 Task: Find a house in Partur, India for 6 guests from September 6 to September 15, with a price range of ₹8000 to ₹12000, including Wifi, Free parking, and TV.
Action: Mouse moved to (513, 107)
Screenshot: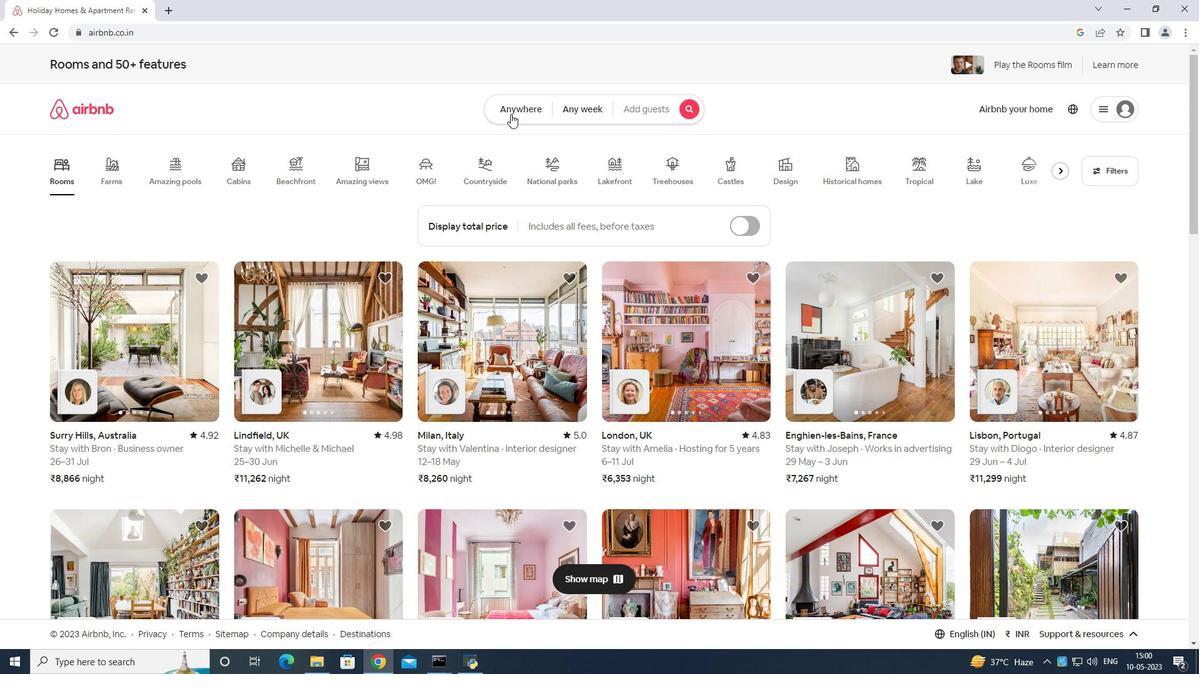 
Action: Mouse pressed left at (513, 107)
Screenshot: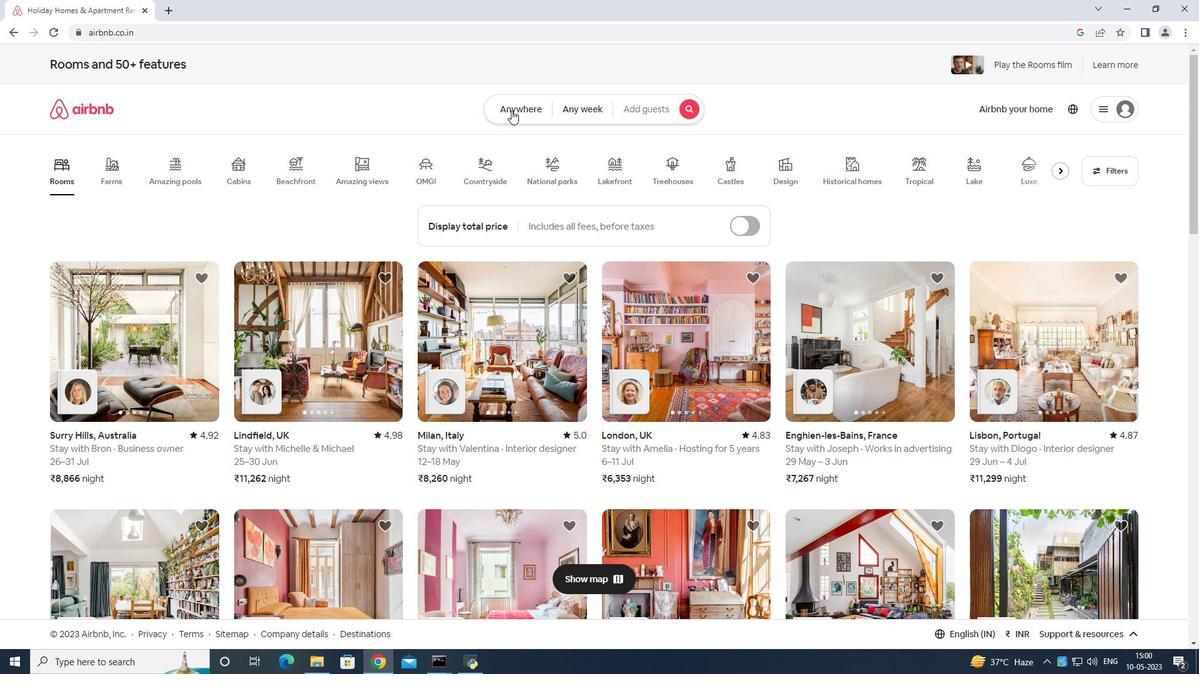 
Action: Mouse moved to (448, 153)
Screenshot: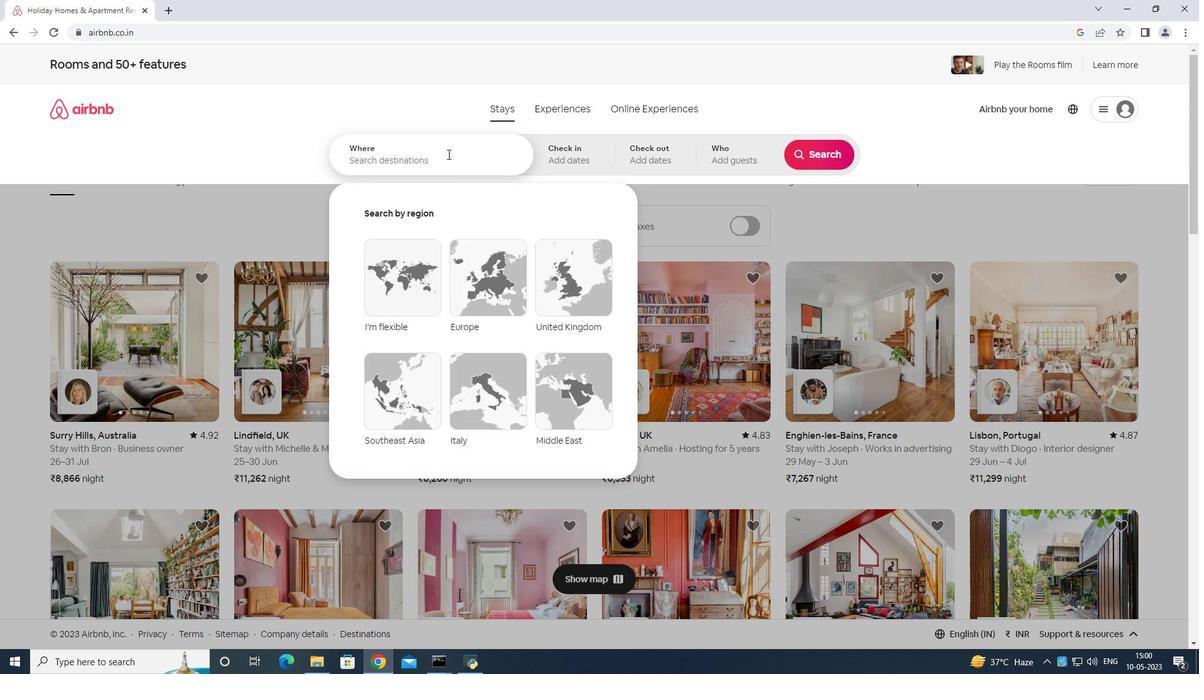 
Action: Mouse pressed left at (448, 153)
Screenshot: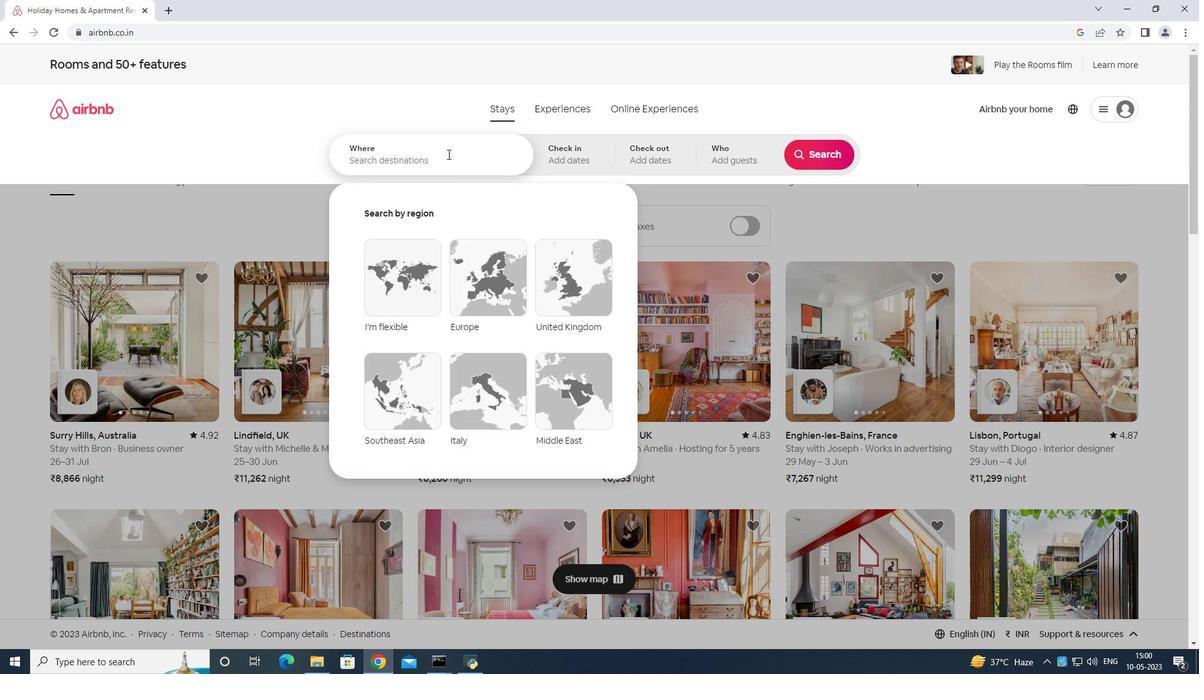 
Action: Mouse moved to (378, 90)
Screenshot: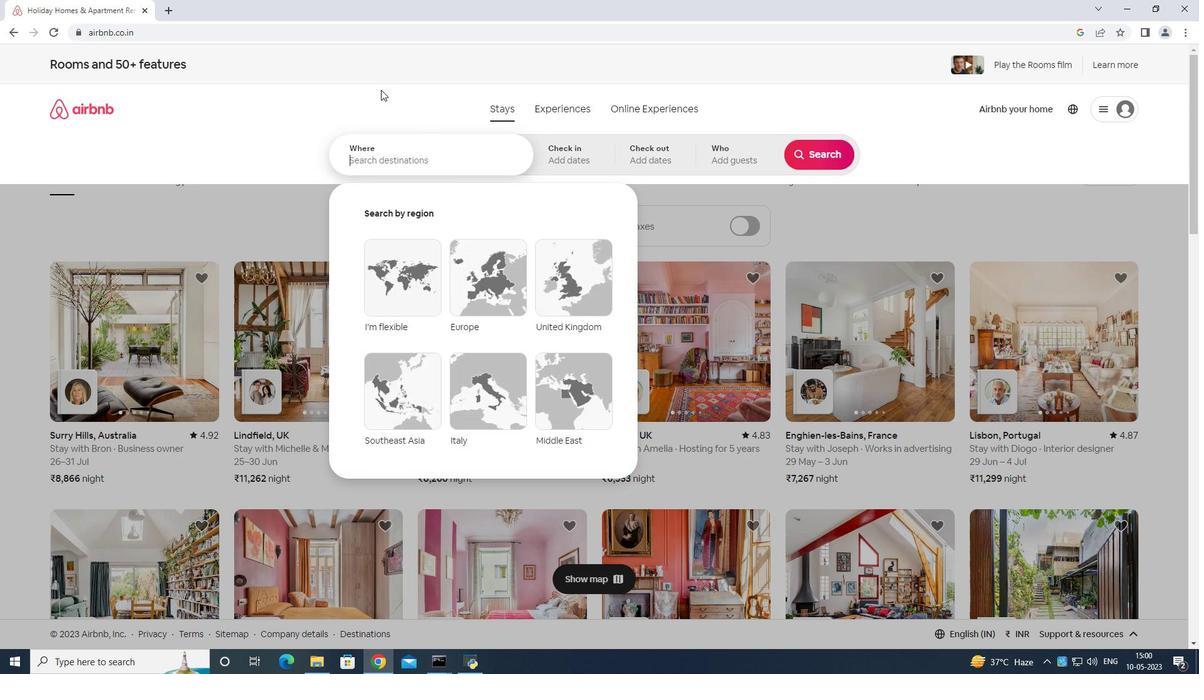 
Action: Key pressed <Key.shift>Bed<Key.backspace><Key.backspace><Key.backspace><Key.backspace>partur<Key.space>india<Key.enter>
Screenshot: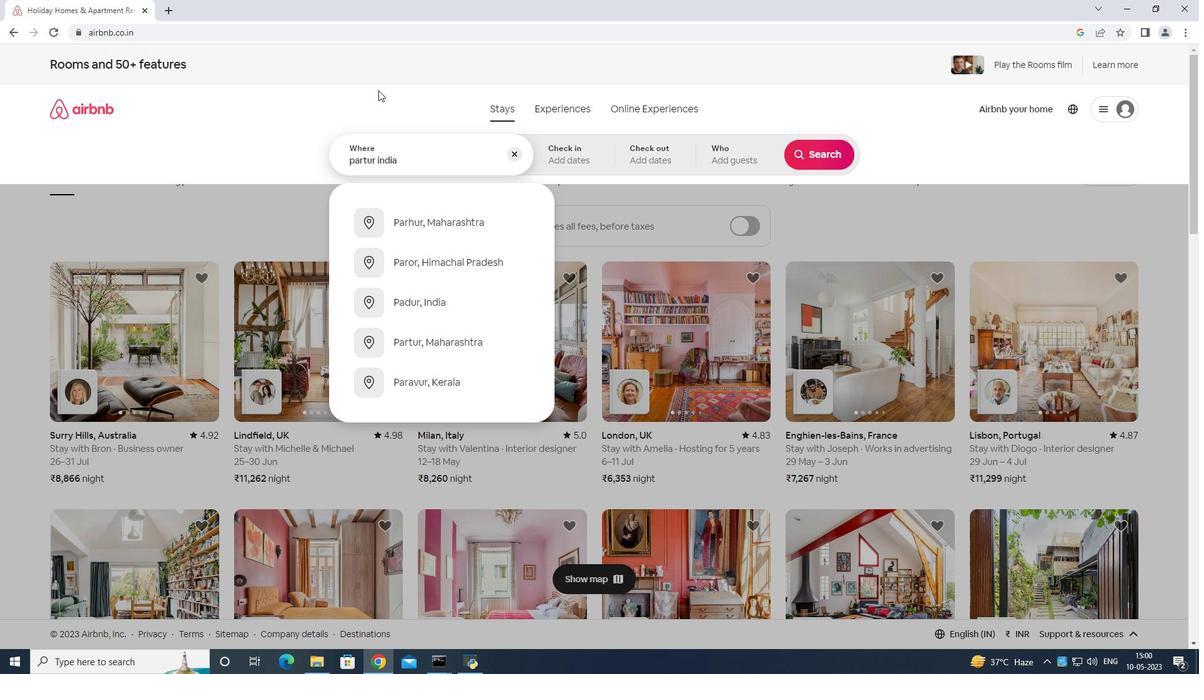
Action: Mouse moved to (821, 256)
Screenshot: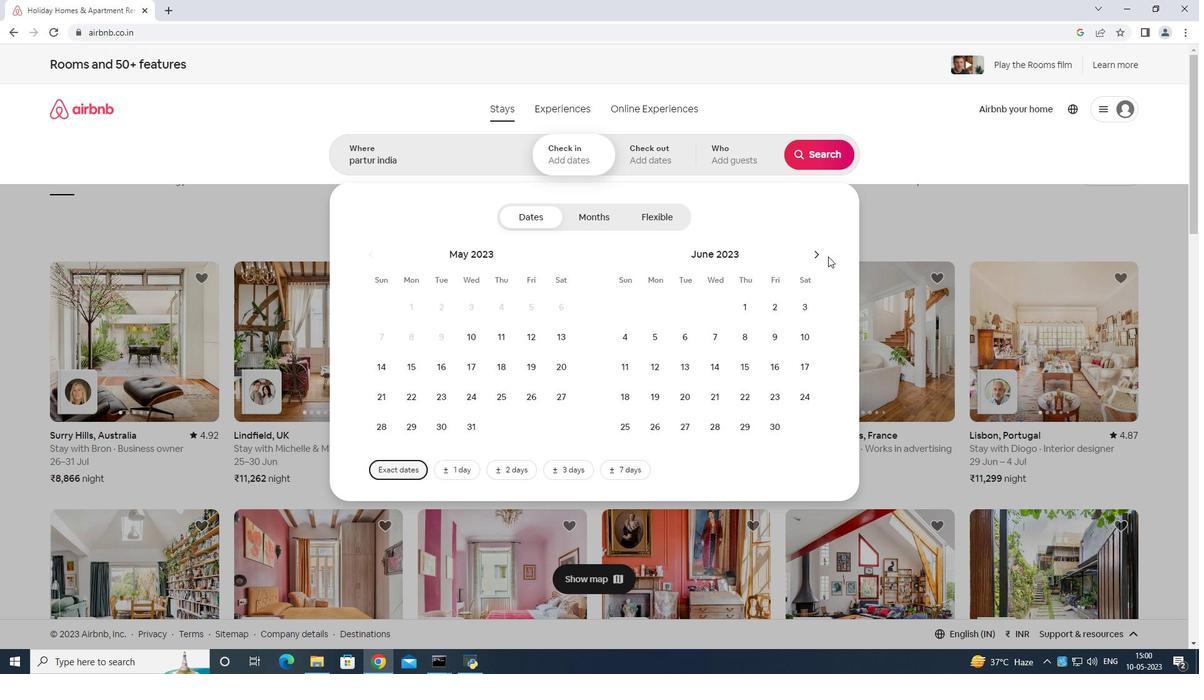 
Action: Mouse pressed left at (821, 256)
Screenshot: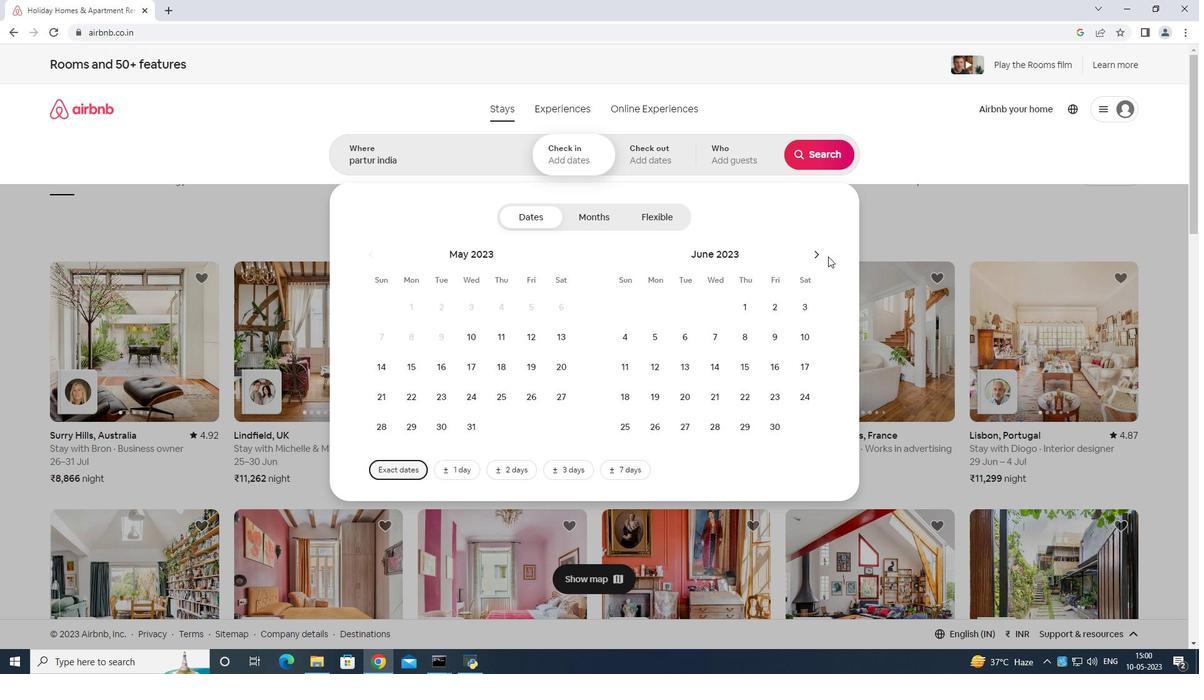 
Action: Mouse moved to (817, 256)
Screenshot: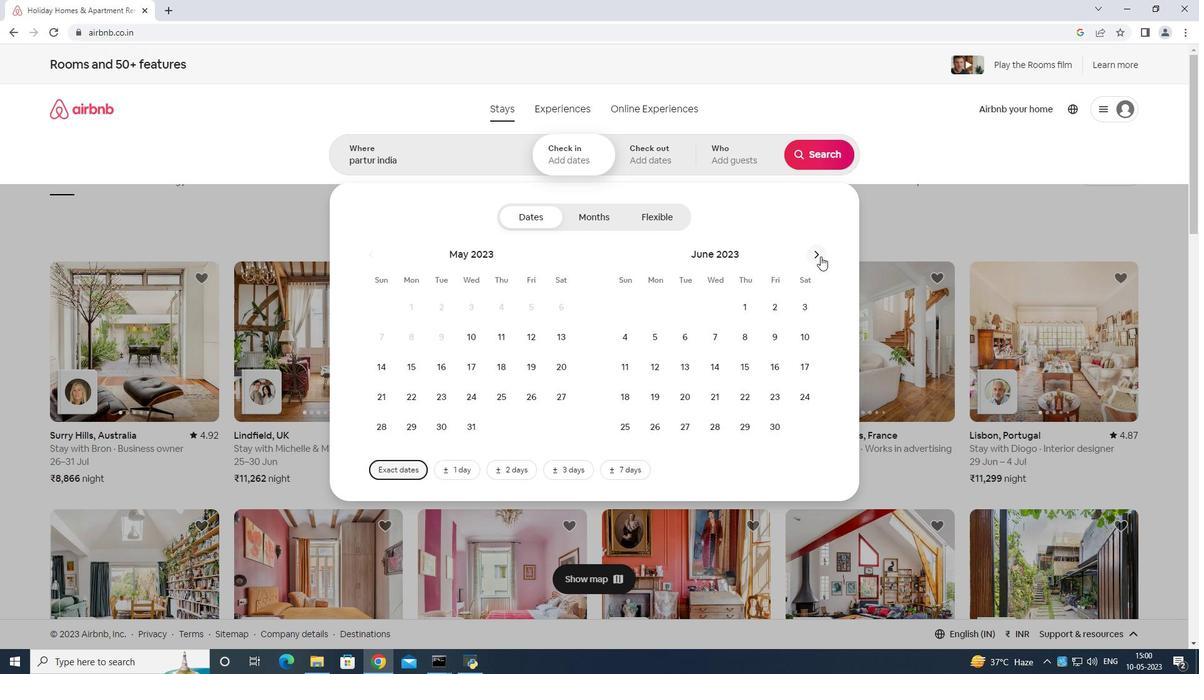 
Action: Mouse pressed left at (817, 256)
Screenshot: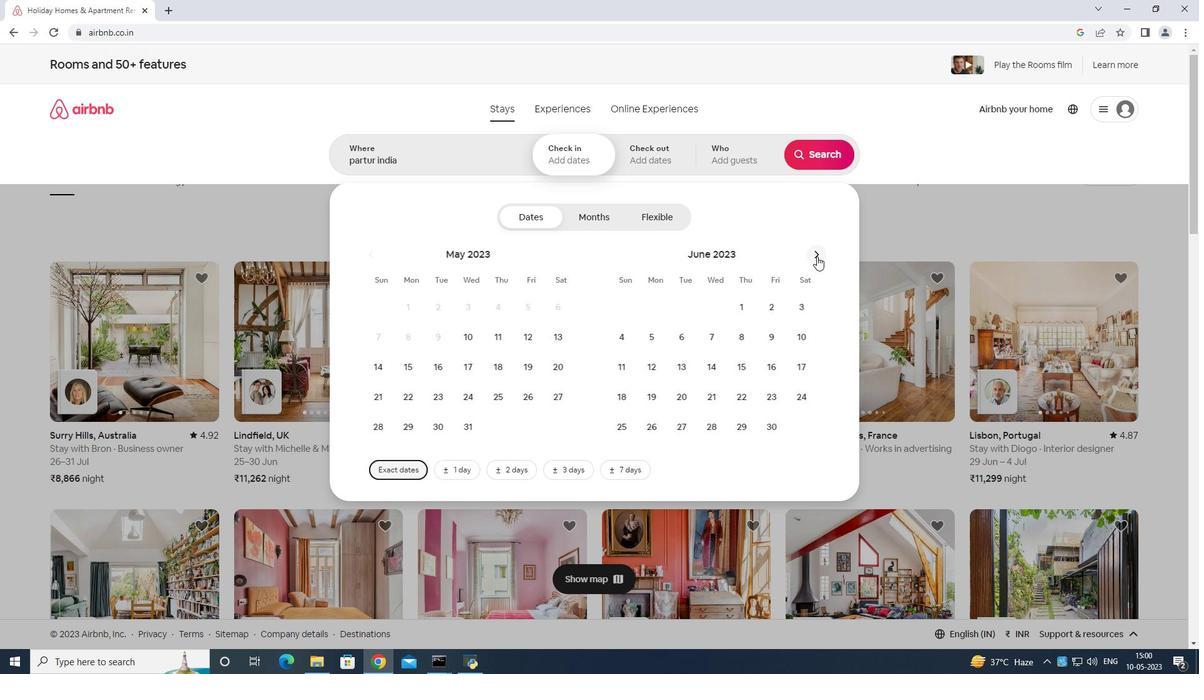 
Action: Mouse pressed left at (817, 256)
Screenshot: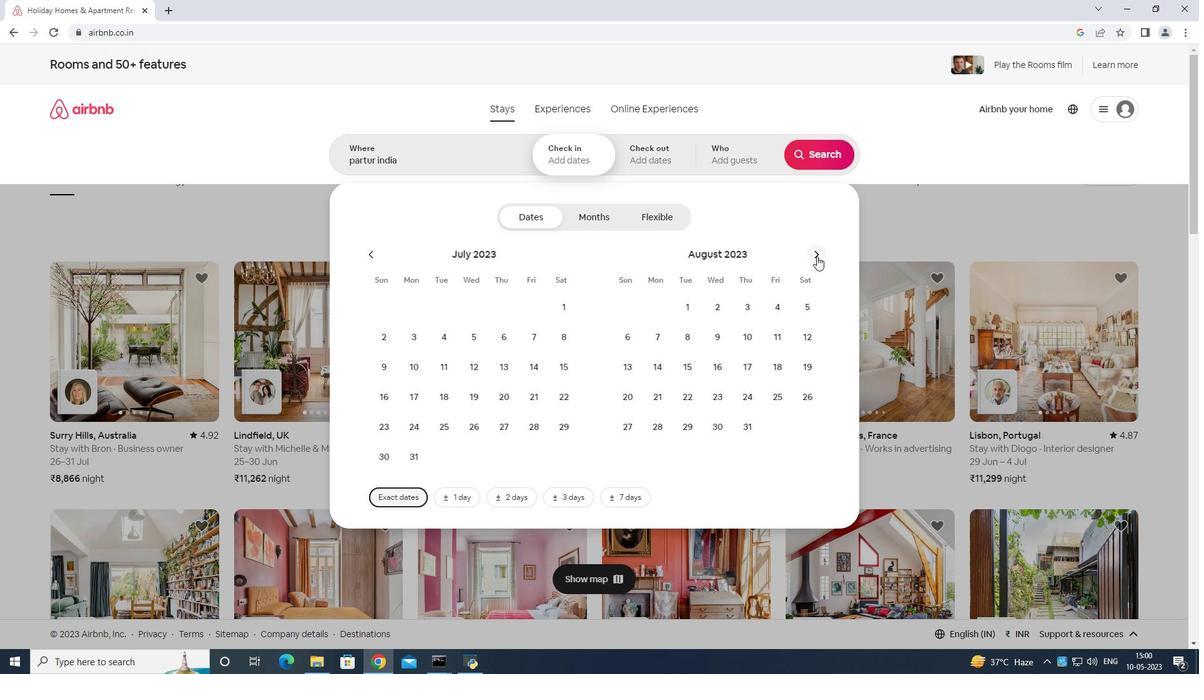 
Action: Mouse moved to (719, 334)
Screenshot: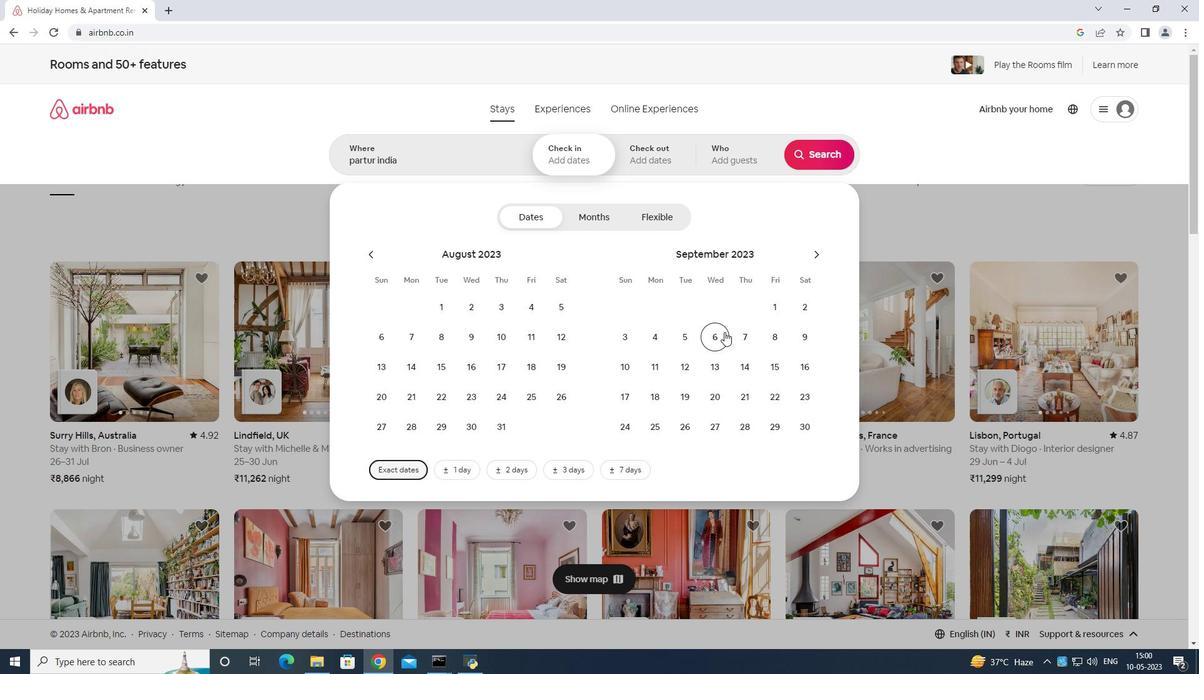 
Action: Mouse pressed left at (719, 334)
Screenshot: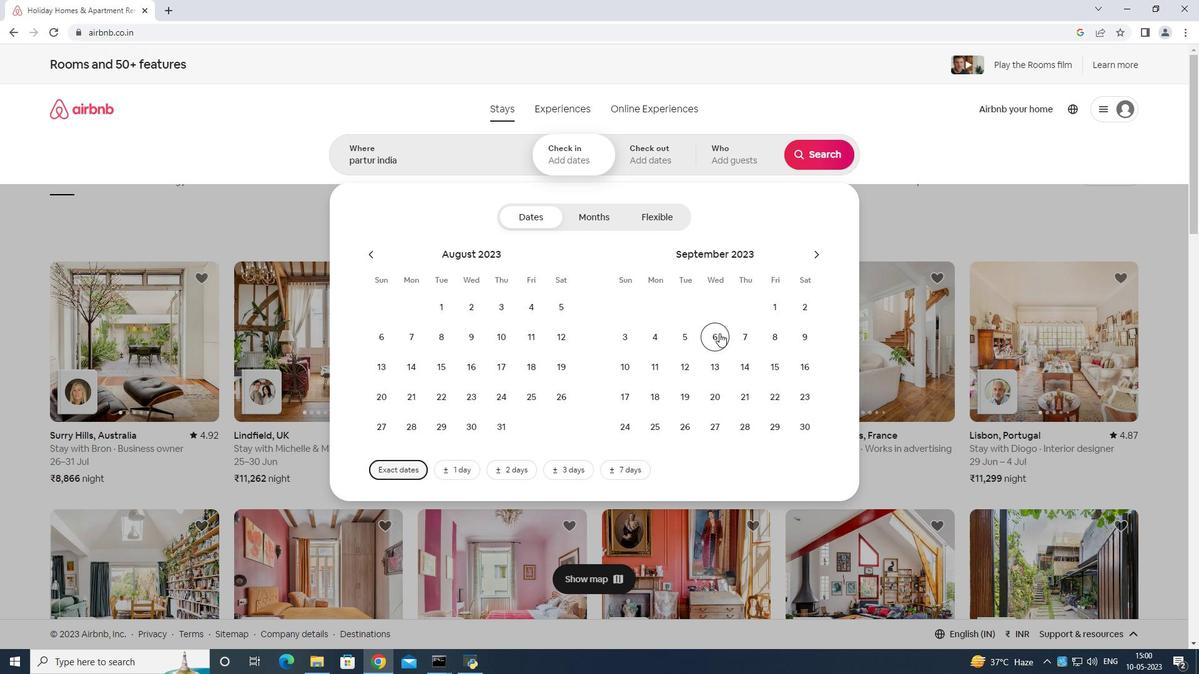 
Action: Mouse moved to (778, 359)
Screenshot: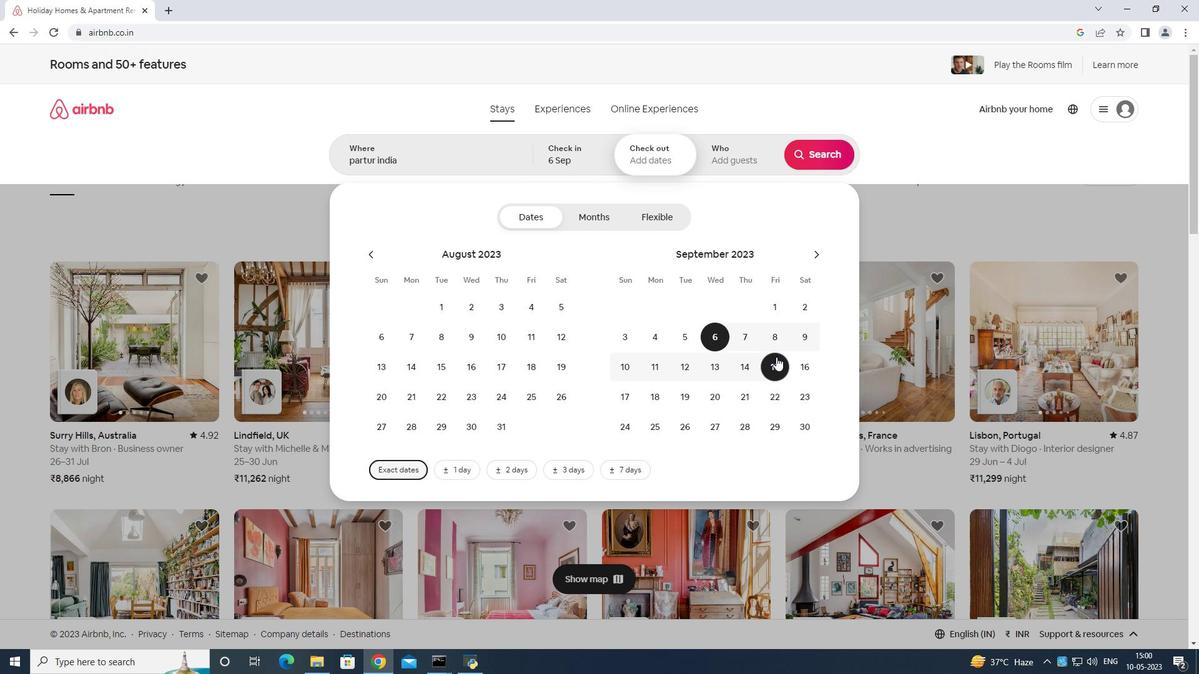 
Action: Mouse pressed left at (778, 359)
Screenshot: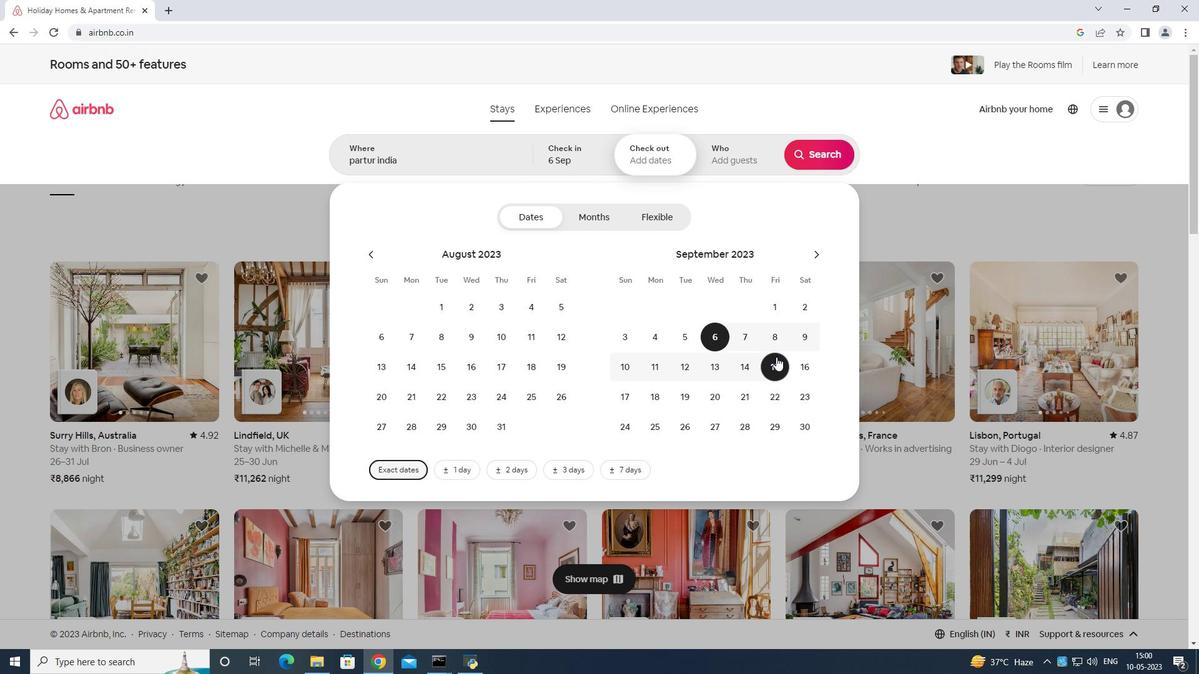 
Action: Mouse moved to (739, 149)
Screenshot: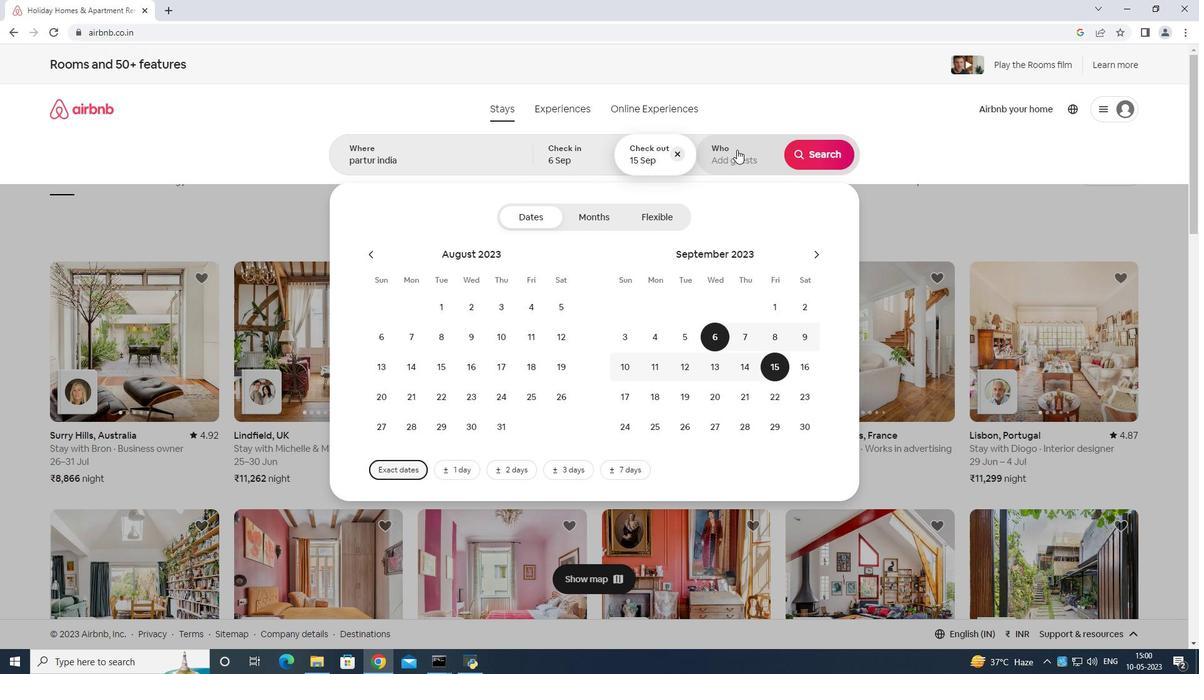 
Action: Mouse pressed left at (739, 149)
Screenshot: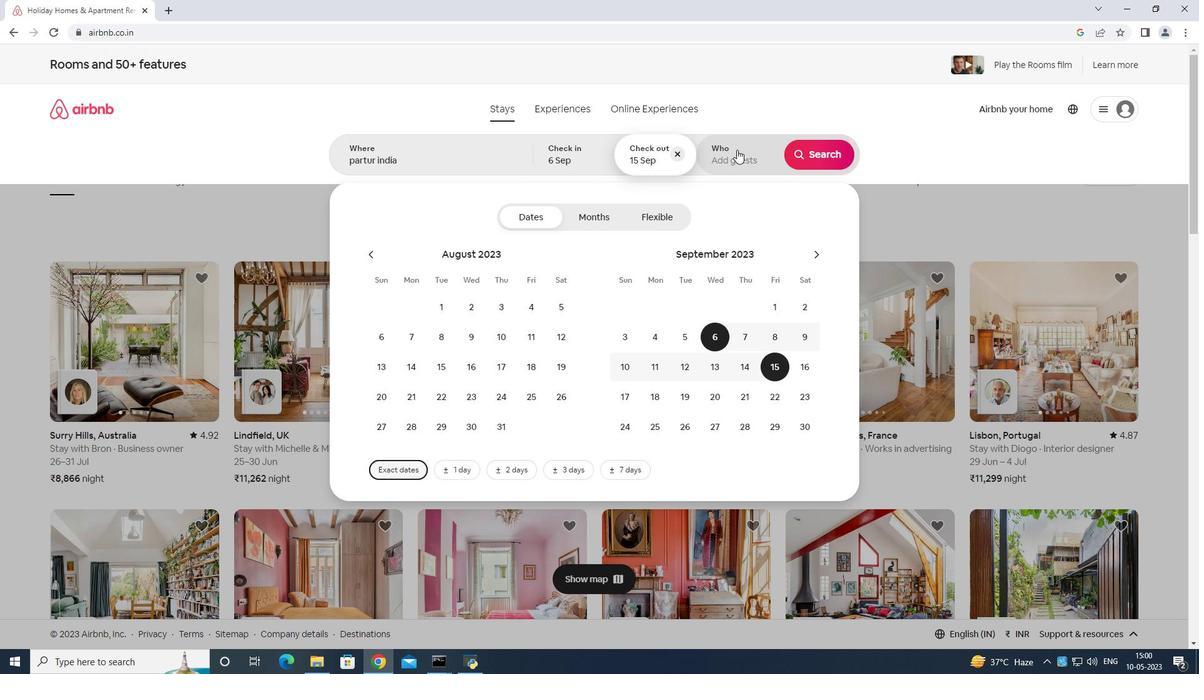 
Action: Mouse moved to (818, 218)
Screenshot: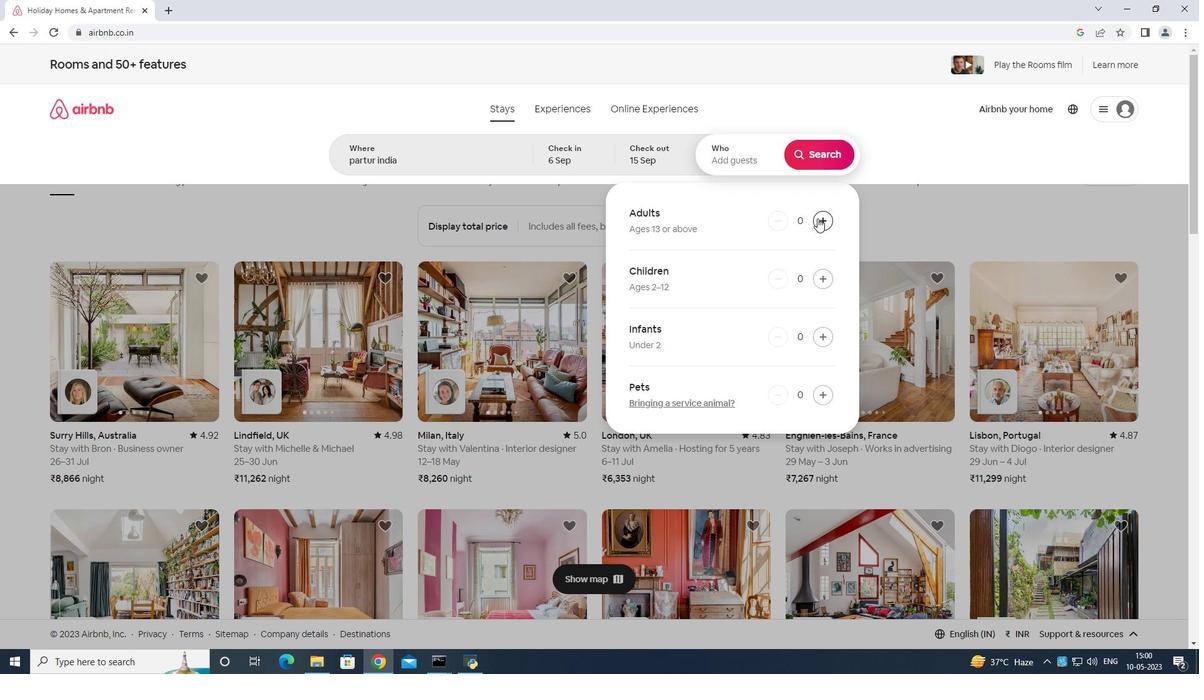 
Action: Mouse pressed left at (818, 218)
Screenshot: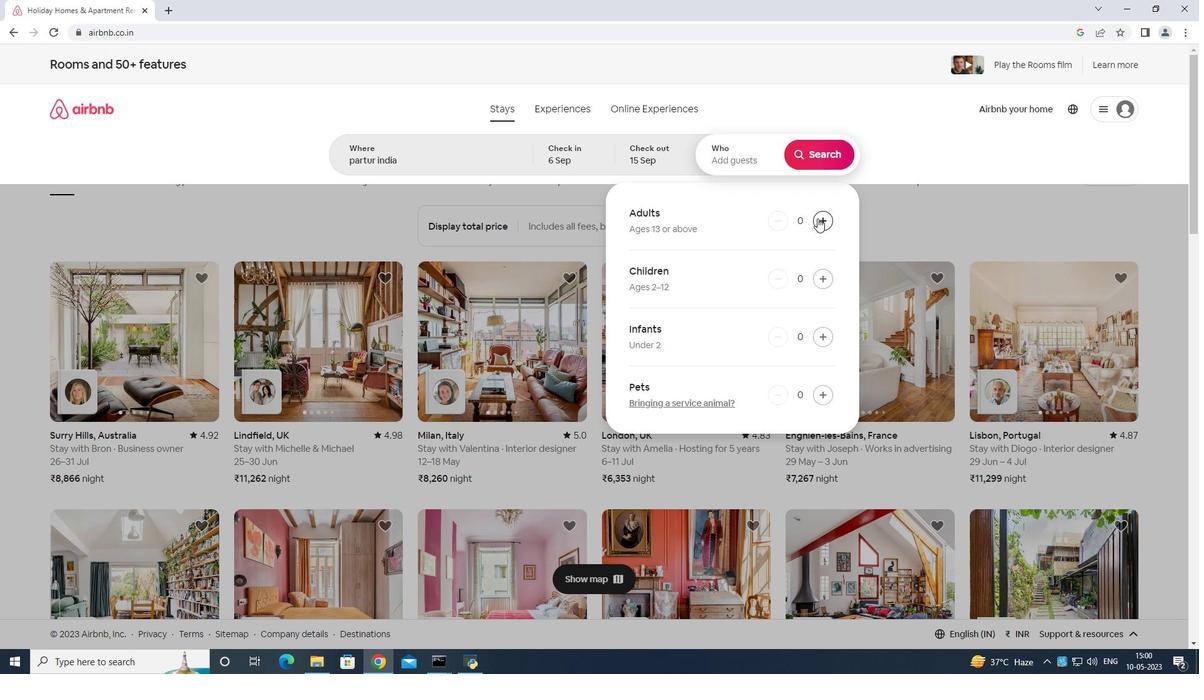 
Action: Mouse moved to (819, 218)
Screenshot: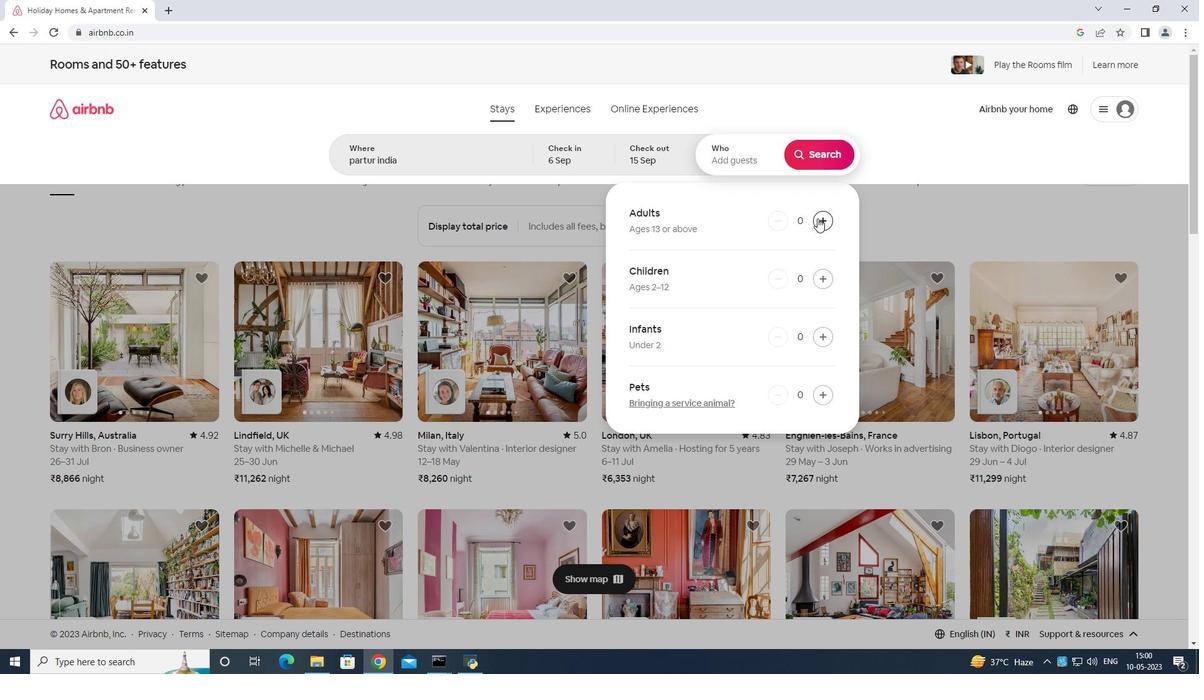 
Action: Mouse pressed left at (819, 218)
Screenshot: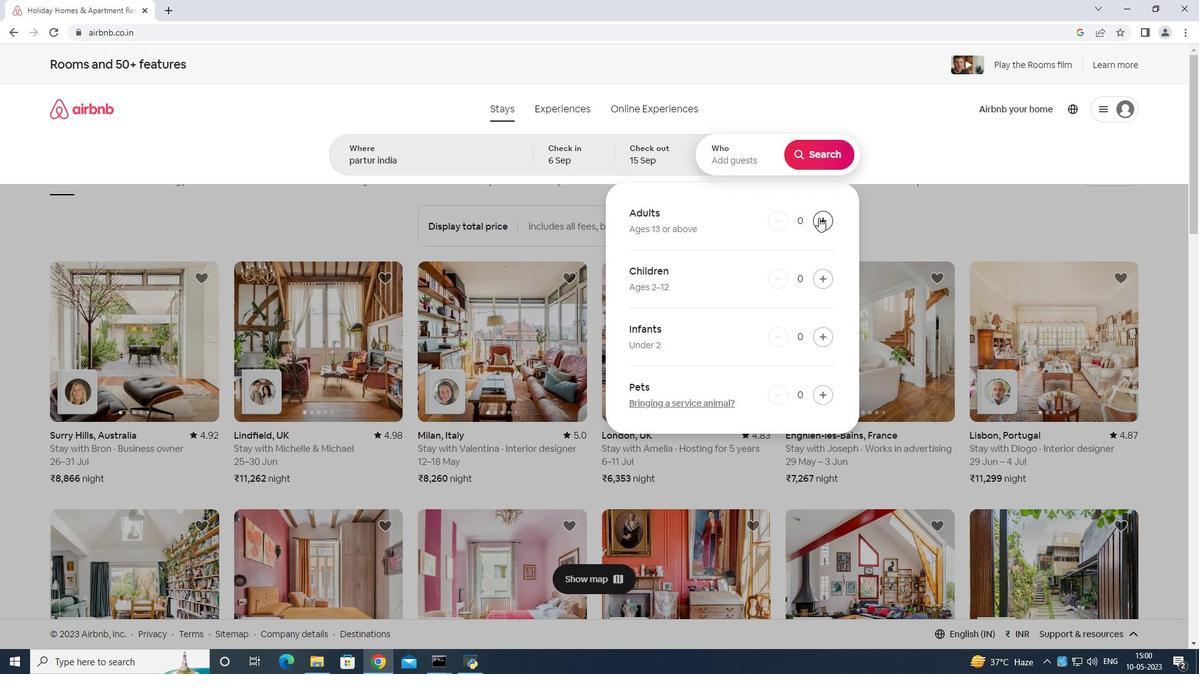 
Action: Mouse moved to (819, 218)
Screenshot: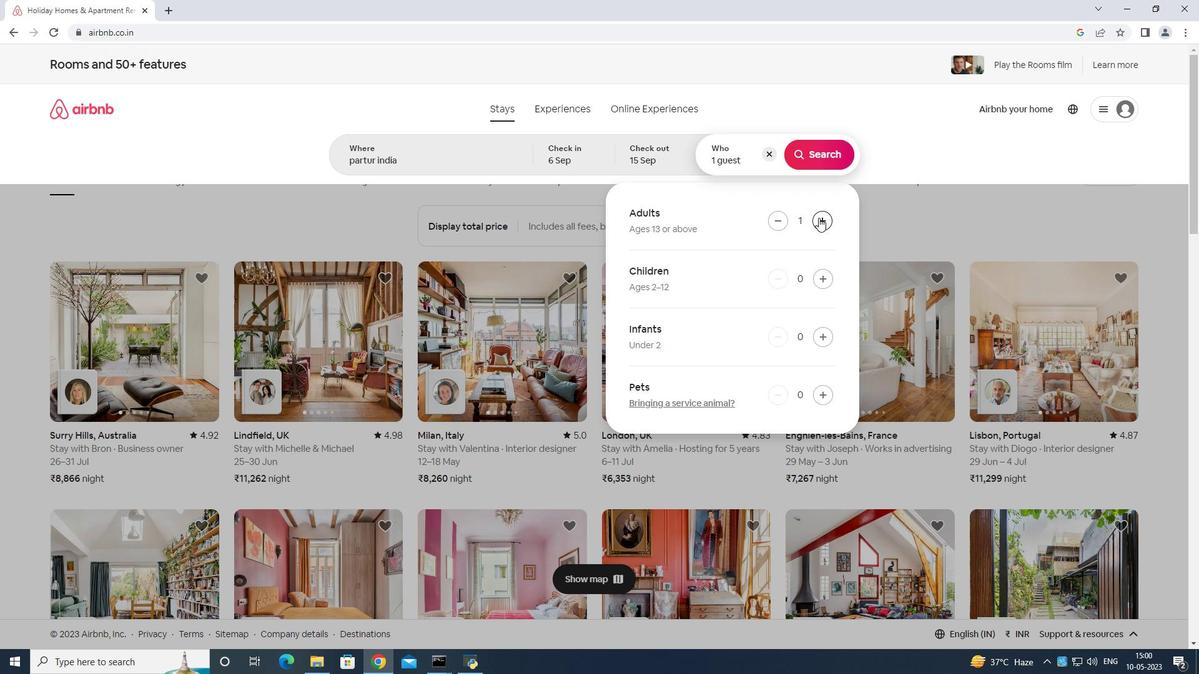 
Action: Mouse pressed left at (819, 218)
Screenshot: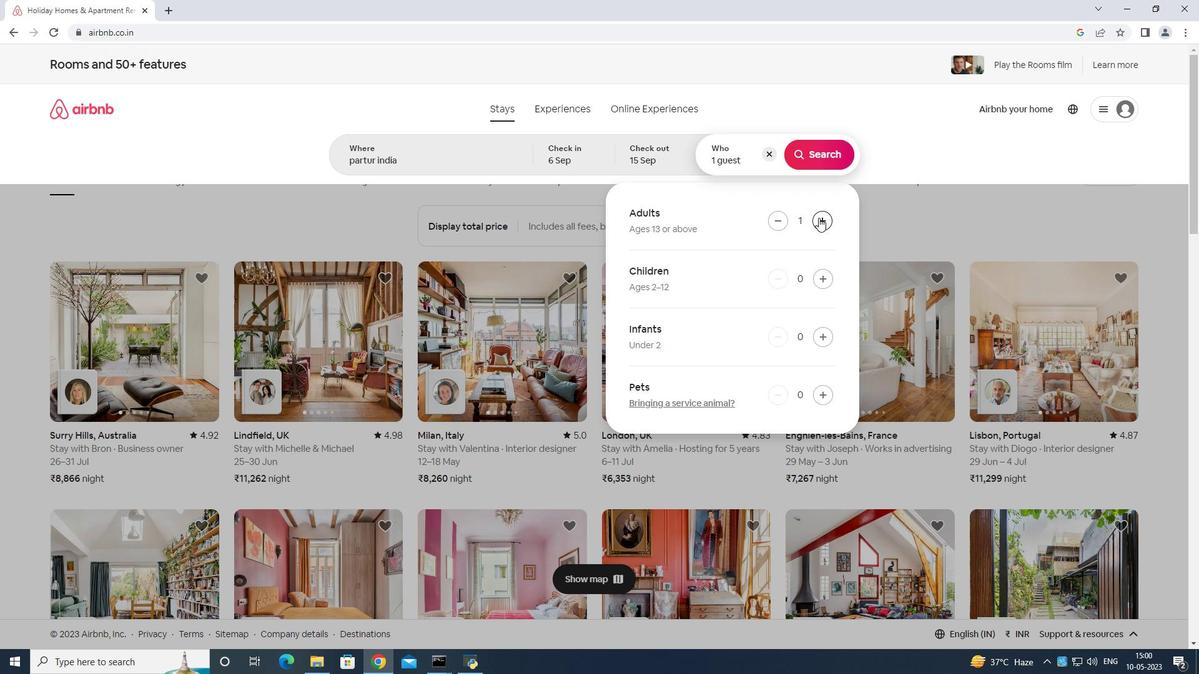 
Action: Mouse moved to (822, 219)
Screenshot: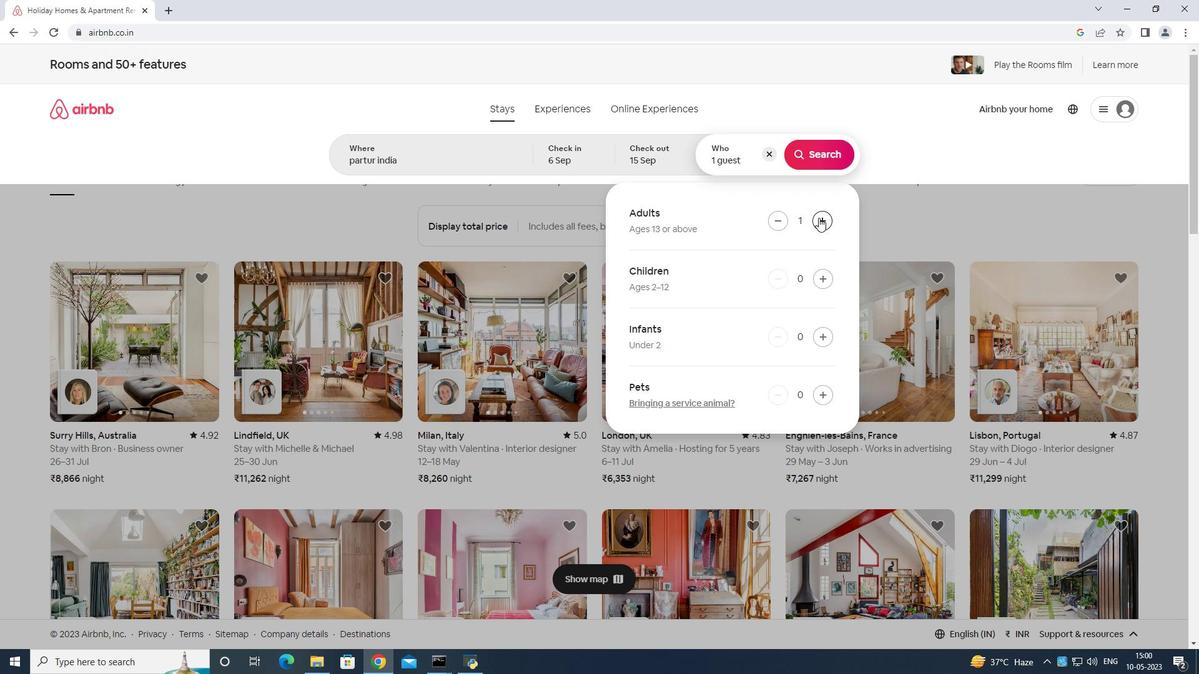 
Action: Mouse pressed left at (822, 219)
Screenshot: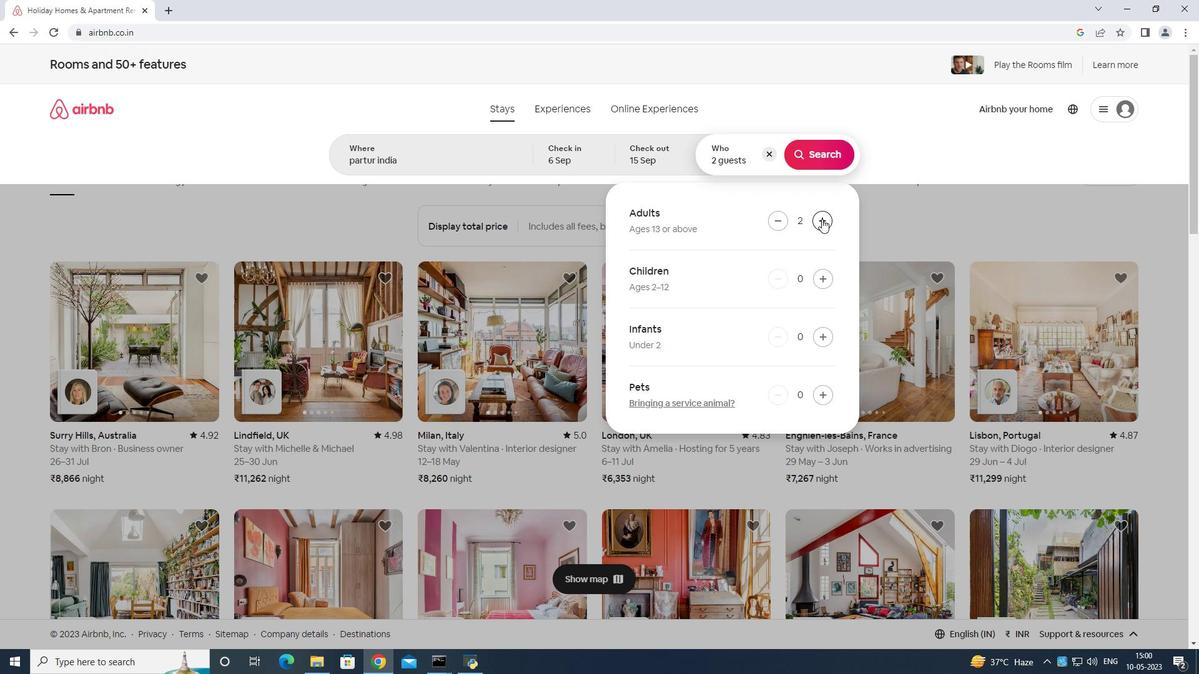 
Action: Mouse moved to (823, 219)
Screenshot: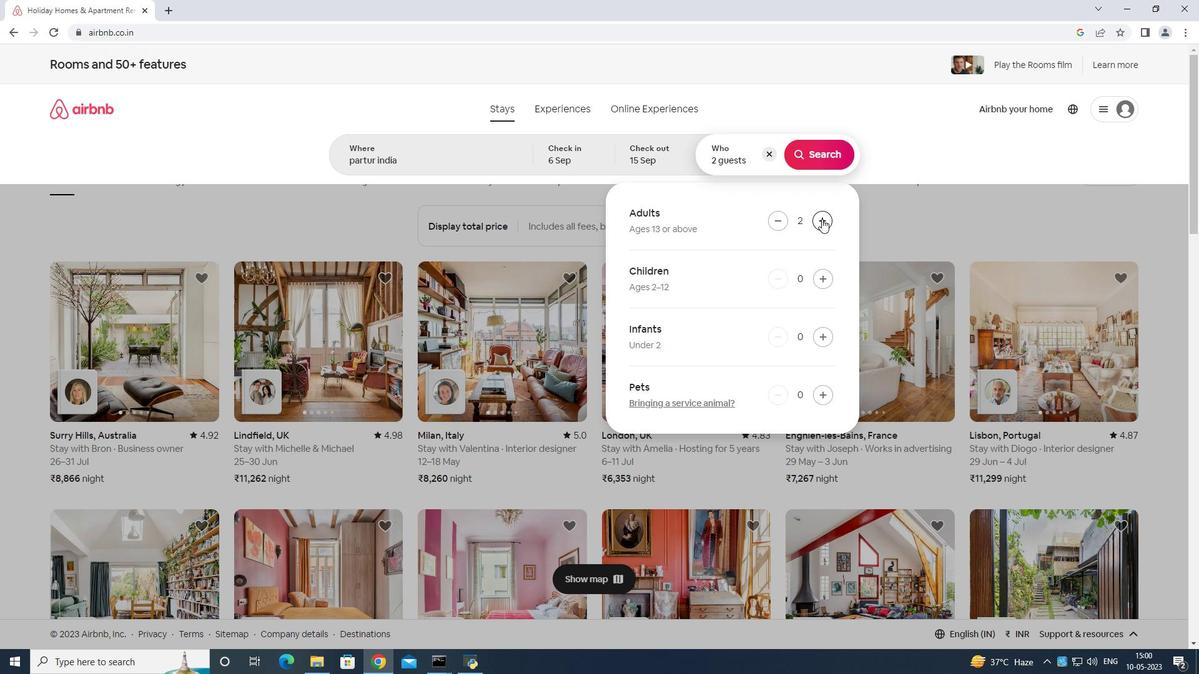 
Action: Mouse pressed left at (823, 219)
Screenshot: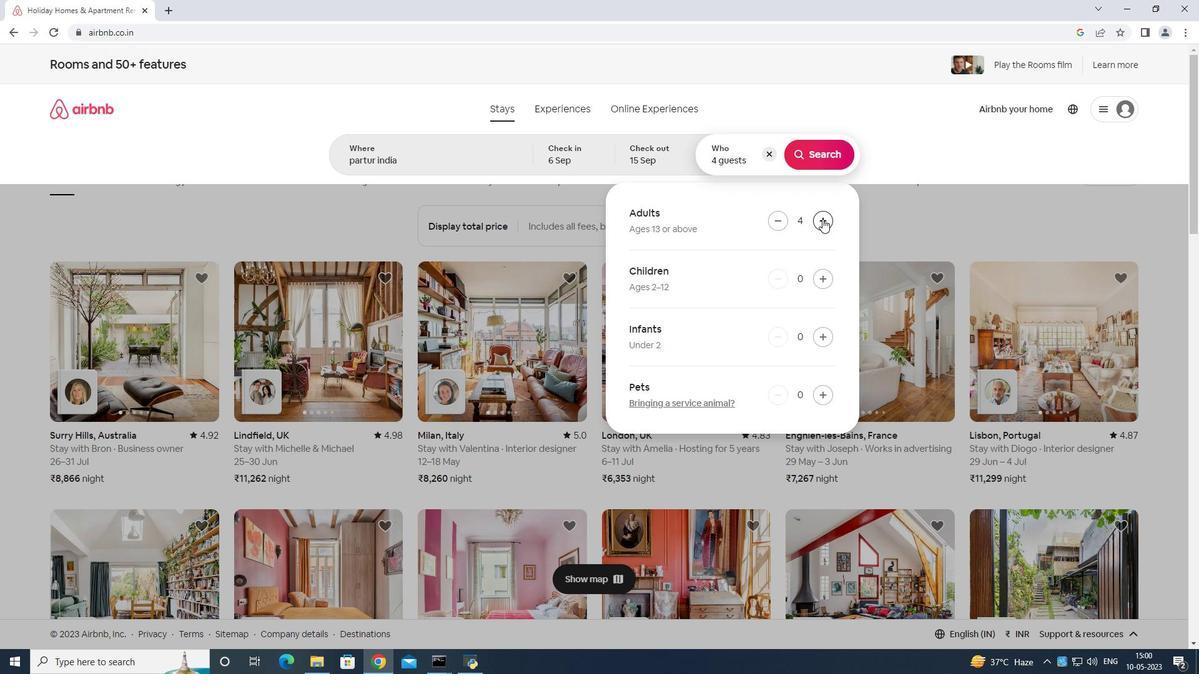 
Action: Mouse pressed left at (823, 219)
Screenshot: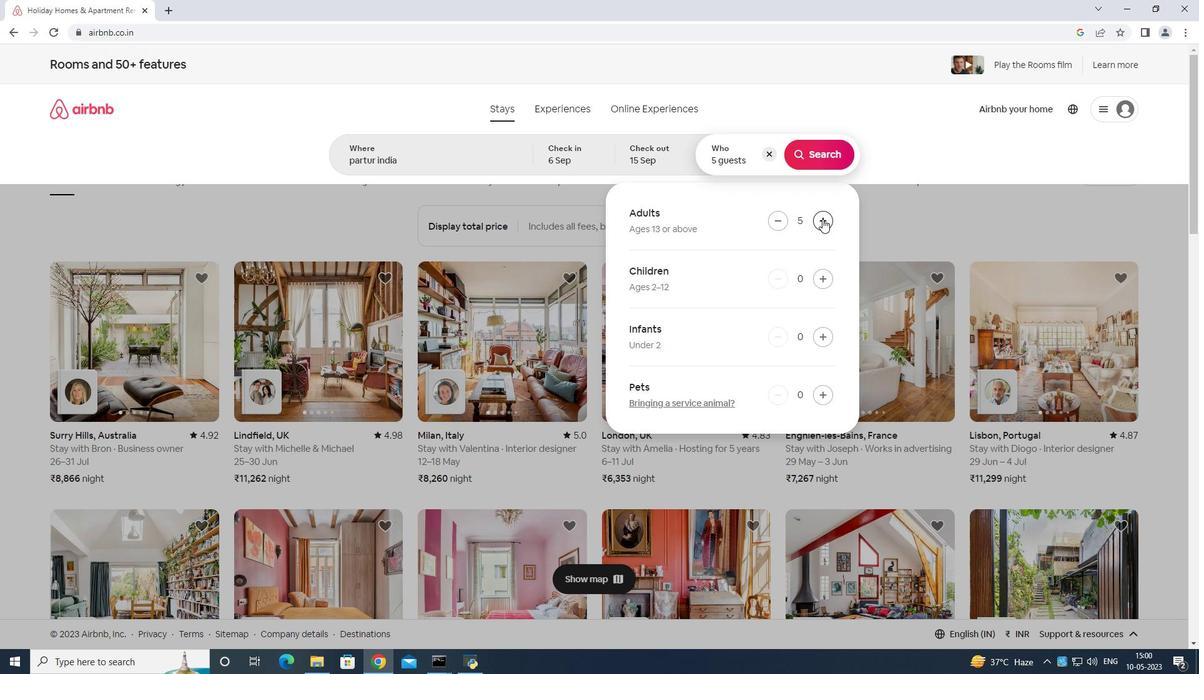 
Action: Mouse moved to (839, 148)
Screenshot: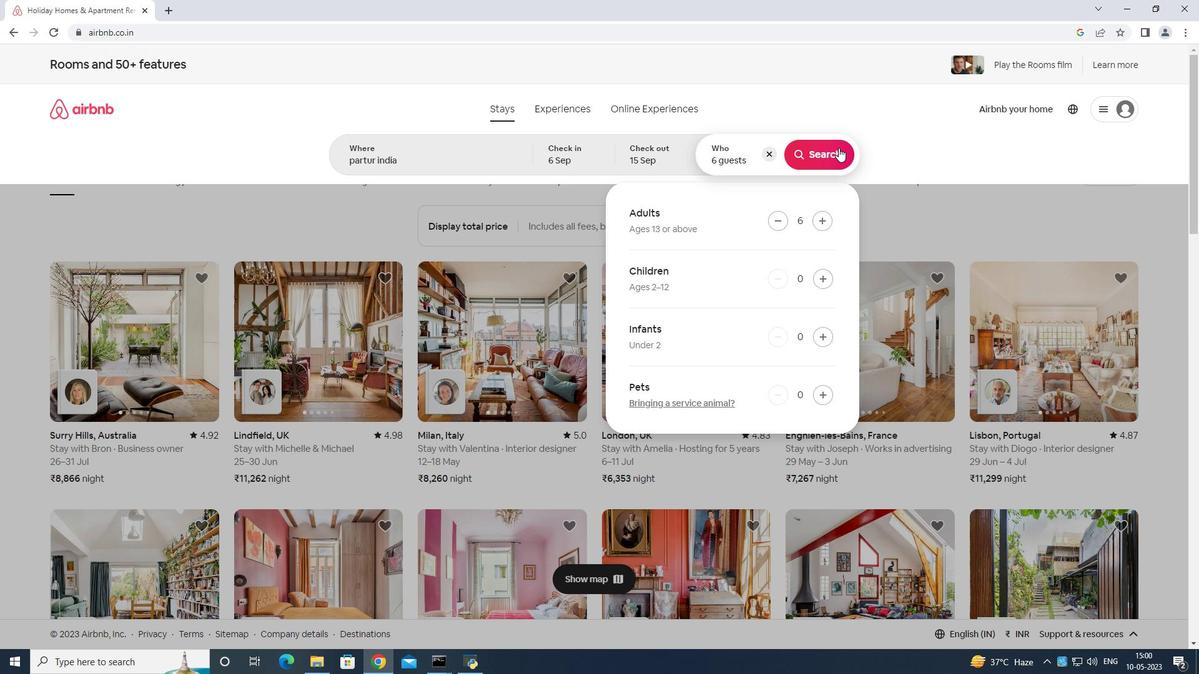 
Action: Mouse pressed left at (839, 148)
Screenshot: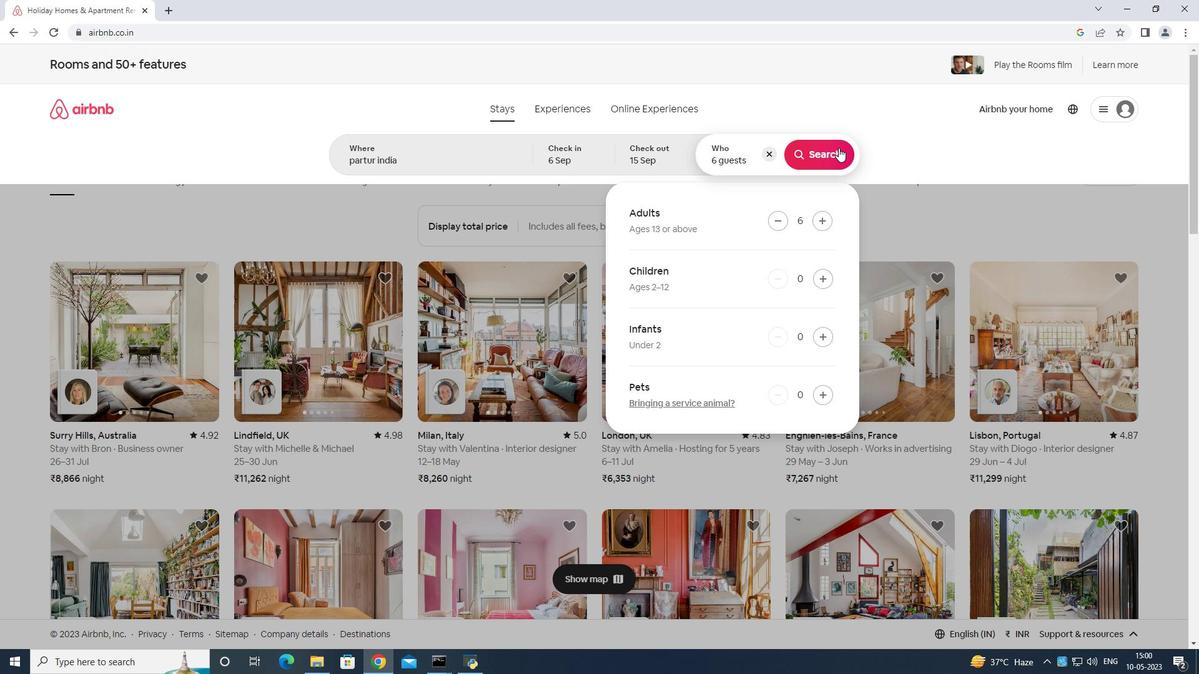 
Action: Mouse moved to (1150, 120)
Screenshot: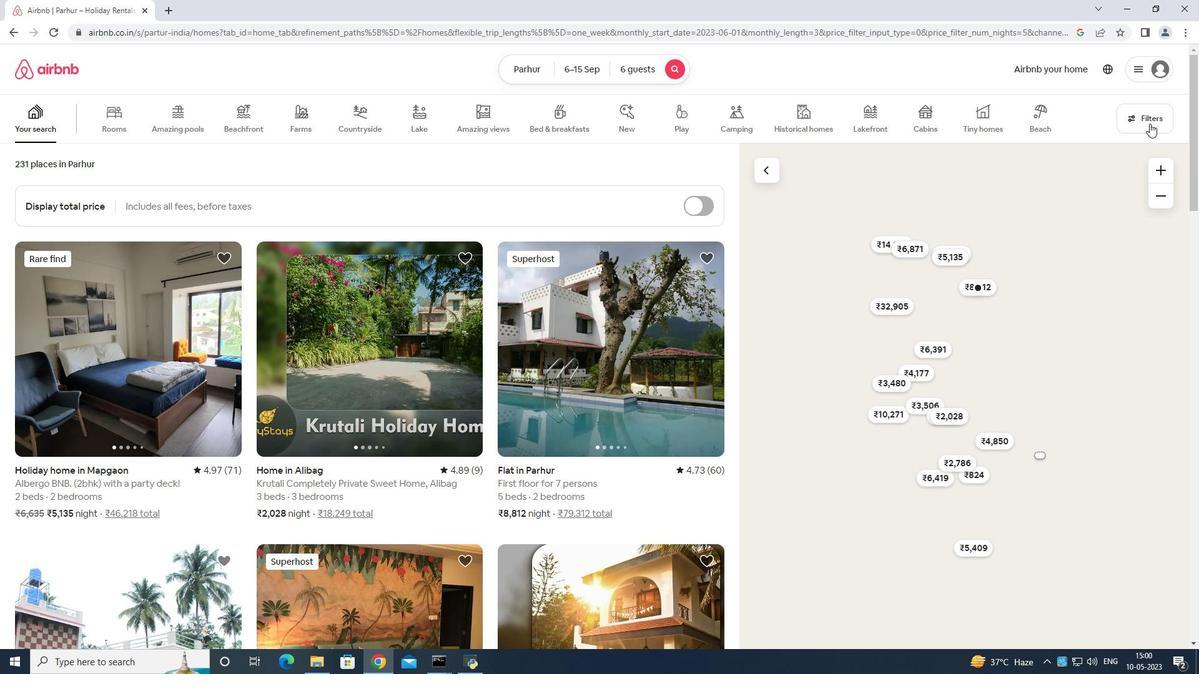 
Action: Mouse pressed left at (1150, 120)
Screenshot: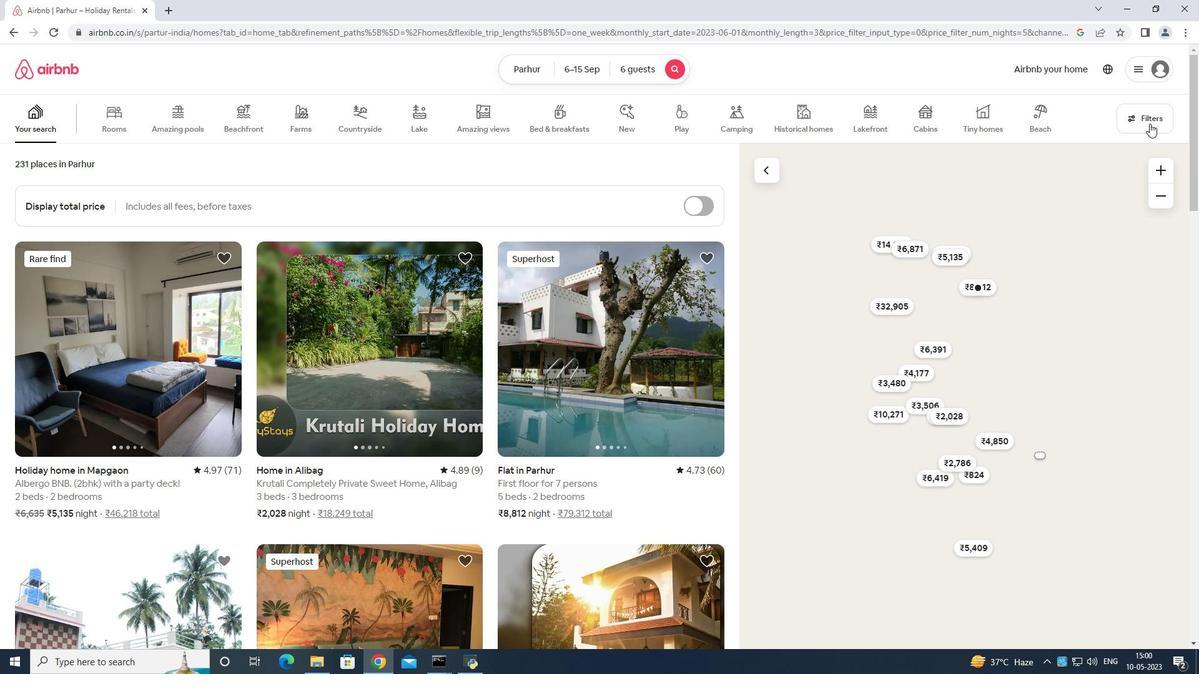 
Action: Mouse moved to (490, 419)
Screenshot: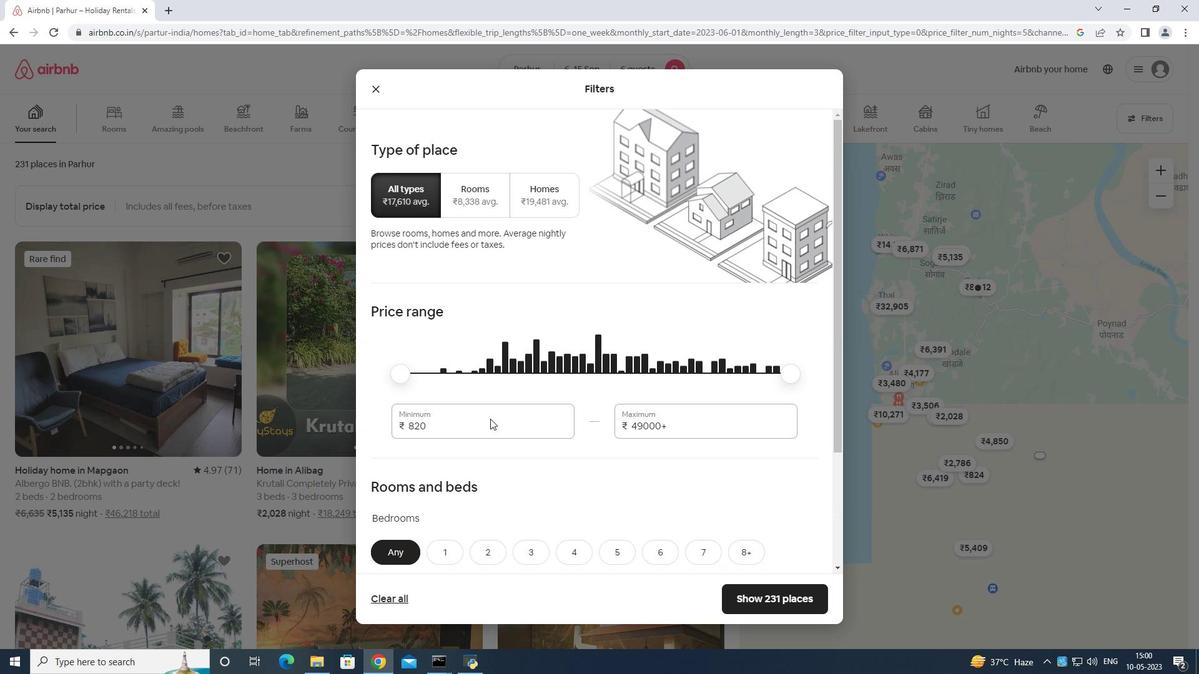 
Action: Mouse pressed left at (490, 419)
Screenshot: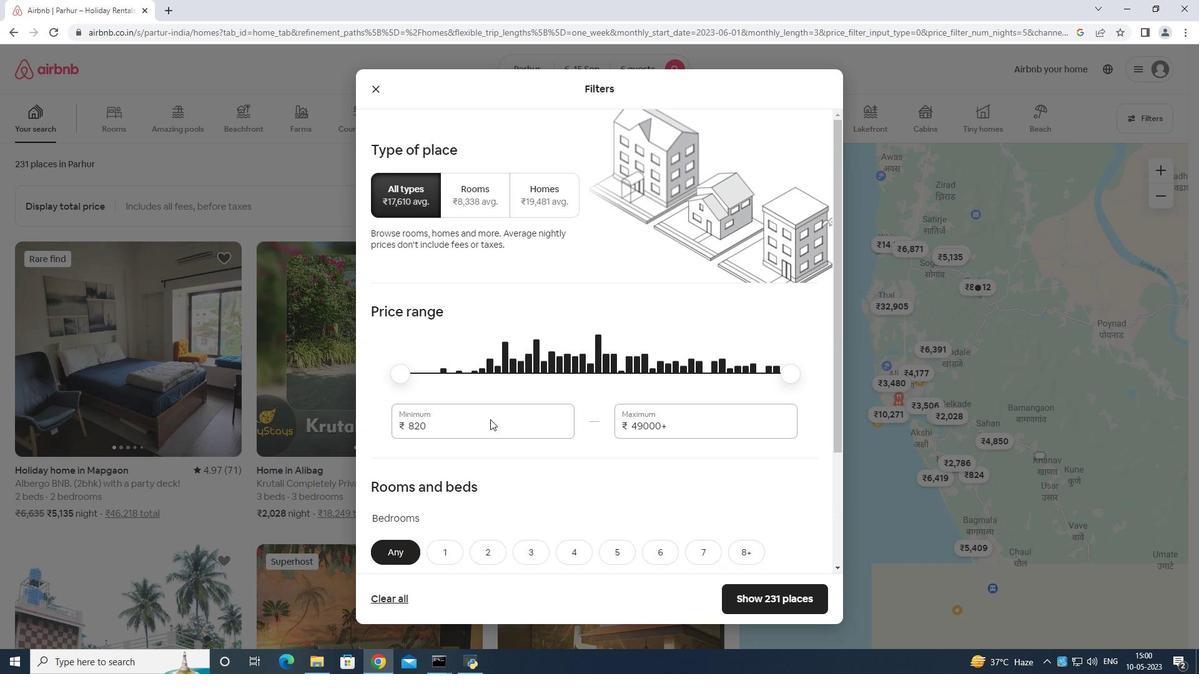 
Action: Mouse moved to (492, 418)
Screenshot: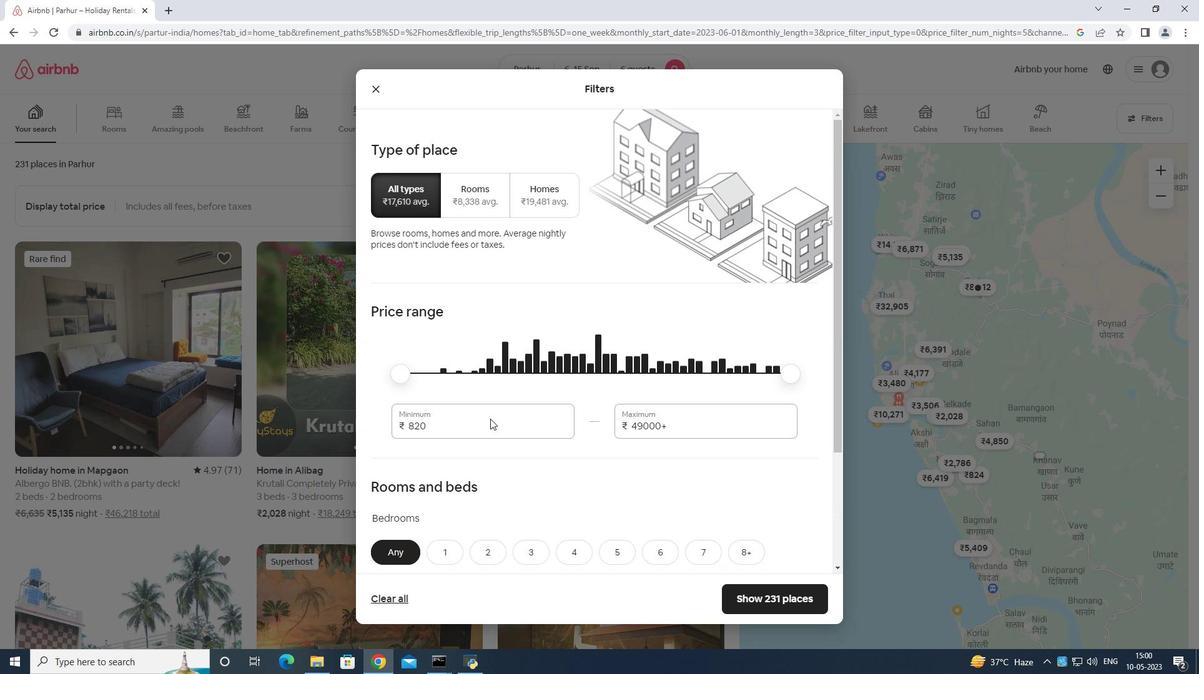 
Action: Key pressed <Key.backspace>
Screenshot: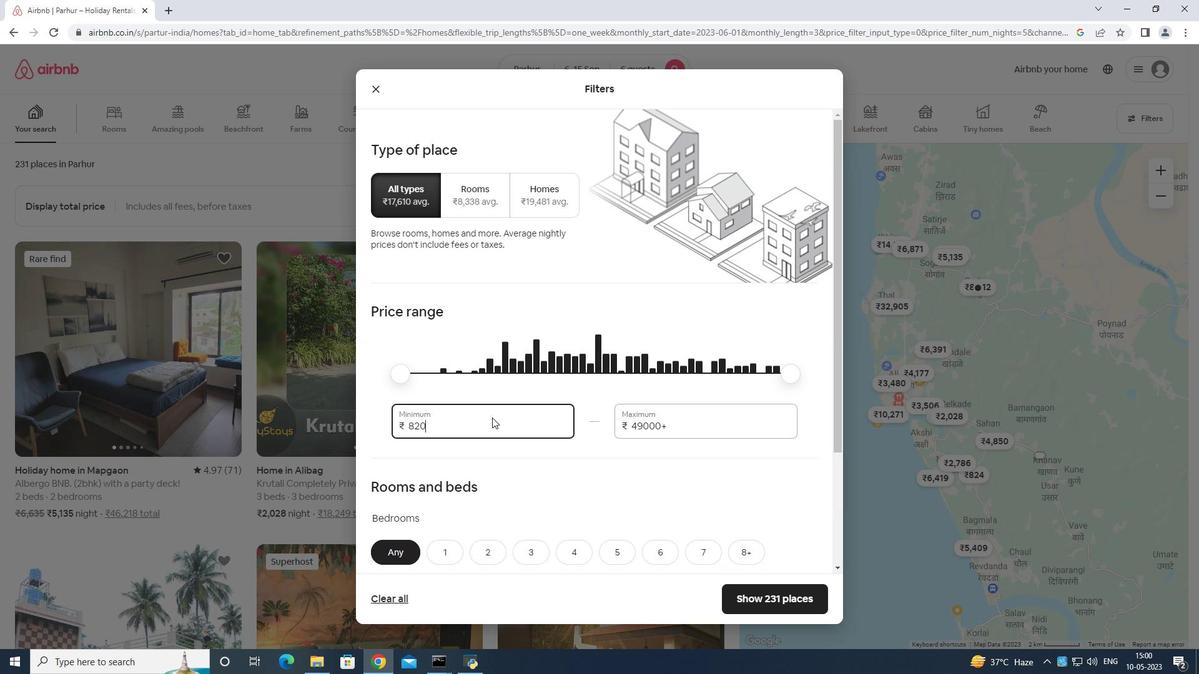 
Action: Mouse moved to (488, 404)
Screenshot: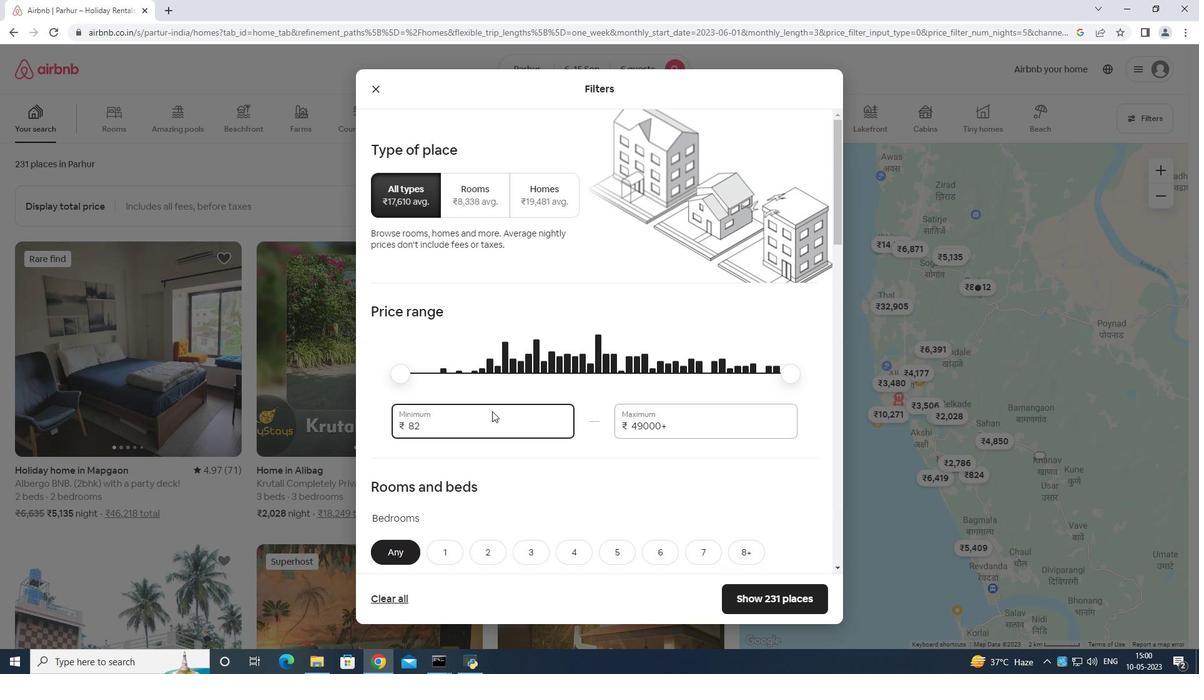 
Action: Key pressed <Key.backspace>
Screenshot: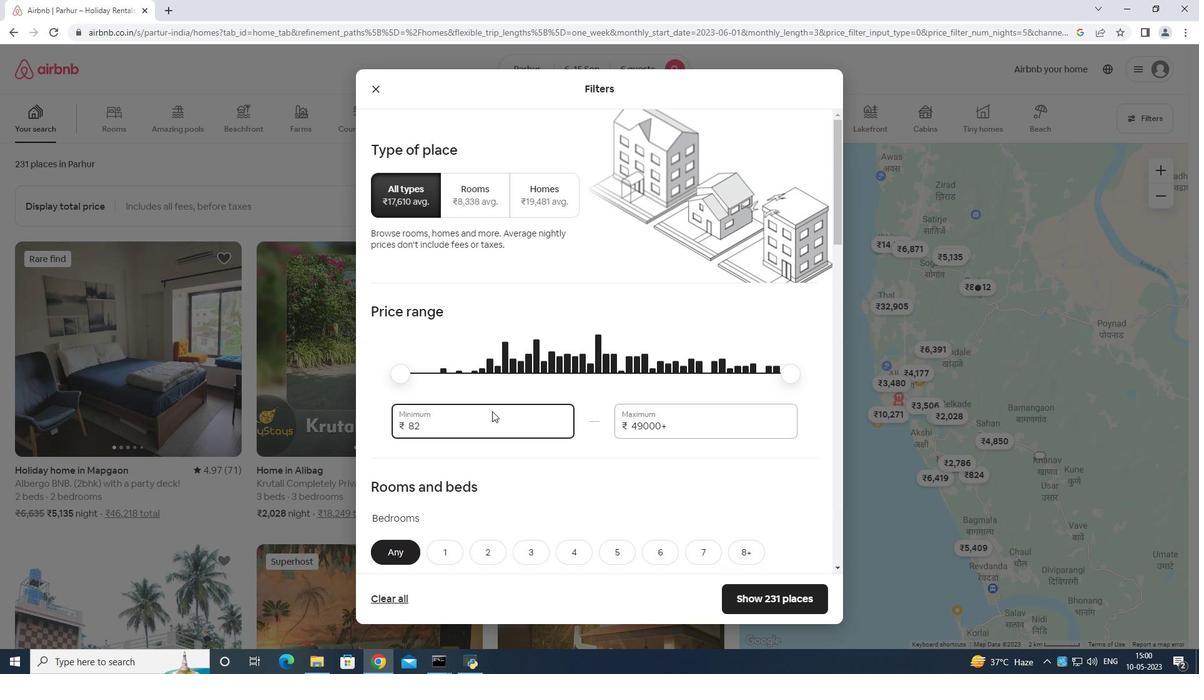 
Action: Mouse moved to (484, 401)
Screenshot: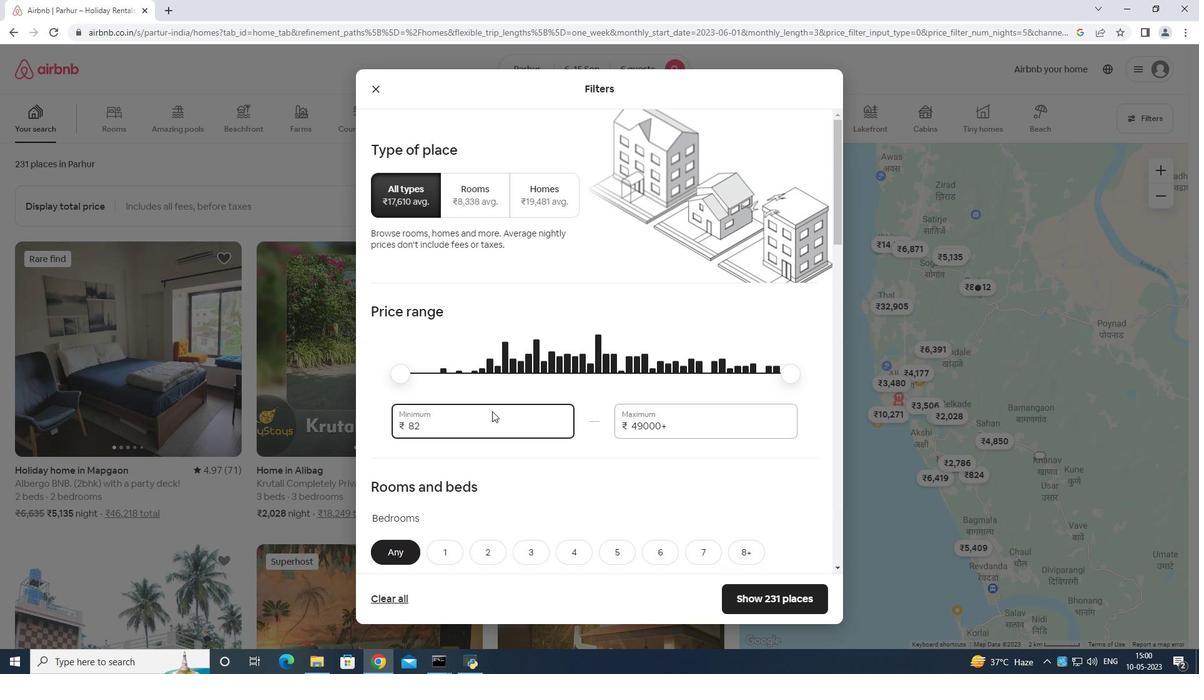 
Action: Key pressed <Key.backspace>
Screenshot: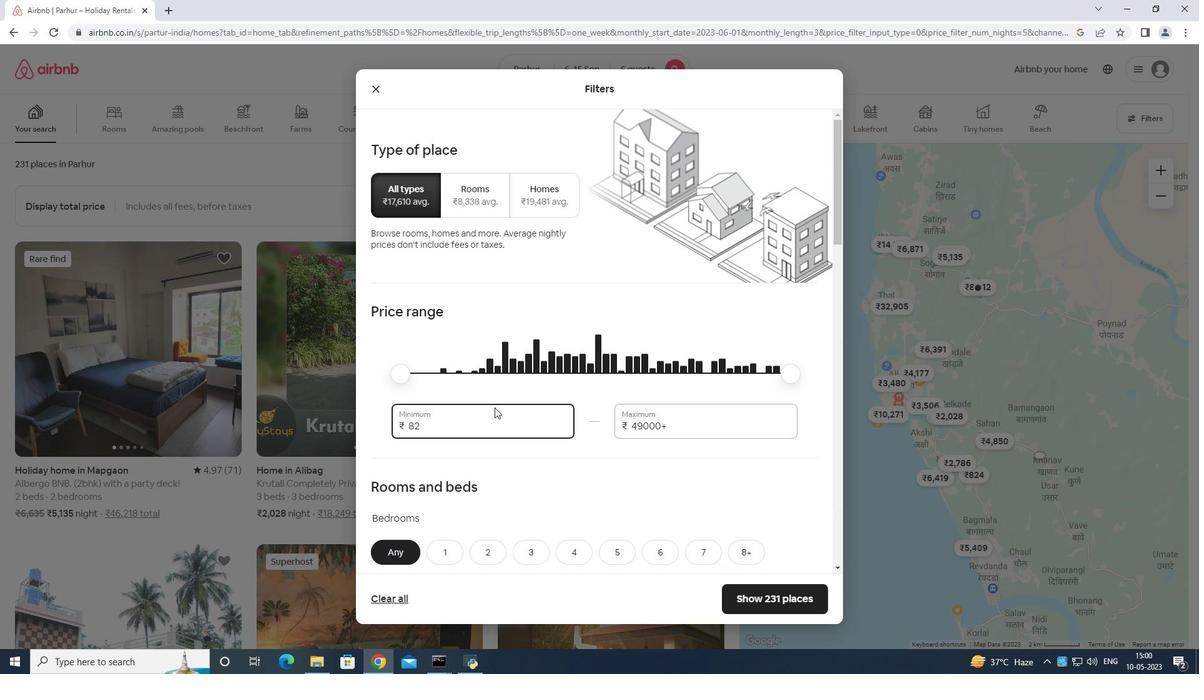 
Action: Mouse moved to (484, 400)
Screenshot: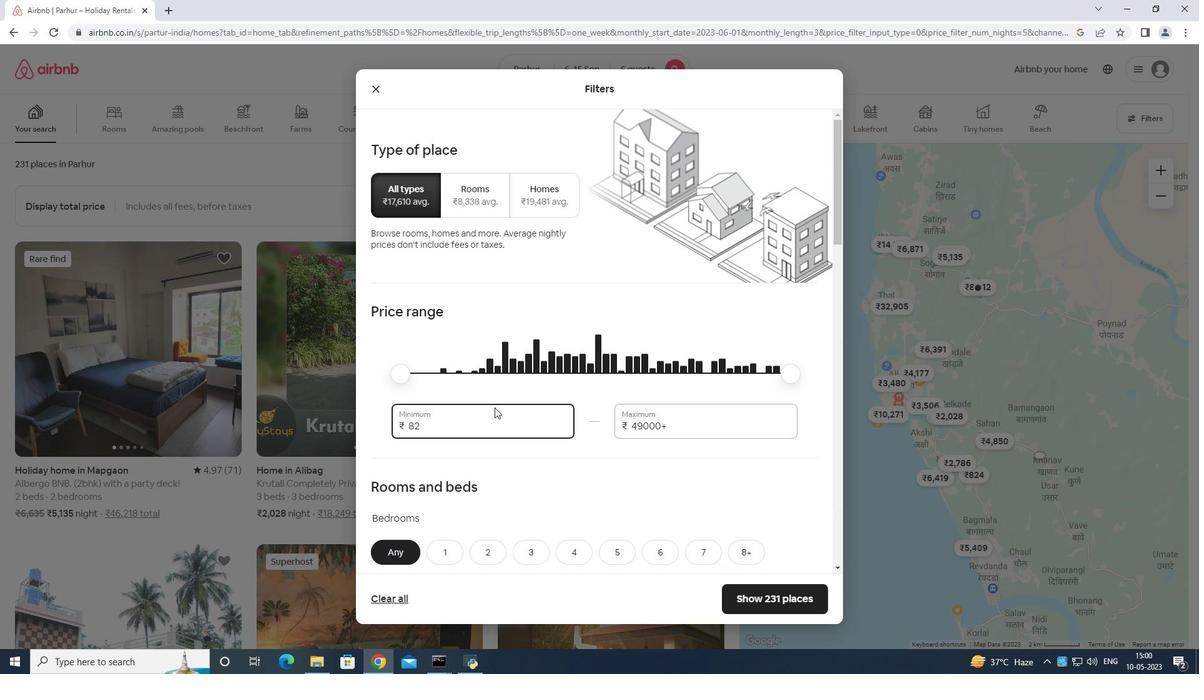 
Action: Key pressed <Key.backspace><Key.backspace><Key.backspace>80
Screenshot: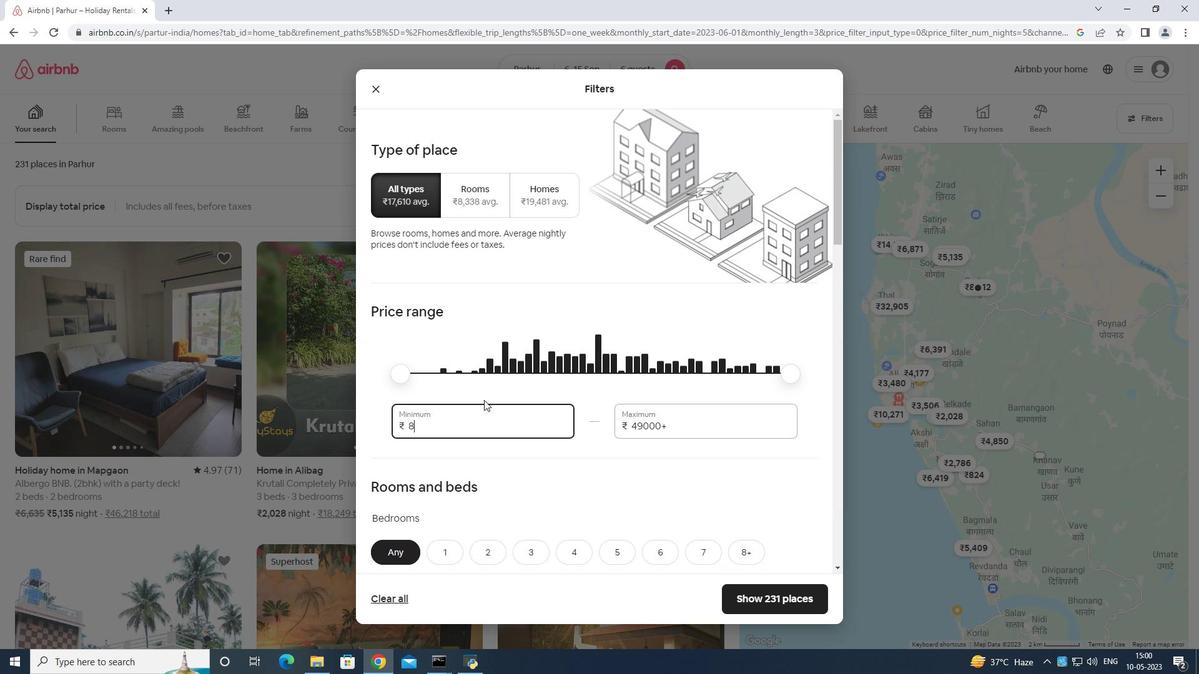 
Action: Mouse moved to (484, 399)
Screenshot: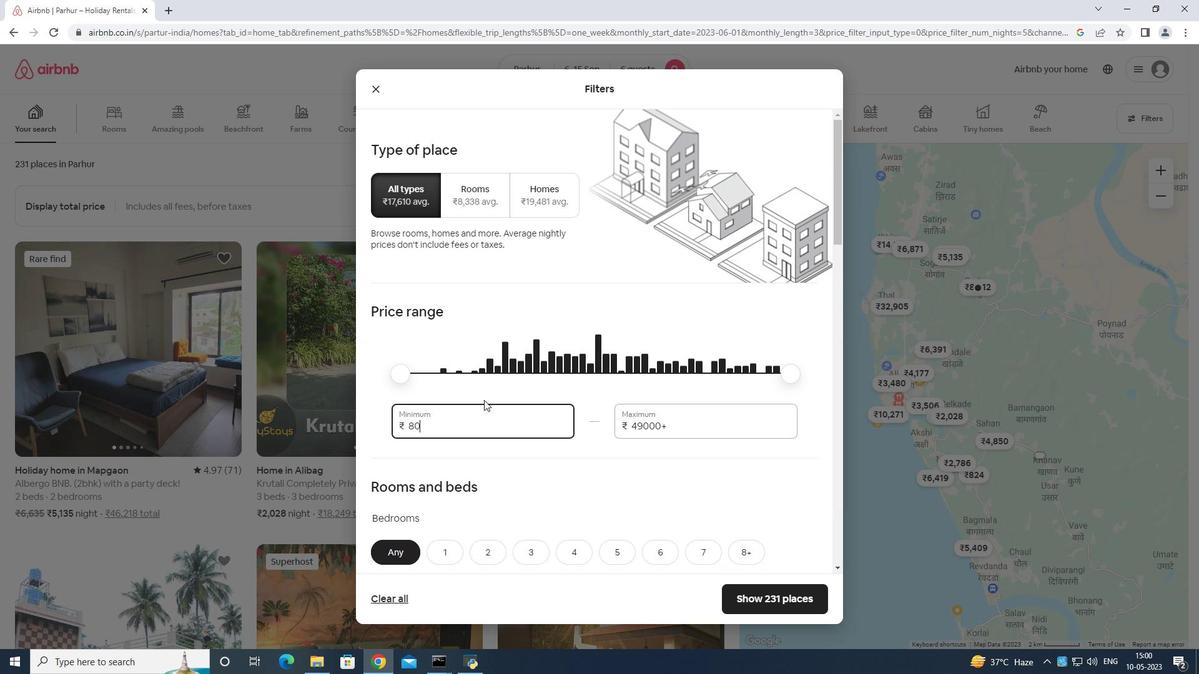 
Action: Key pressed 00
Screenshot: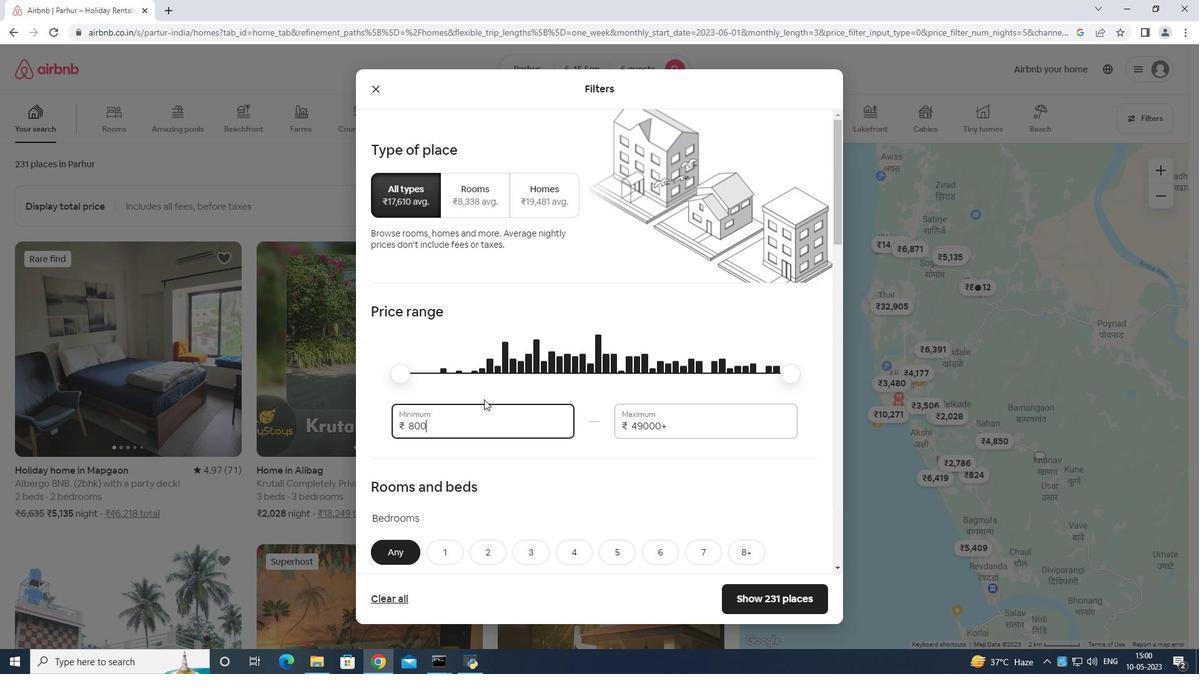 
Action: Mouse moved to (688, 421)
Screenshot: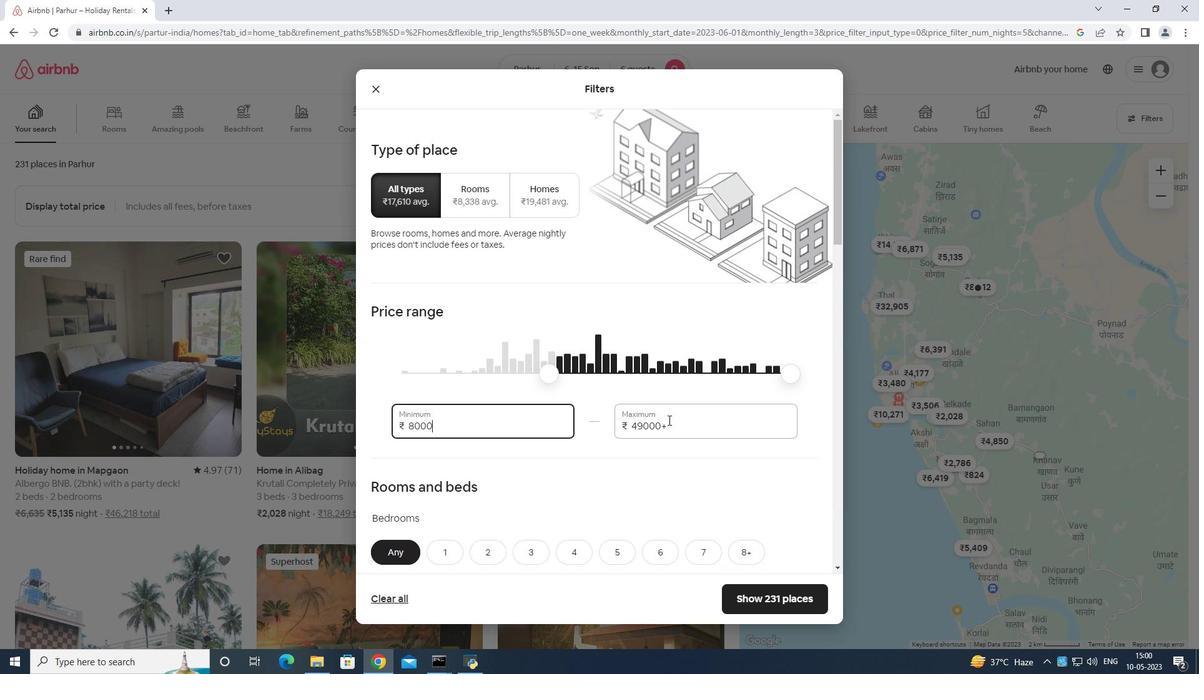 
Action: Mouse pressed left at (688, 421)
Screenshot: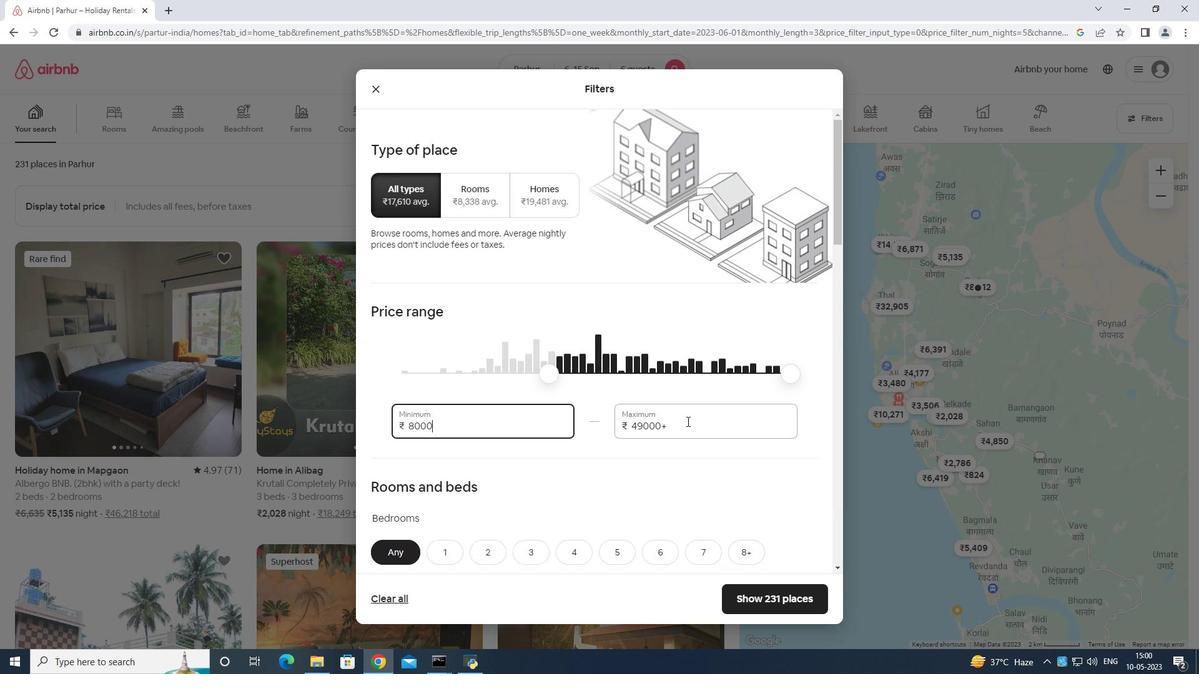 
Action: Mouse moved to (689, 421)
Screenshot: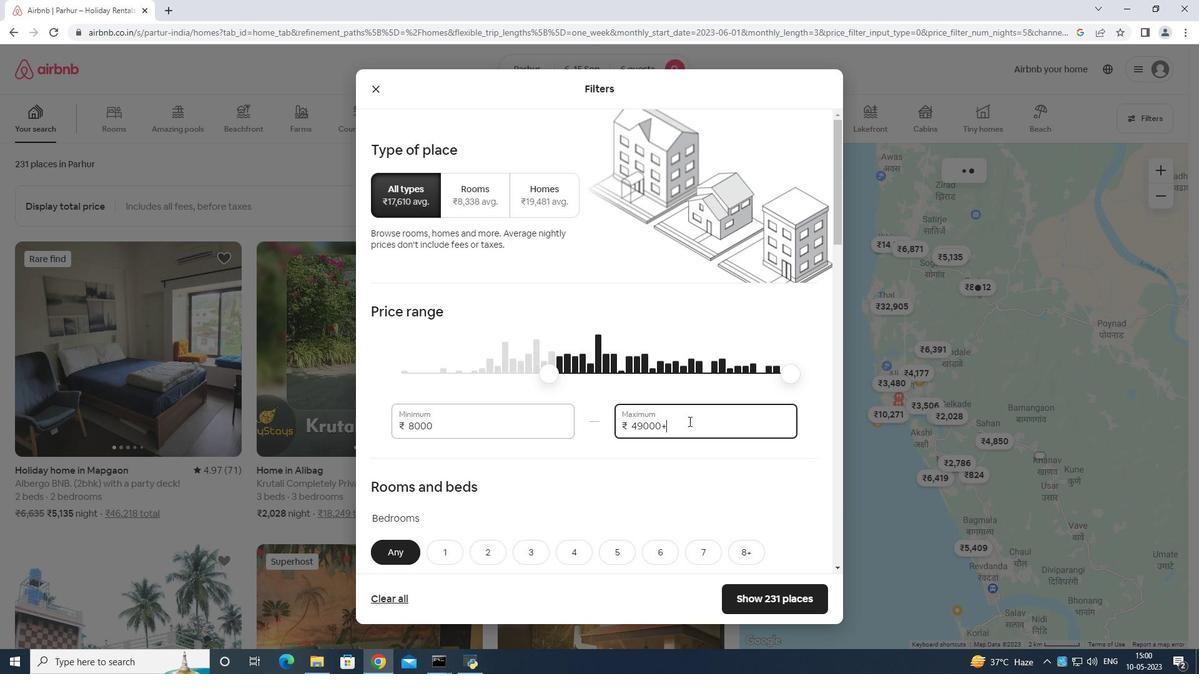 
Action: Key pressed <Key.backspace>
Screenshot: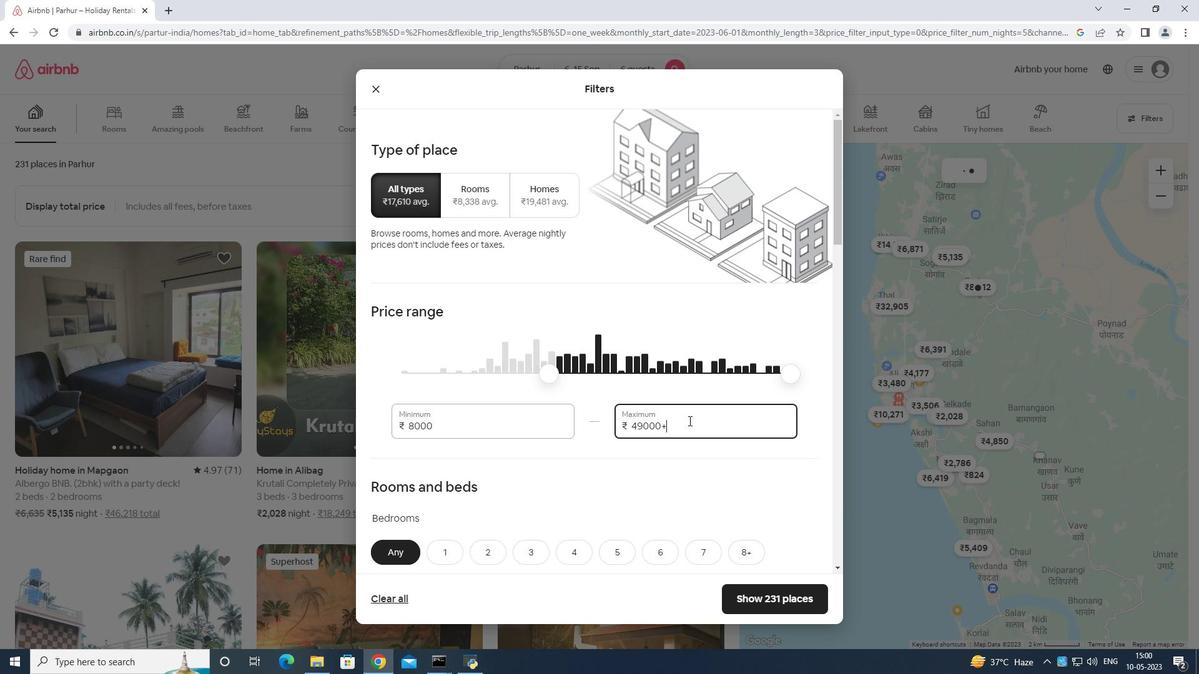 
Action: Mouse moved to (694, 401)
Screenshot: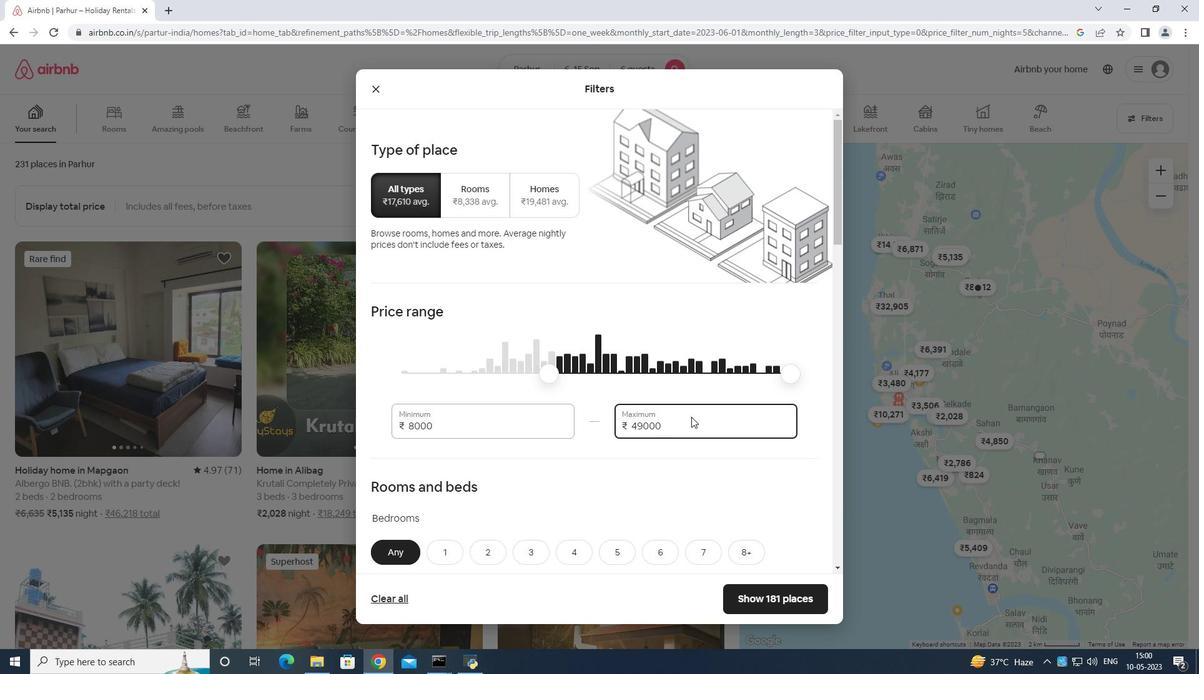 
Action: Key pressed <Key.backspace><Key.backspace><Key.backspace><Key.backspace><Key.backspace><Key.backspace><Key.backspace><Key.backspace><Key.backspace><Key.backspace><Key.backspace><Key.backspace><Key.backspace><Key.backspace>1
Screenshot: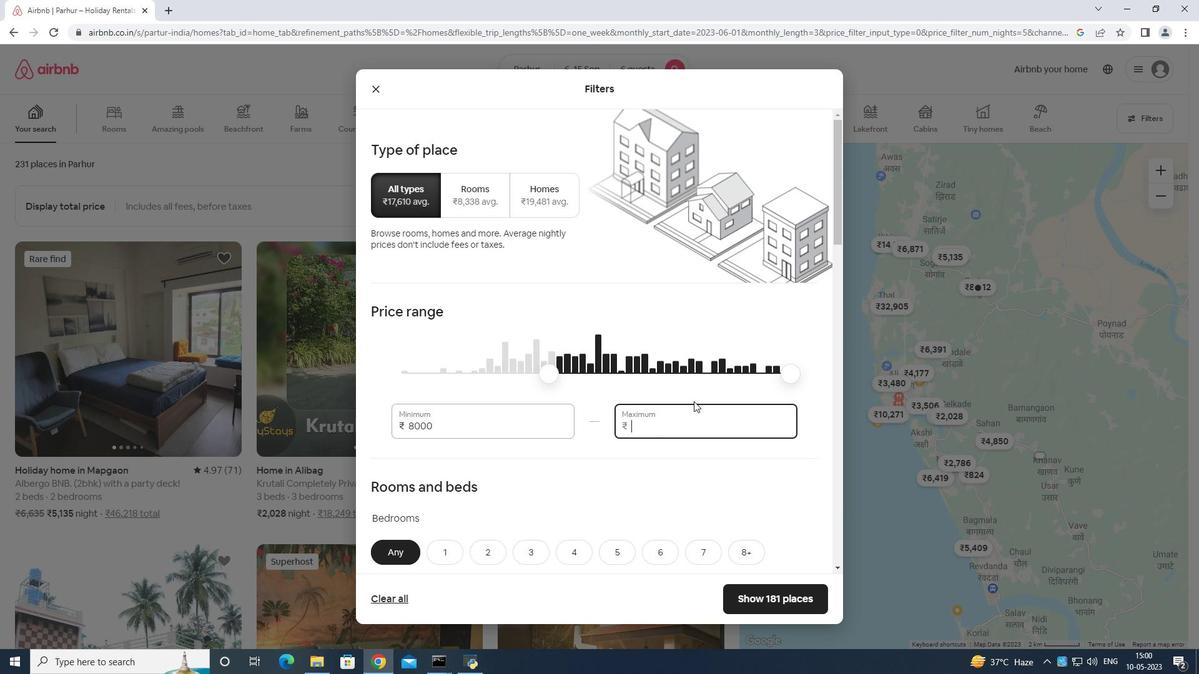 
Action: Mouse moved to (694, 401)
Screenshot: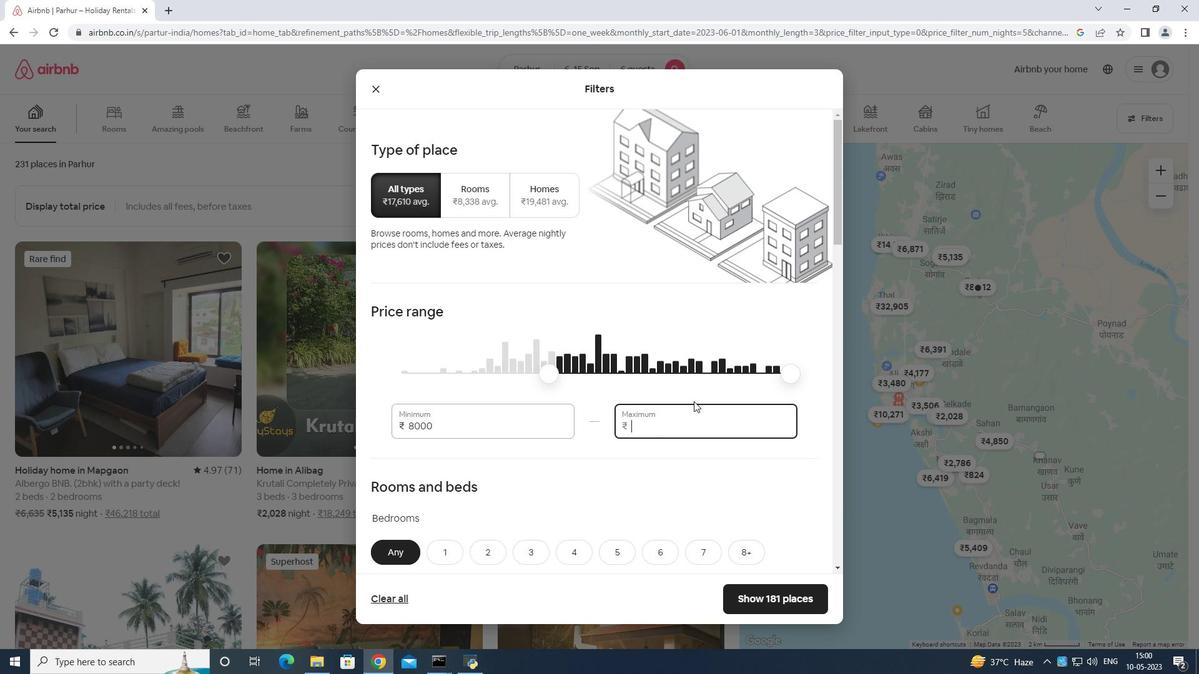 
Action: Key pressed 200
Screenshot: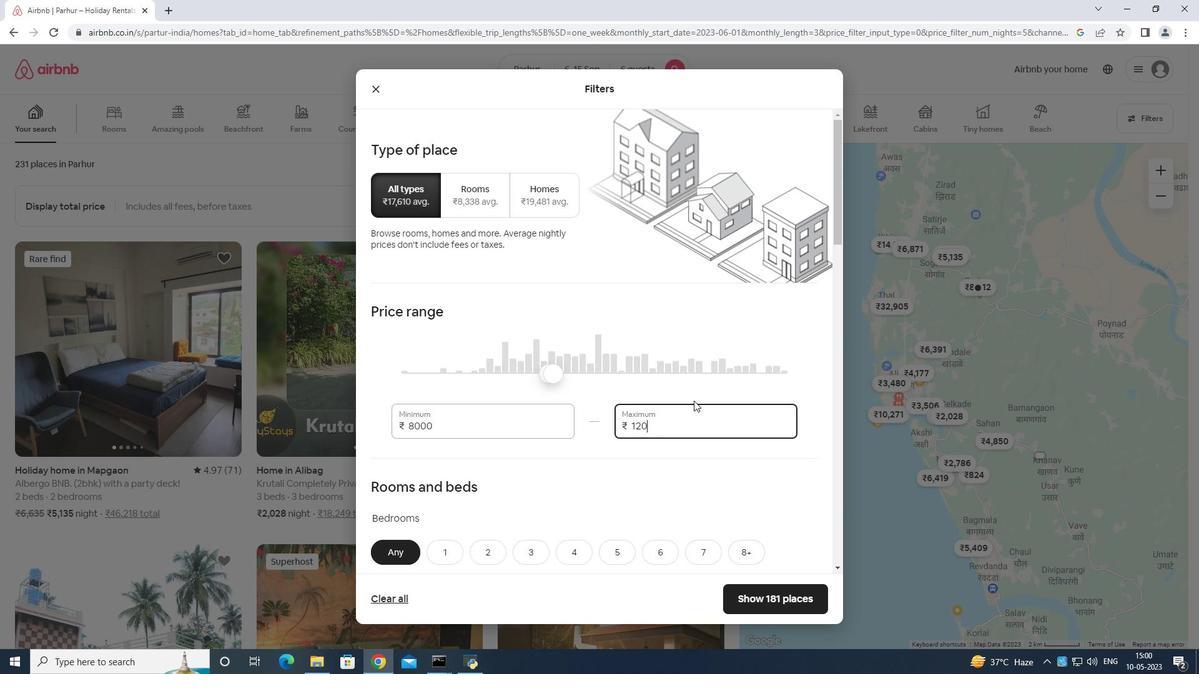 
Action: Mouse moved to (694, 401)
Screenshot: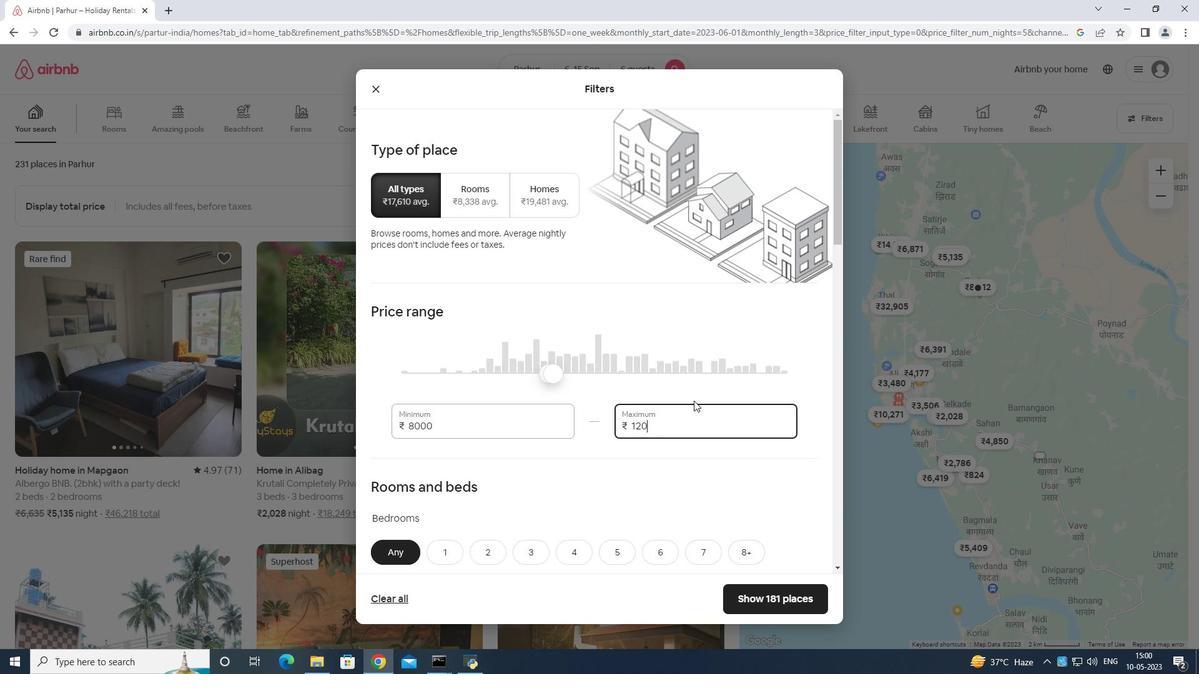 
Action: Key pressed 0
Screenshot: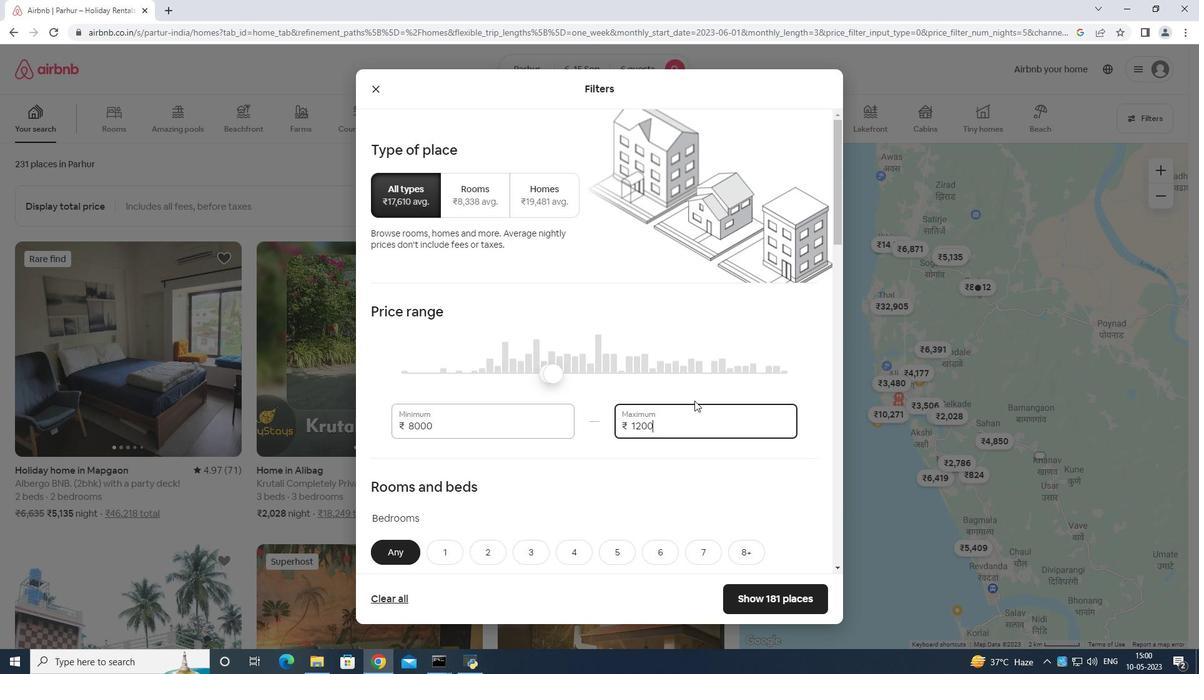 
Action: Mouse moved to (648, 400)
Screenshot: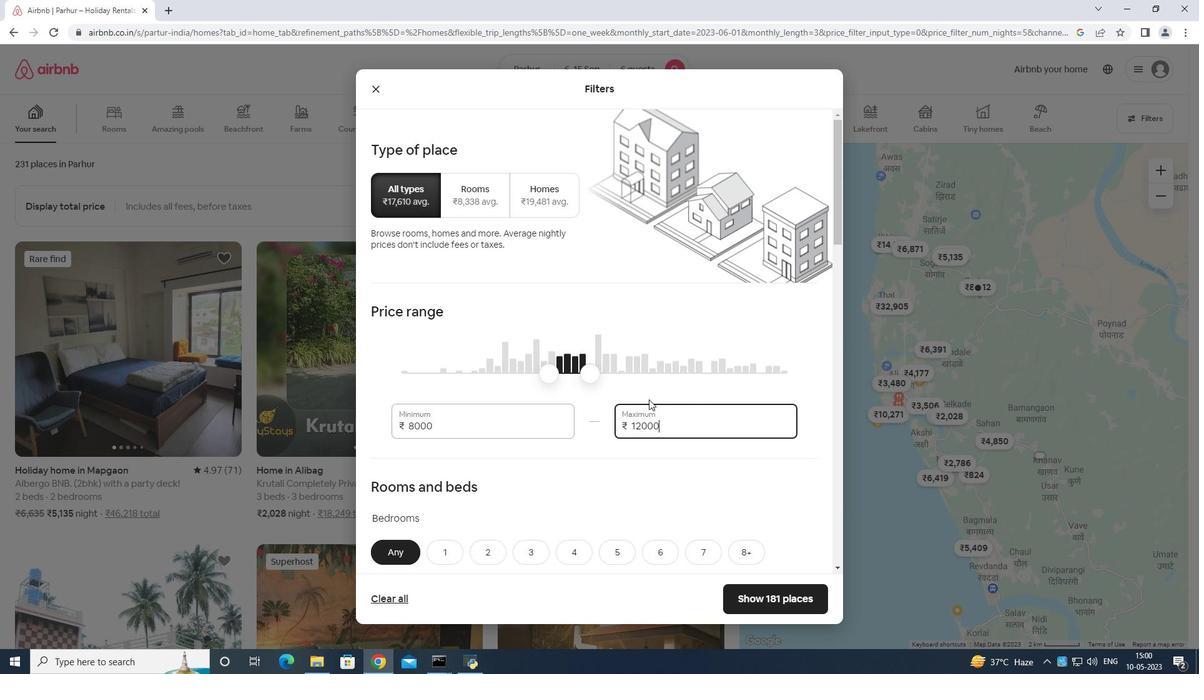 
Action: Mouse scrolled (648, 399) with delta (0, 0)
Screenshot: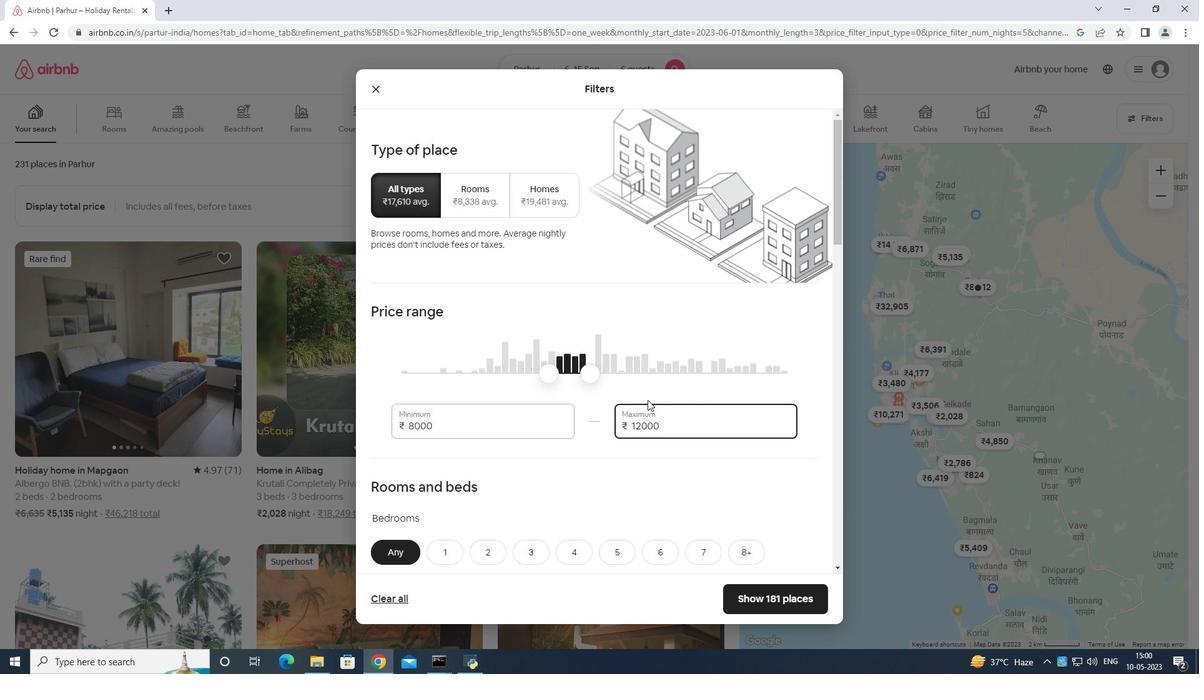 
Action: Mouse moved to (649, 400)
Screenshot: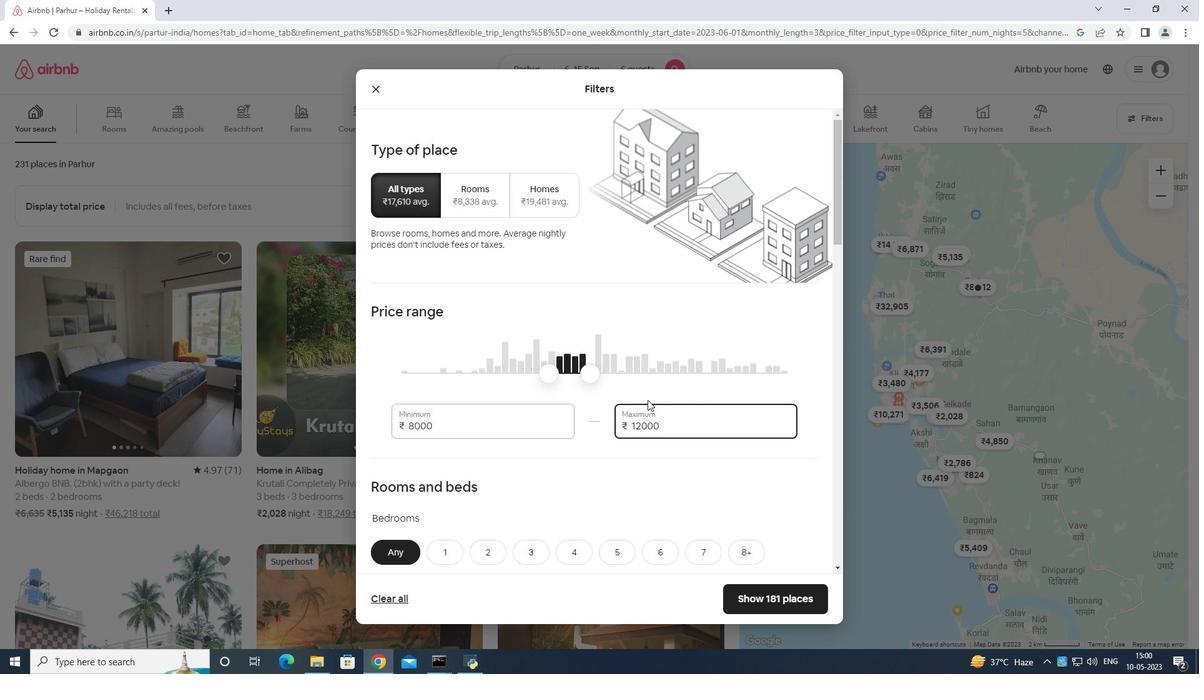 
Action: Mouse scrolled (649, 399) with delta (0, 0)
Screenshot: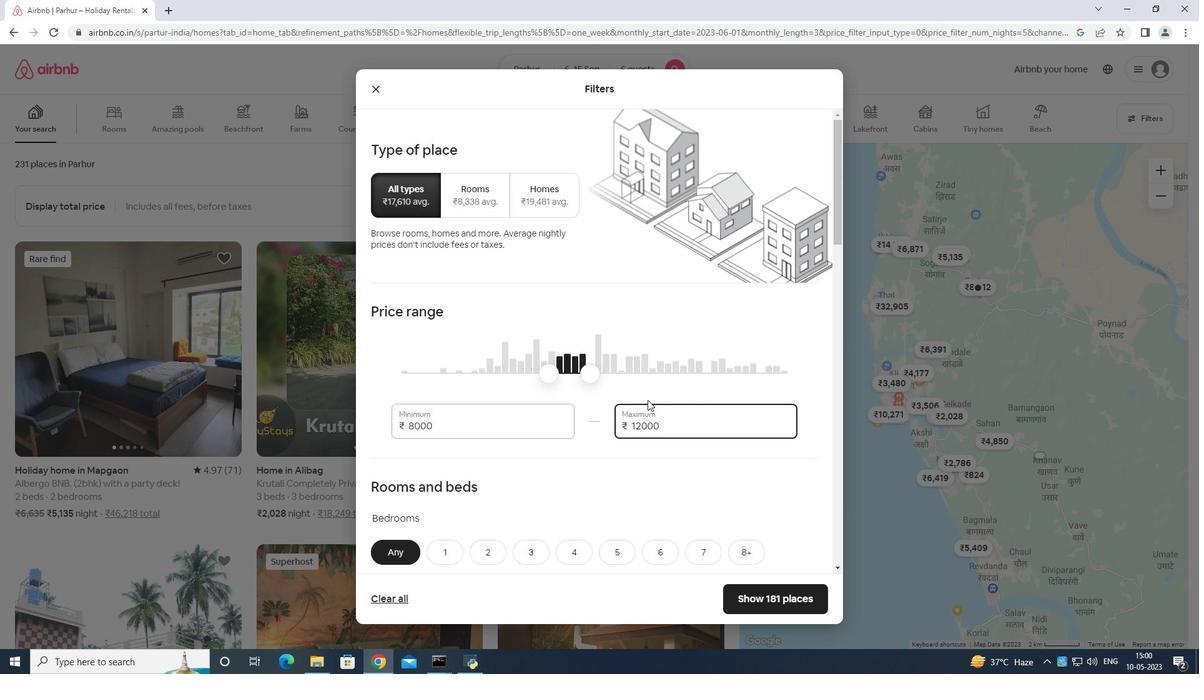 
Action: Mouse moved to (649, 400)
Screenshot: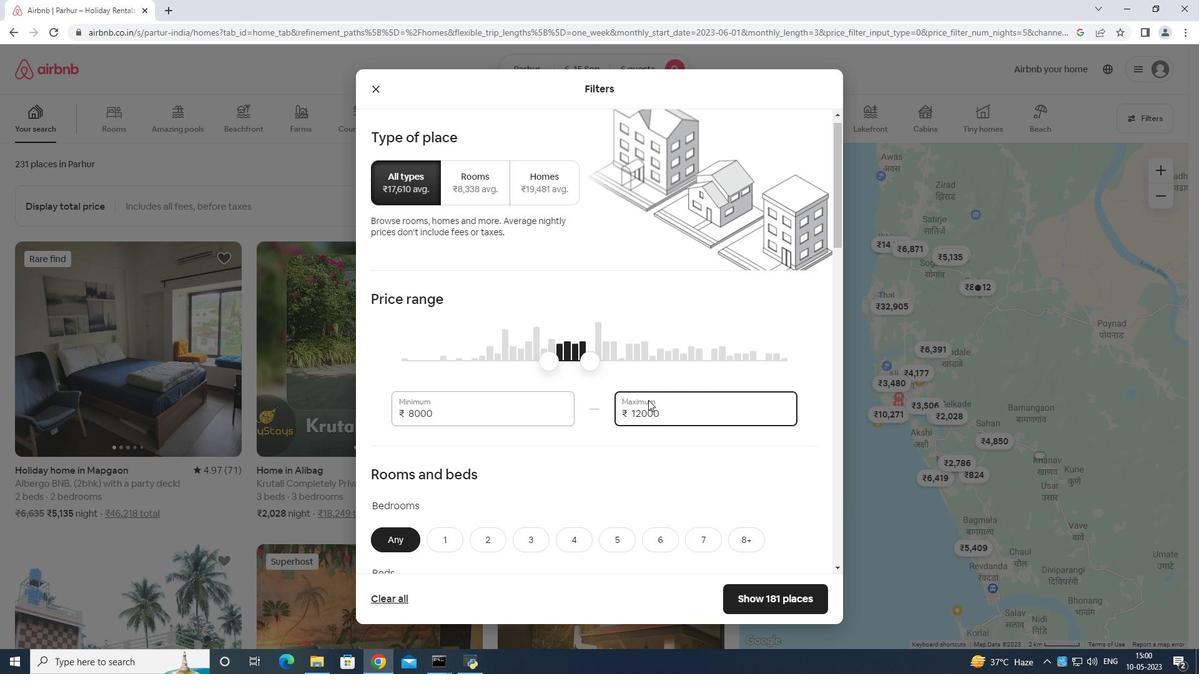 
Action: Mouse scrolled (649, 399) with delta (0, 0)
Screenshot: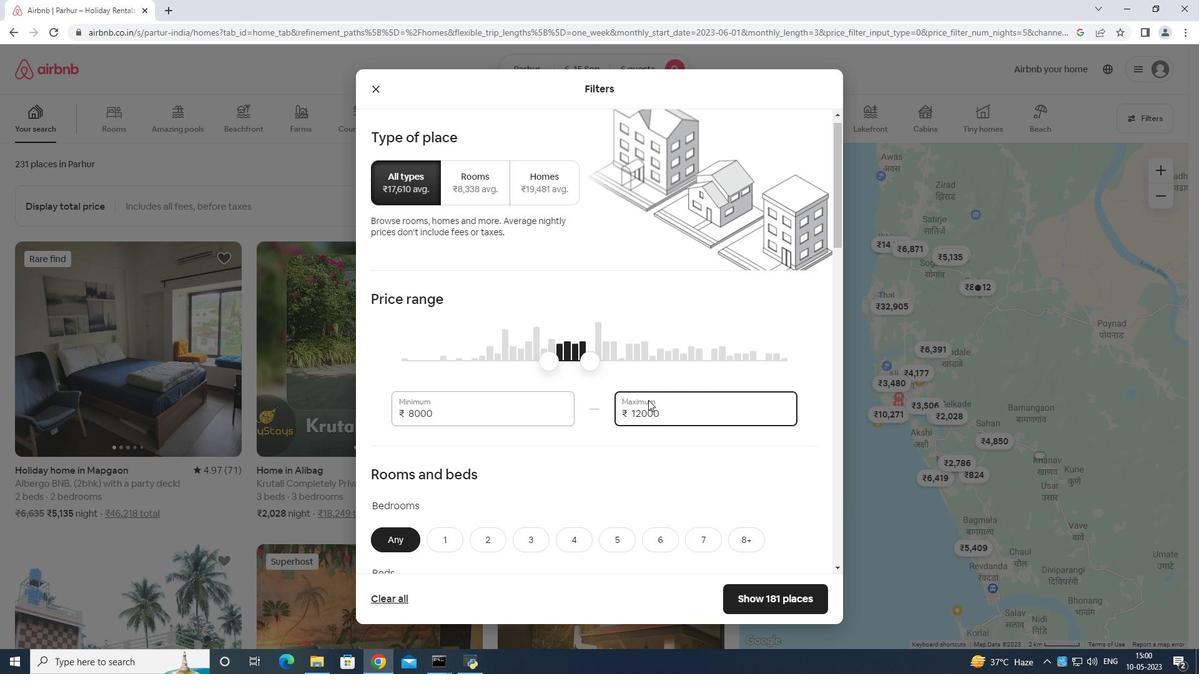 
Action: Mouse moved to (662, 364)
Screenshot: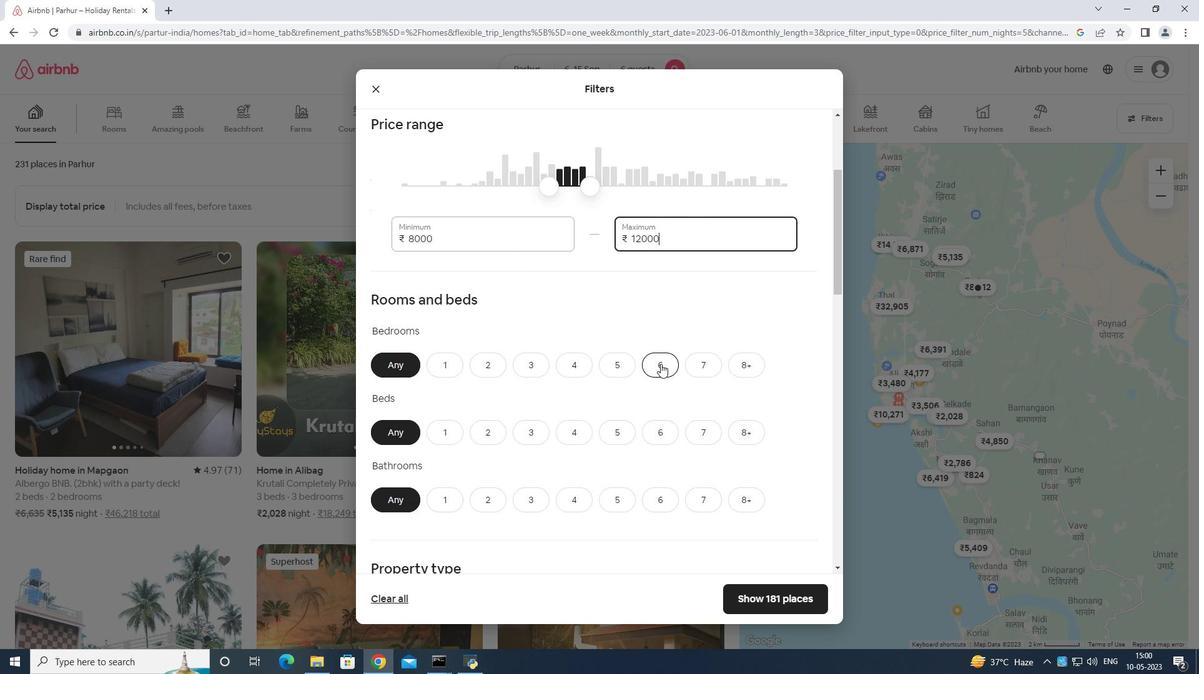 
Action: Mouse pressed left at (662, 364)
Screenshot: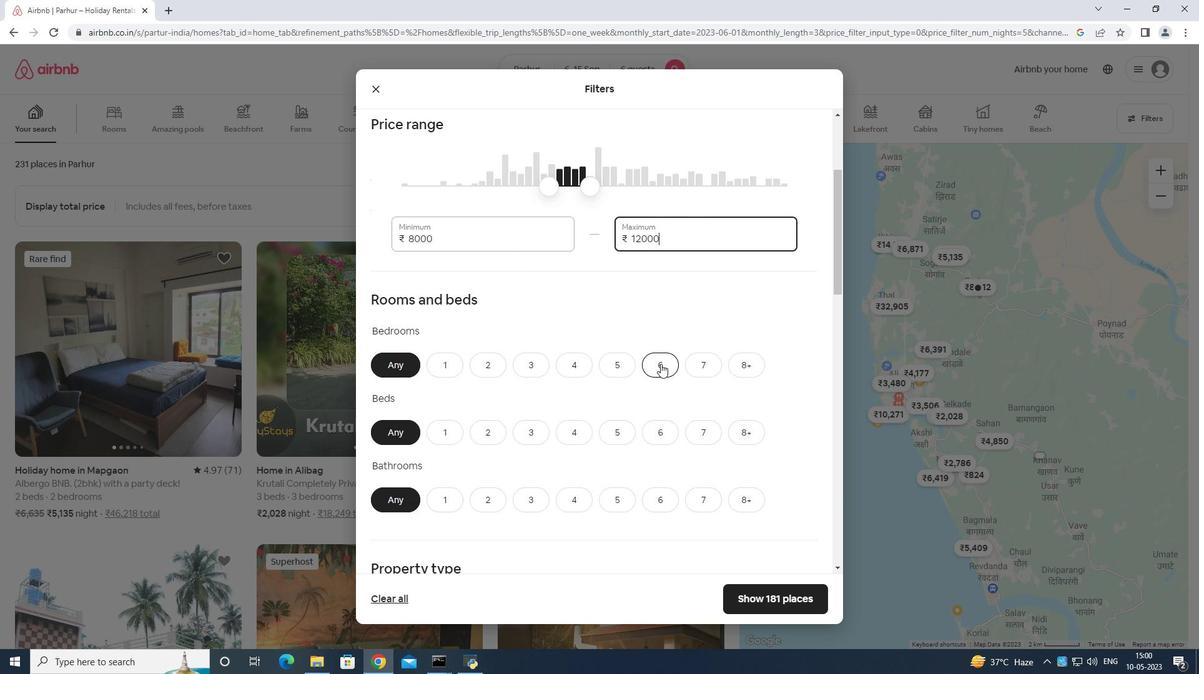 
Action: Mouse moved to (664, 428)
Screenshot: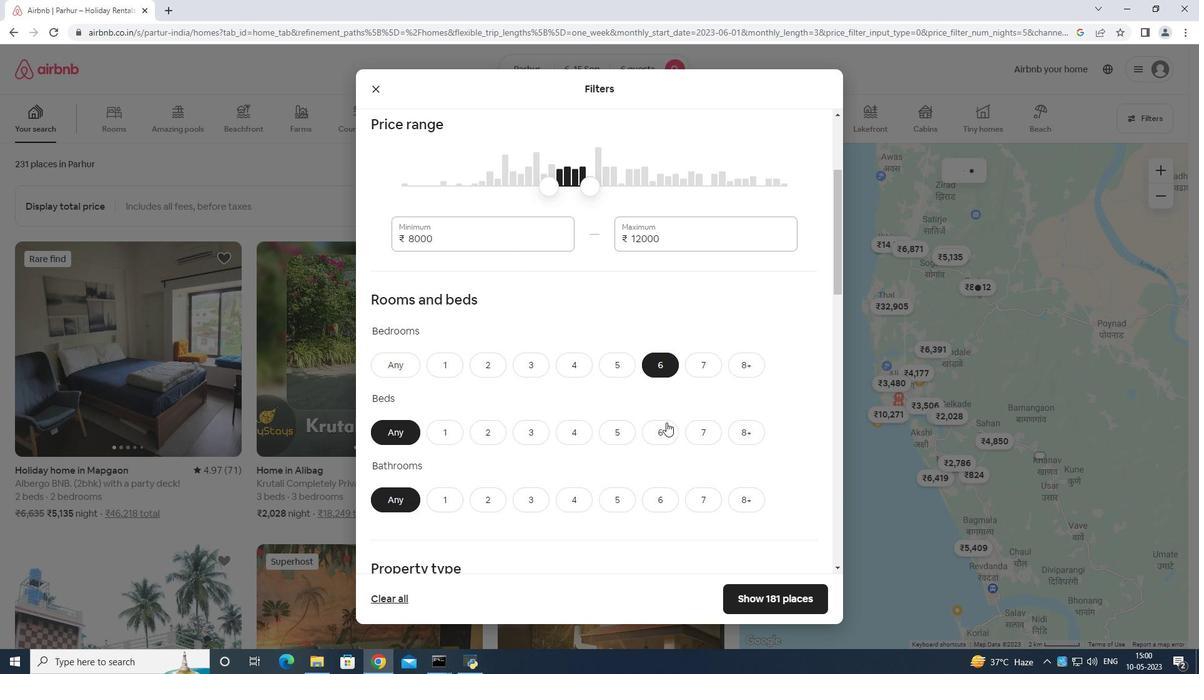 
Action: Mouse pressed left at (664, 428)
Screenshot: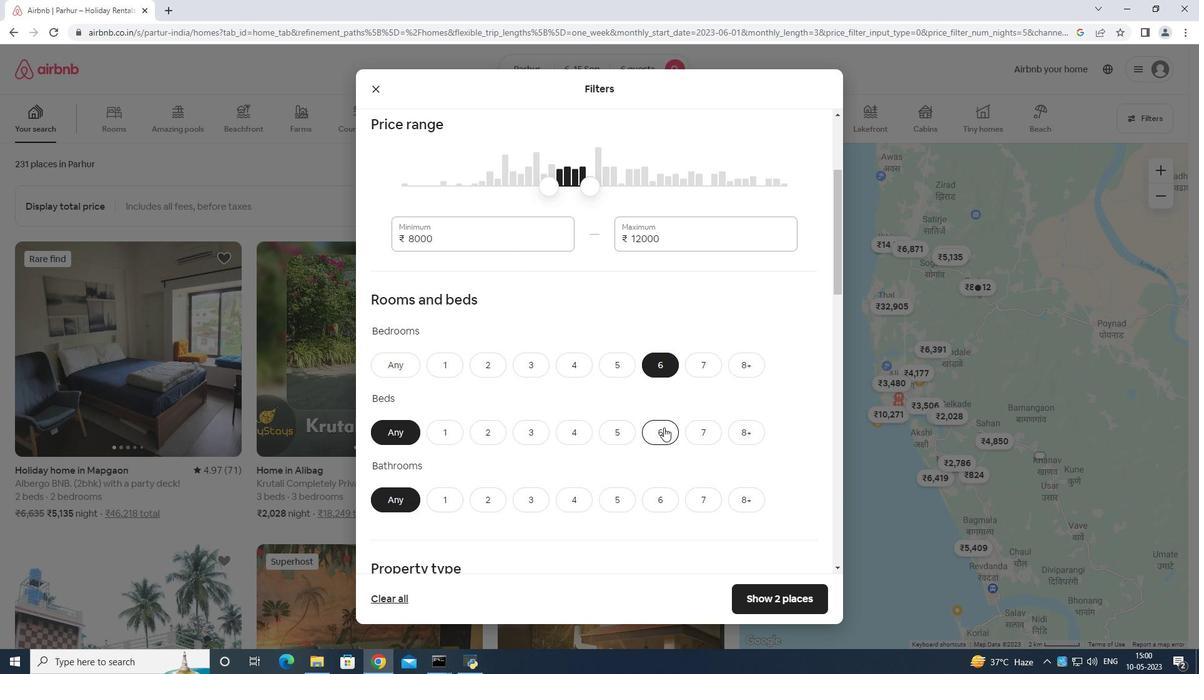 
Action: Mouse moved to (659, 497)
Screenshot: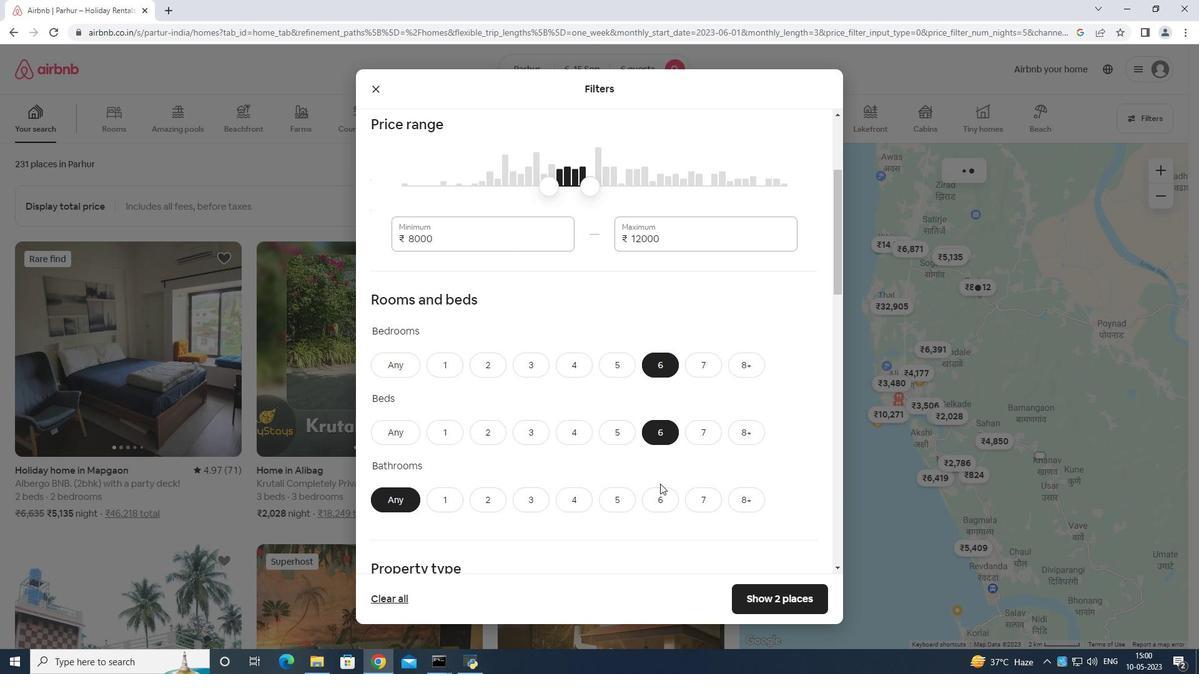 
Action: Mouse pressed left at (659, 497)
Screenshot: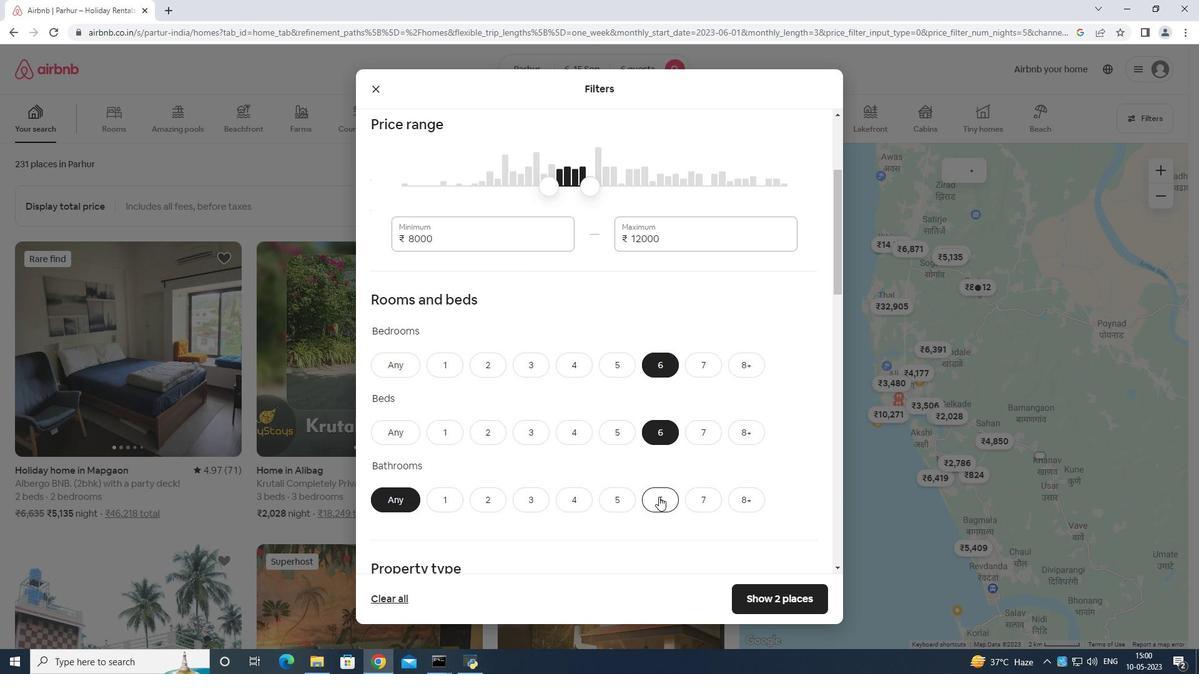
Action: Mouse moved to (656, 492)
Screenshot: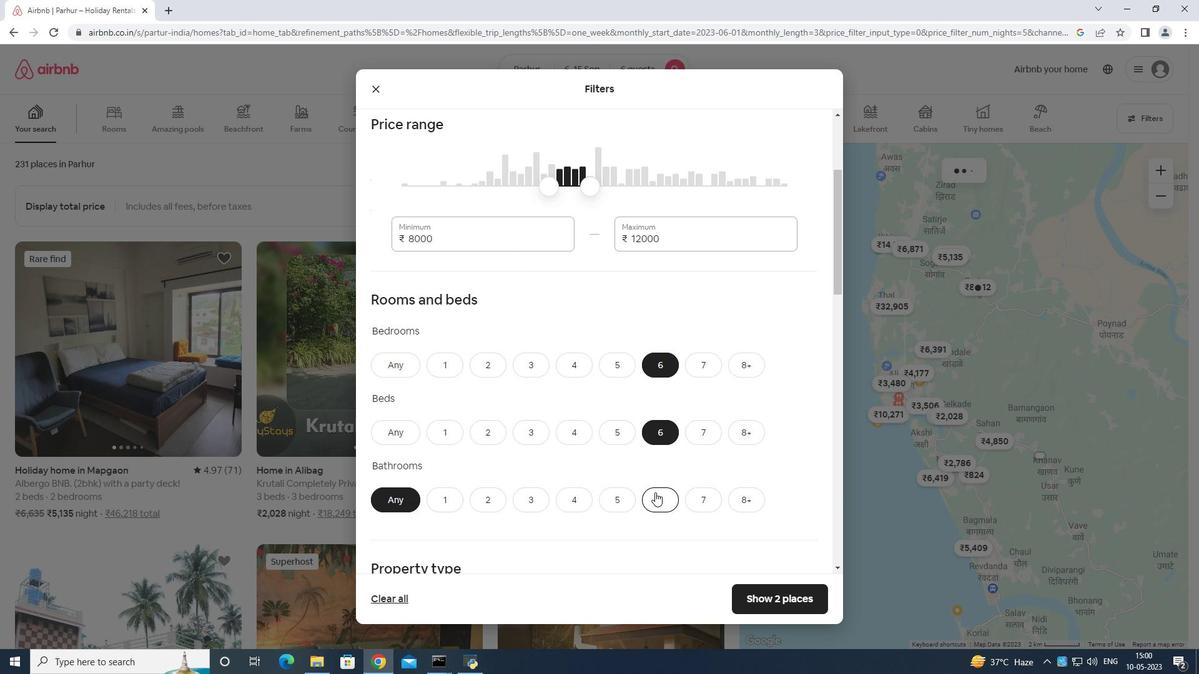 
Action: Mouse scrolled (656, 491) with delta (0, 0)
Screenshot: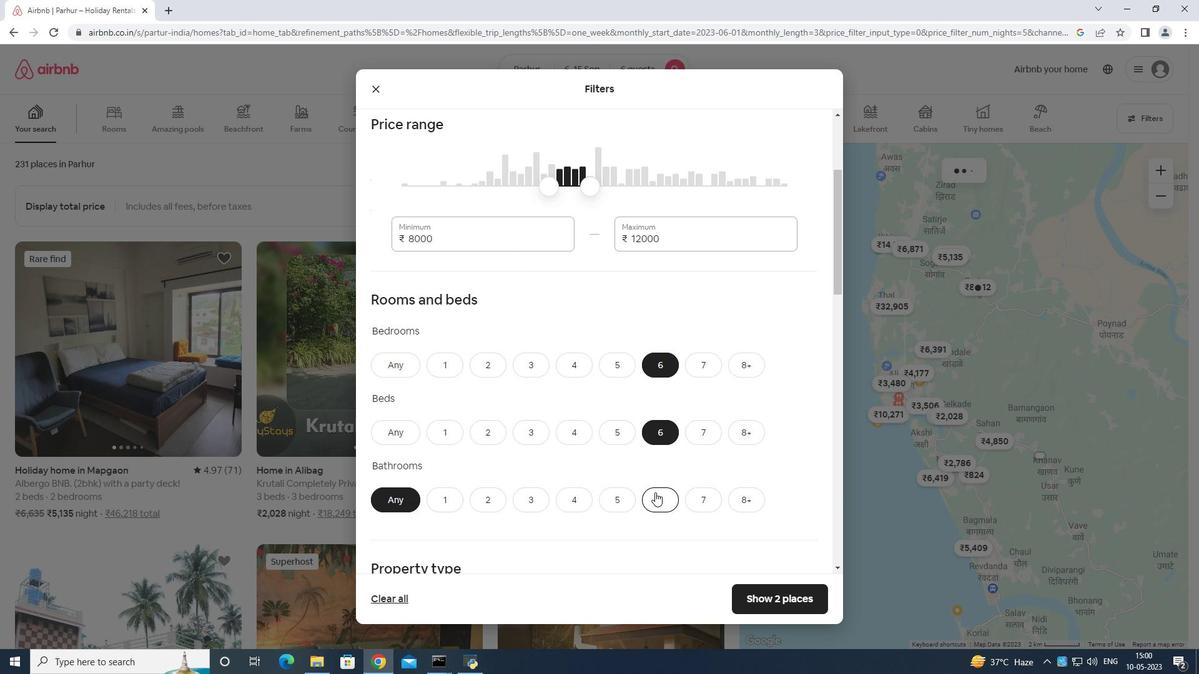 
Action: Mouse moved to (659, 495)
Screenshot: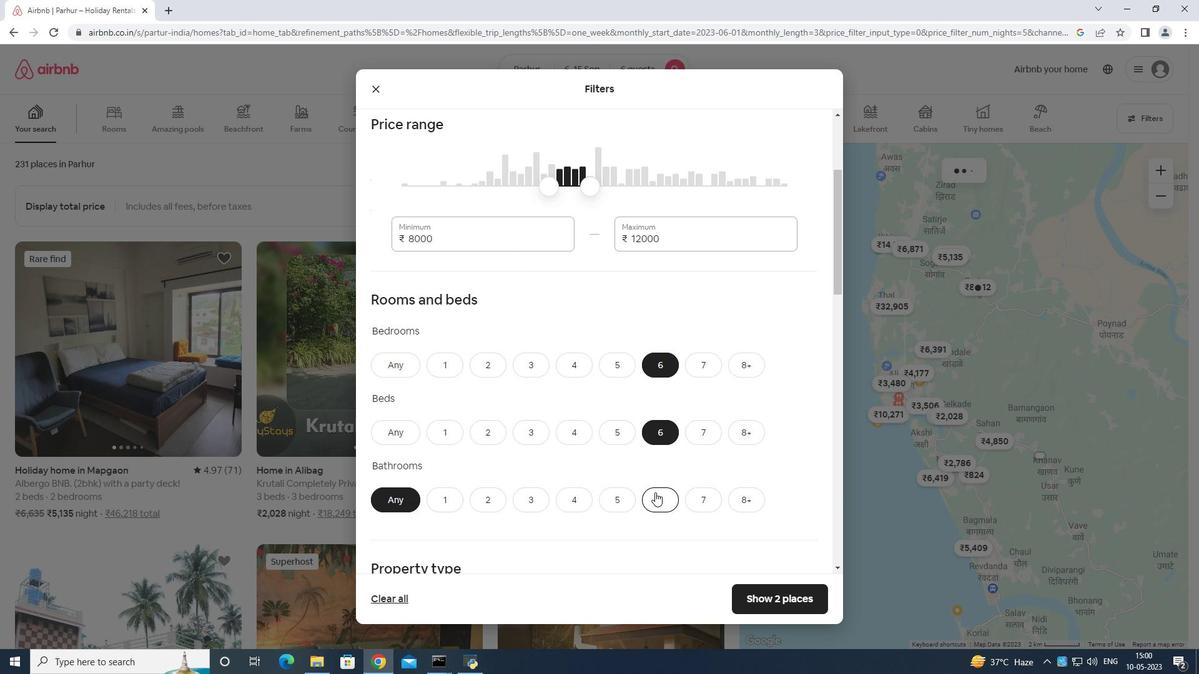 
Action: Mouse scrolled (659, 494) with delta (0, 0)
Screenshot: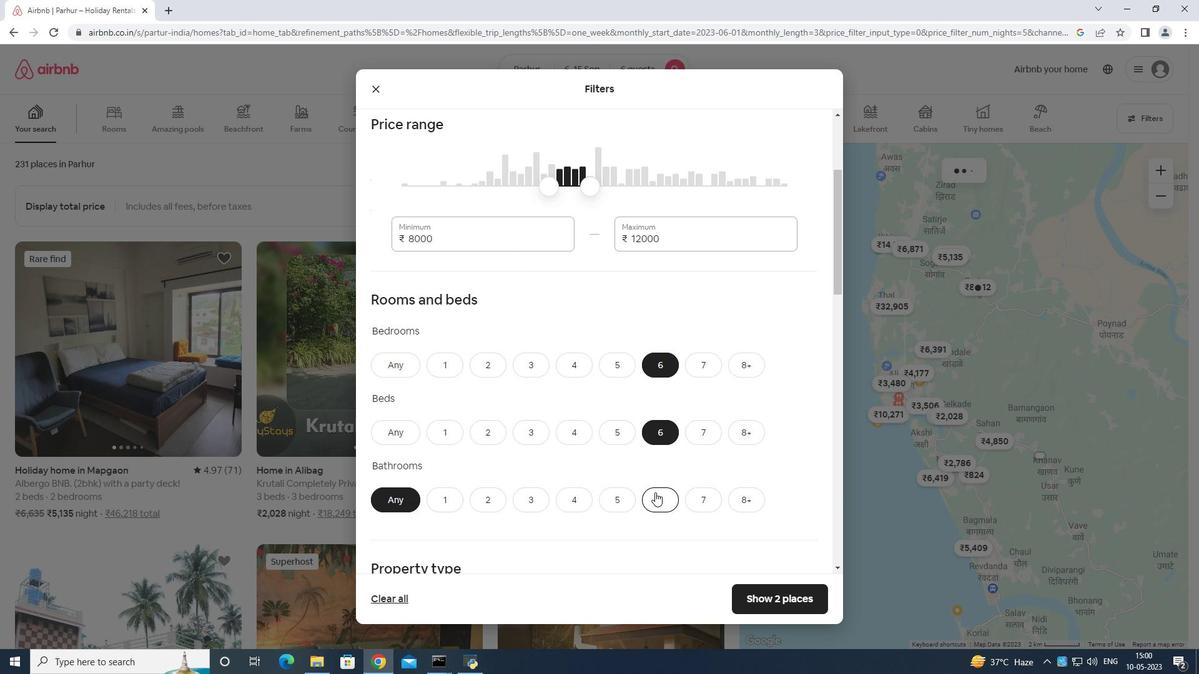 
Action: Mouse moved to (663, 495)
Screenshot: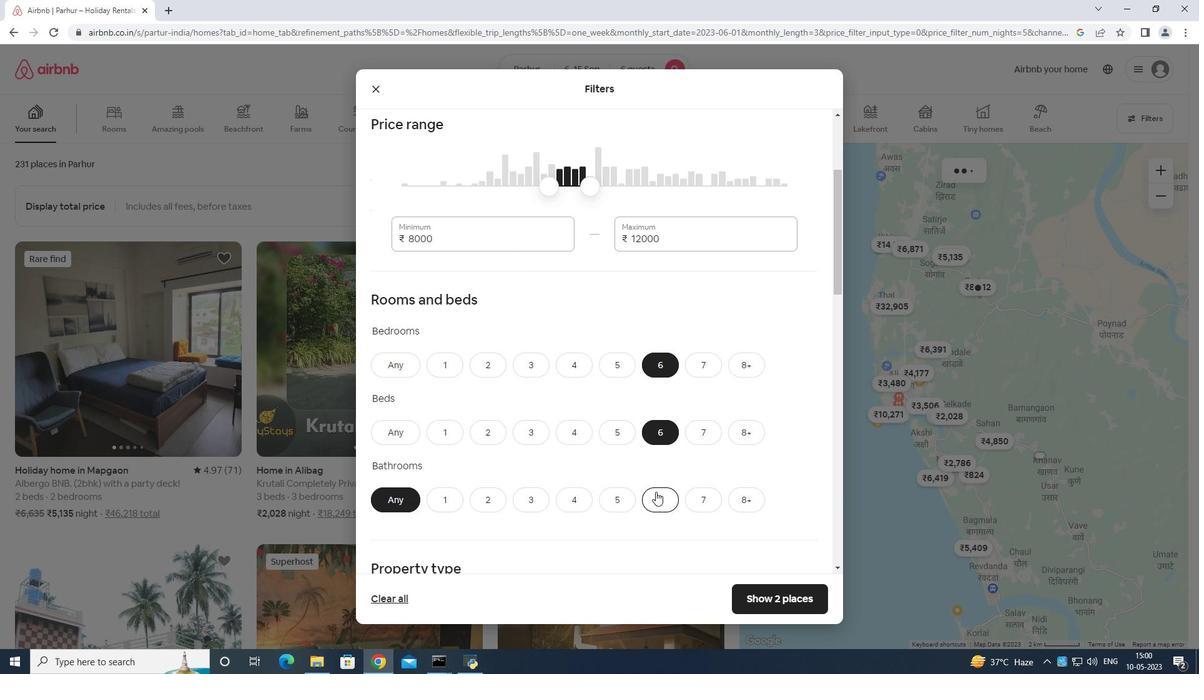 
Action: Mouse scrolled (663, 494) with delta (0, 0)
Screenshot: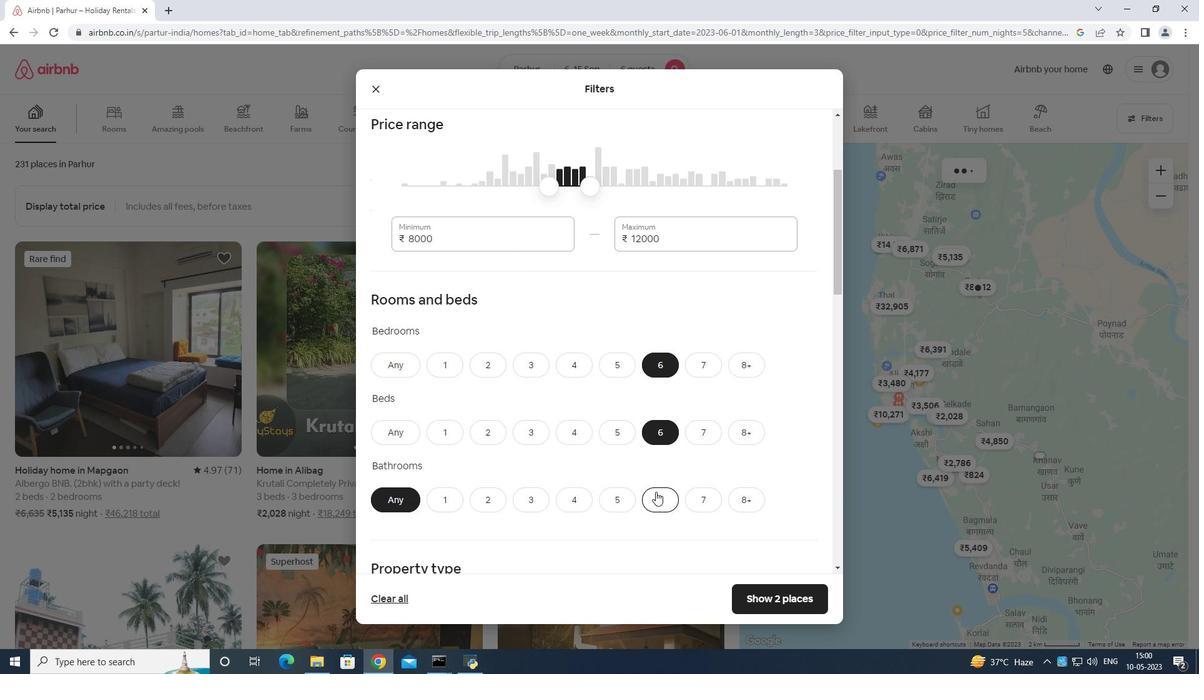 
Action: Mouse moved to (668, 494)
Screenshot: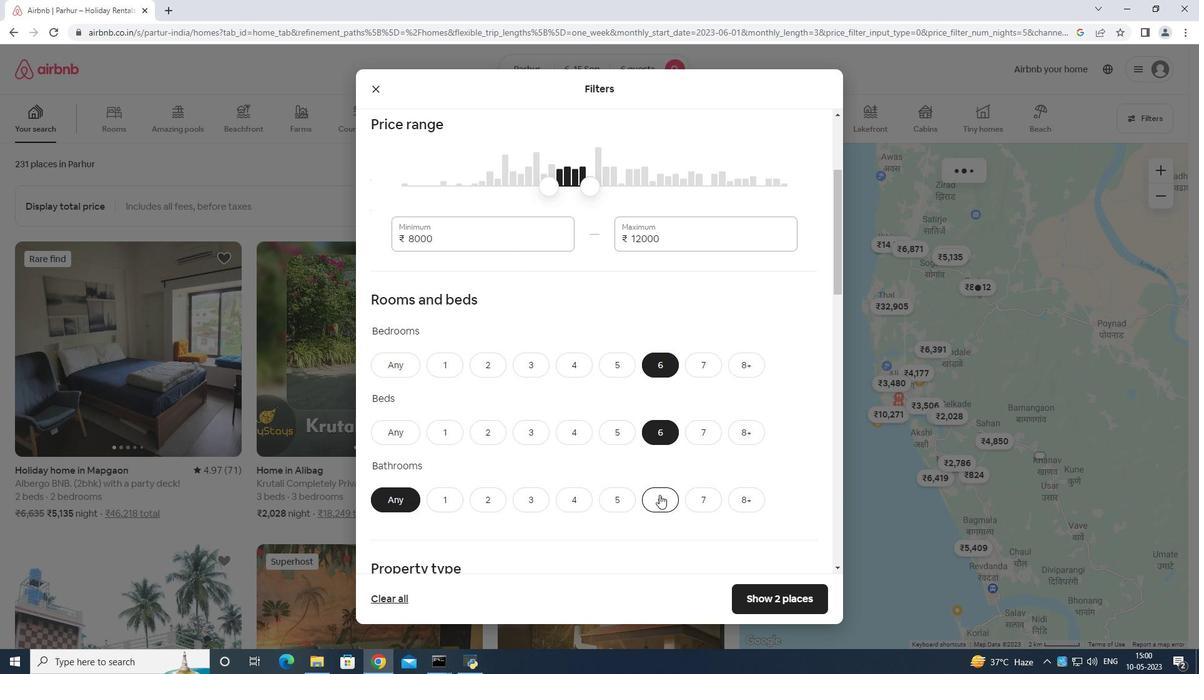 
Action: Mouse scrolled (668, 494) with delta (0, 0)
Screenshot: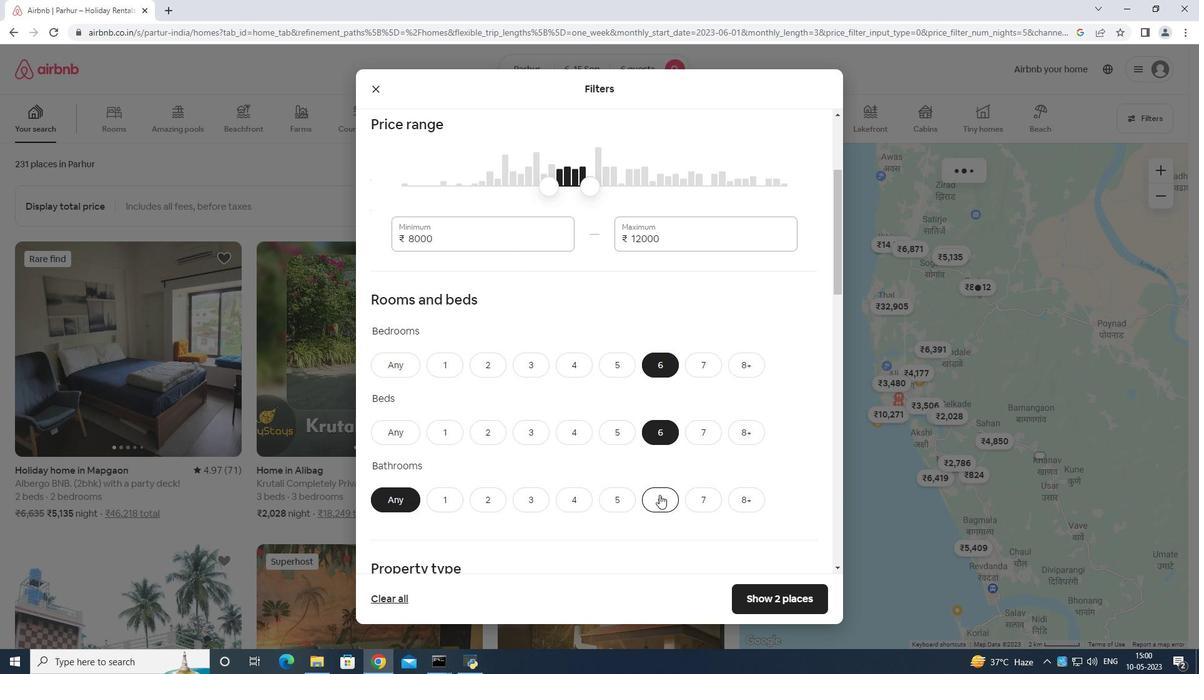 
Action: Mouse moved to (675, 478)
Screenshot: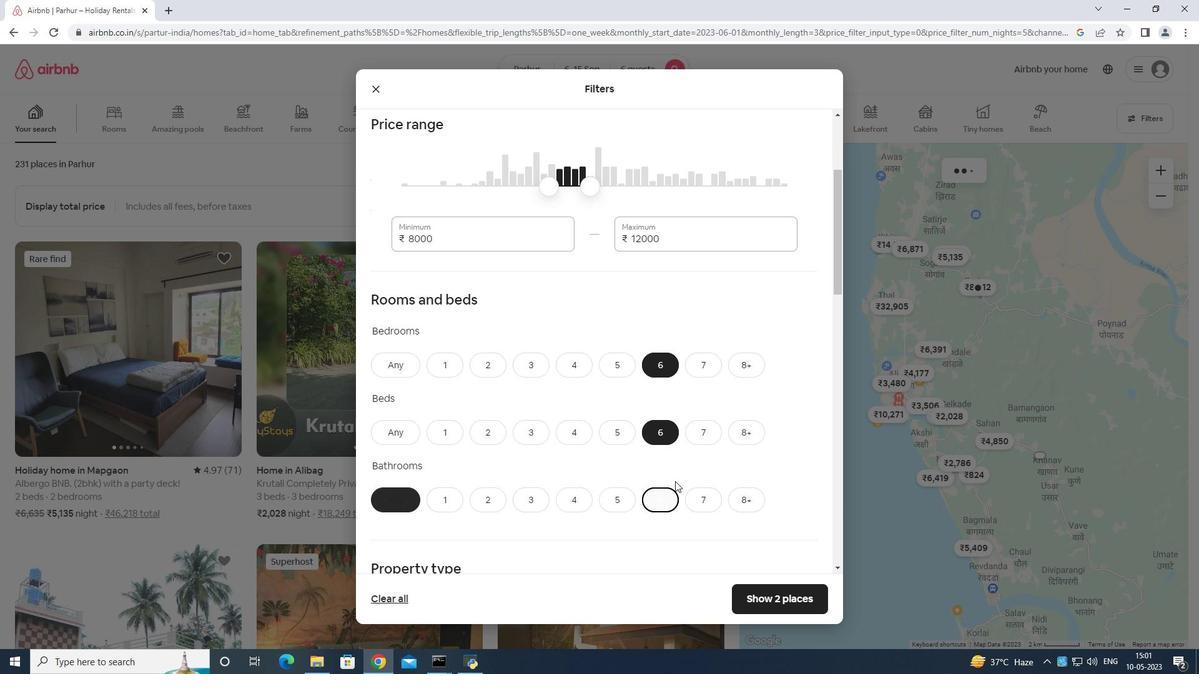 
Action: Mouse scrolled (675, 477) with delta (0, 0)
Screenshot: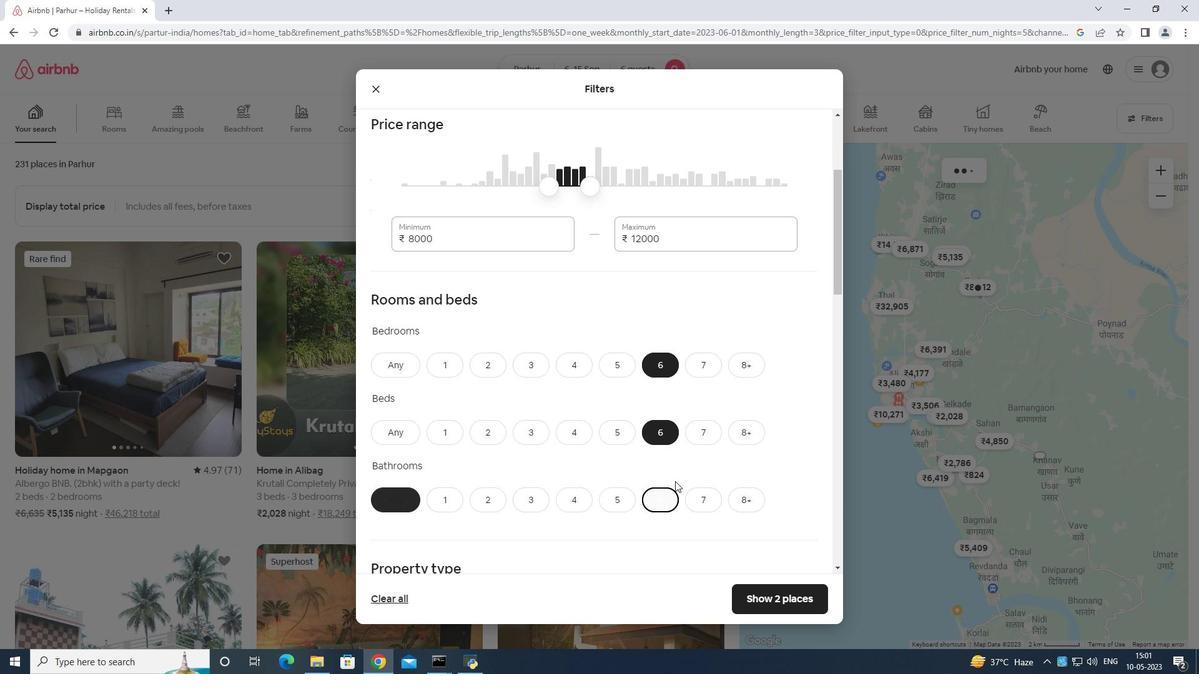 
Action: Mouse moved to (441, 298)
Screenshot: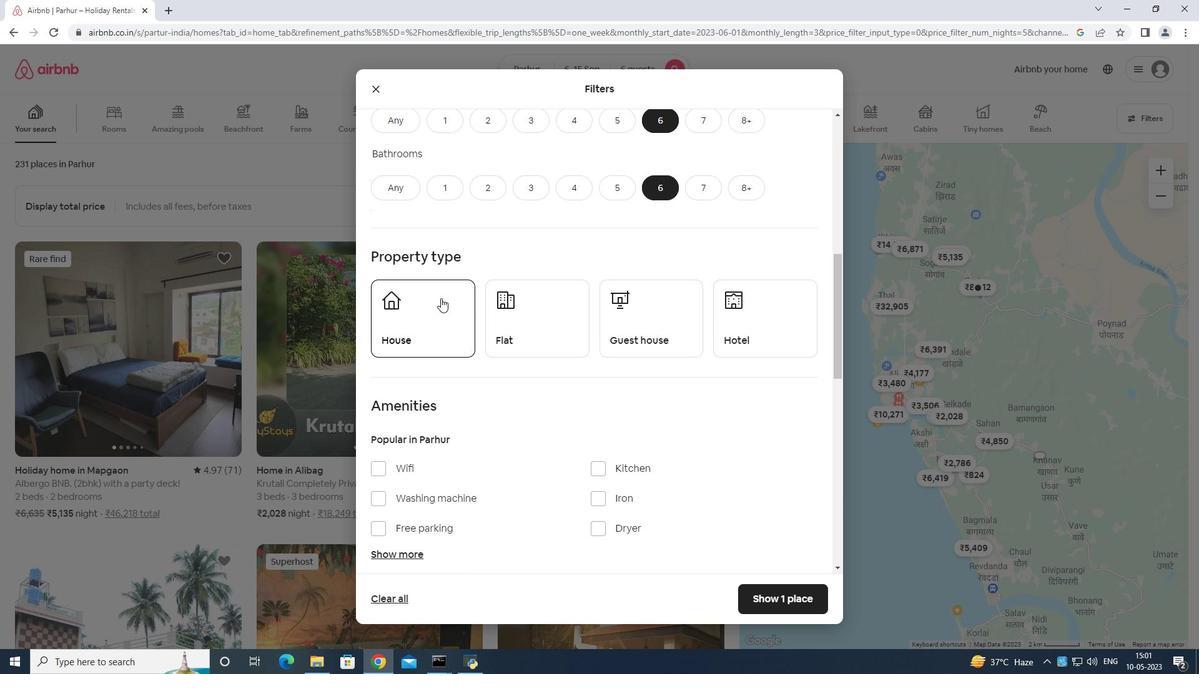 
Action: Mouse pressed left at (441, 298)
Screenshot: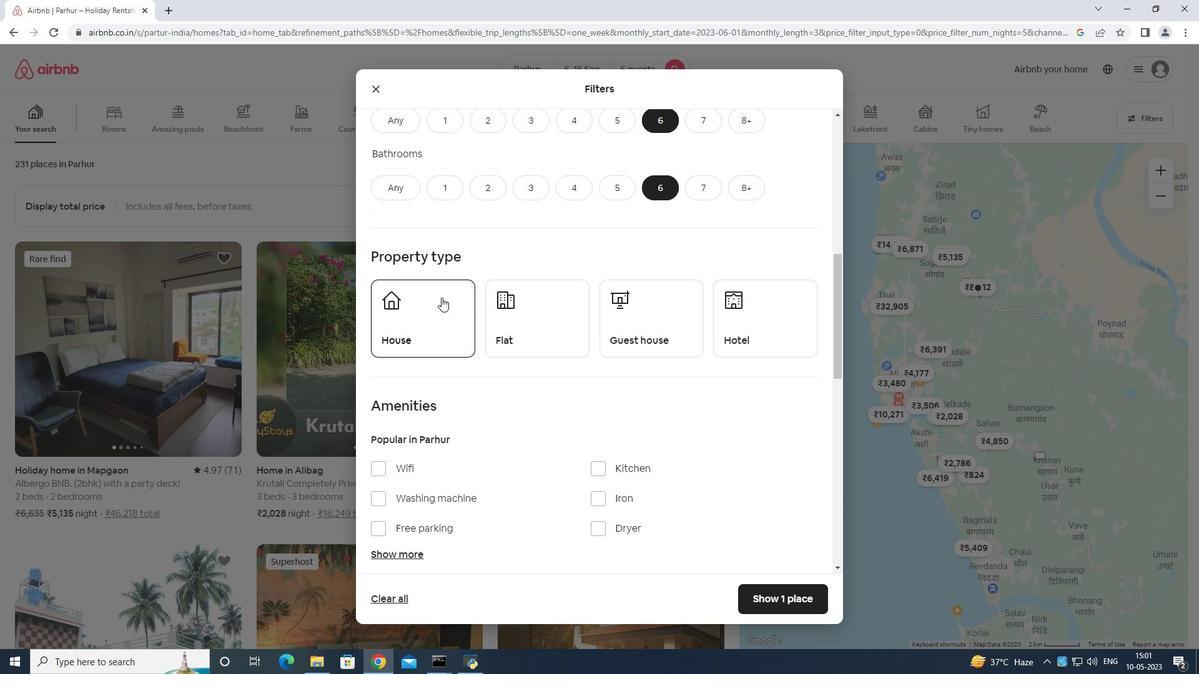 
Action: Mouse moved to (524, 323)
Screenshot: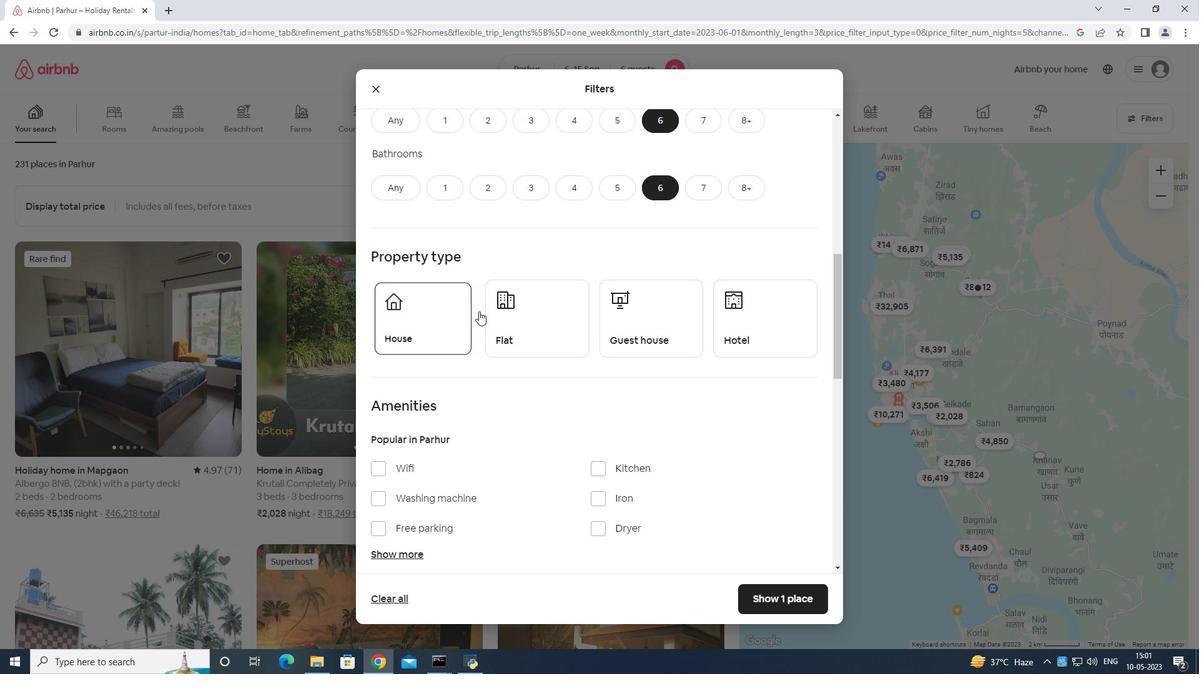 
Action: Mouse pressed left at (524, 323)
Screenshot: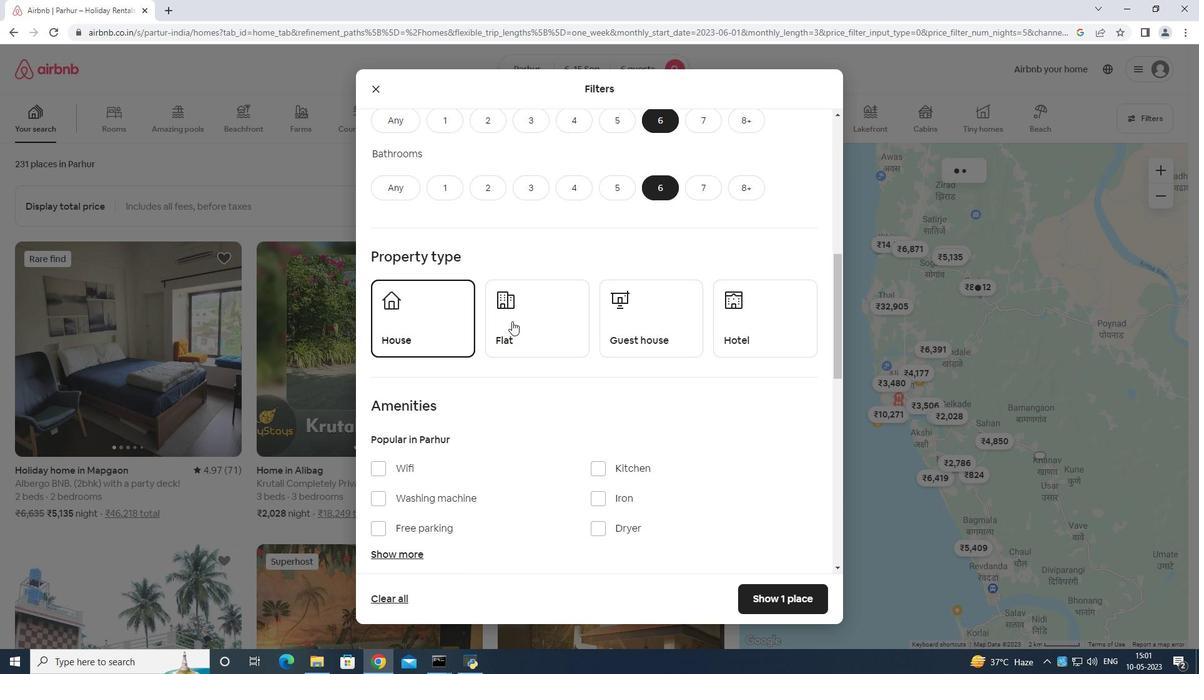 
Action: Mouse moved to (623, 323)
Screenshot: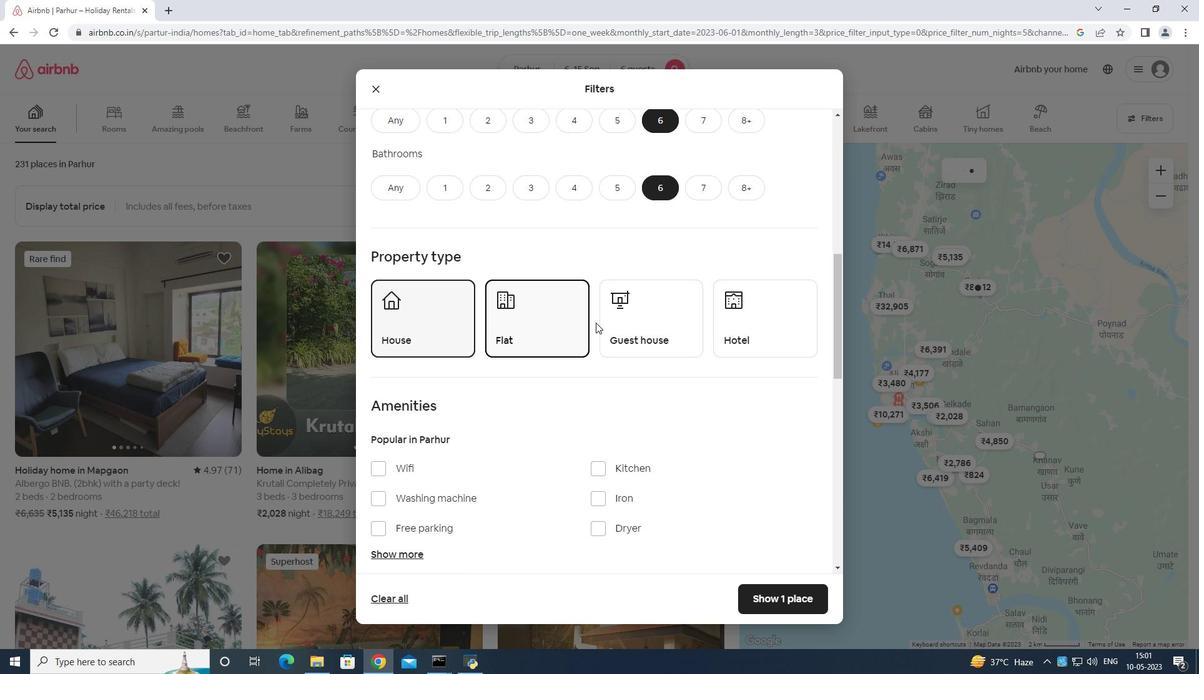 
Action: Mouse pressed left at (623, 323)
Screenshot: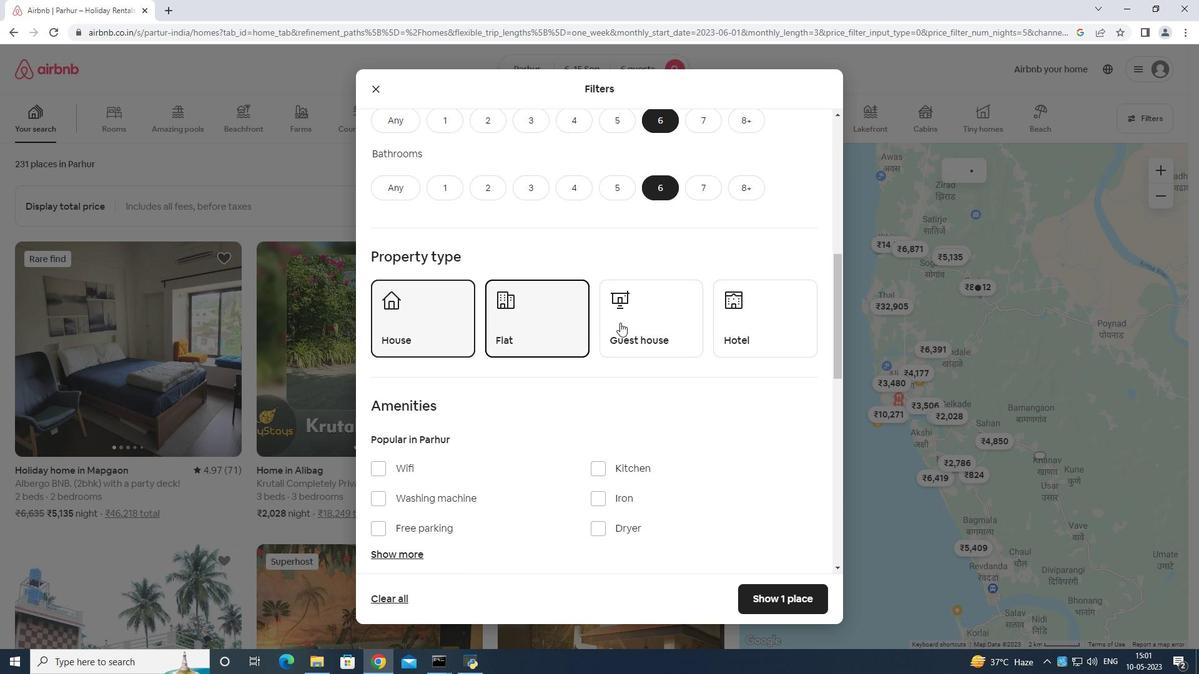 
Action: Mouse moved to (629, 319)
Screenshot: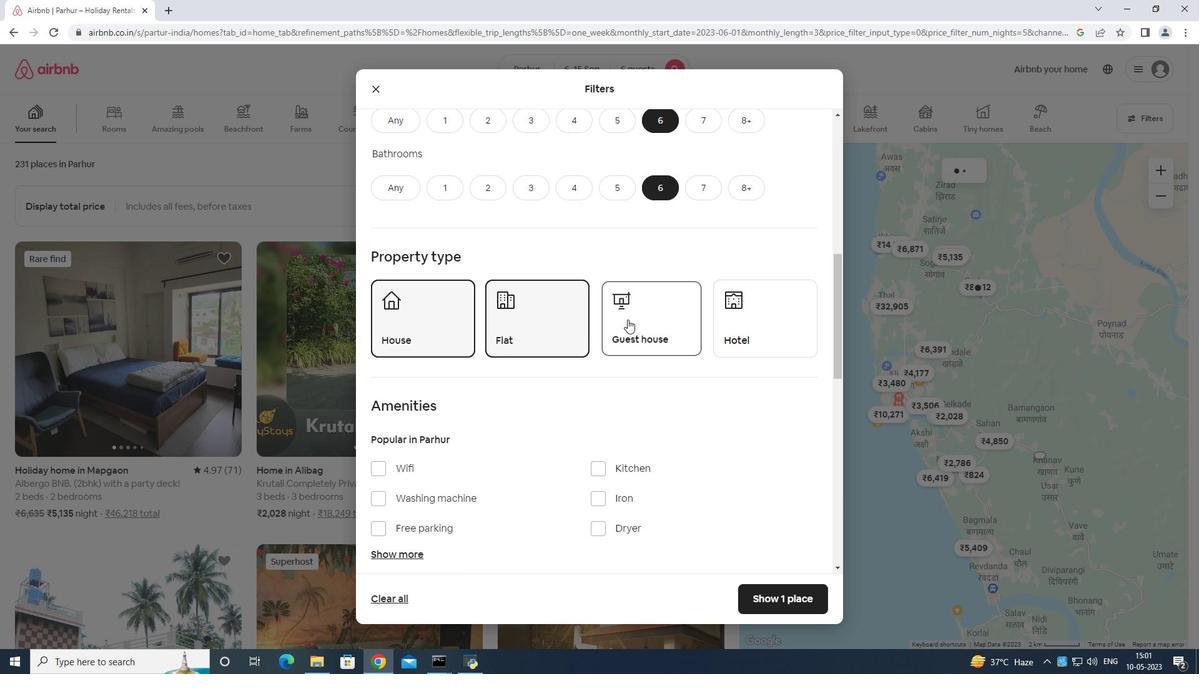 
Action: Mouse scrolled (629, 318) with delta (0, 0)
Screenshot: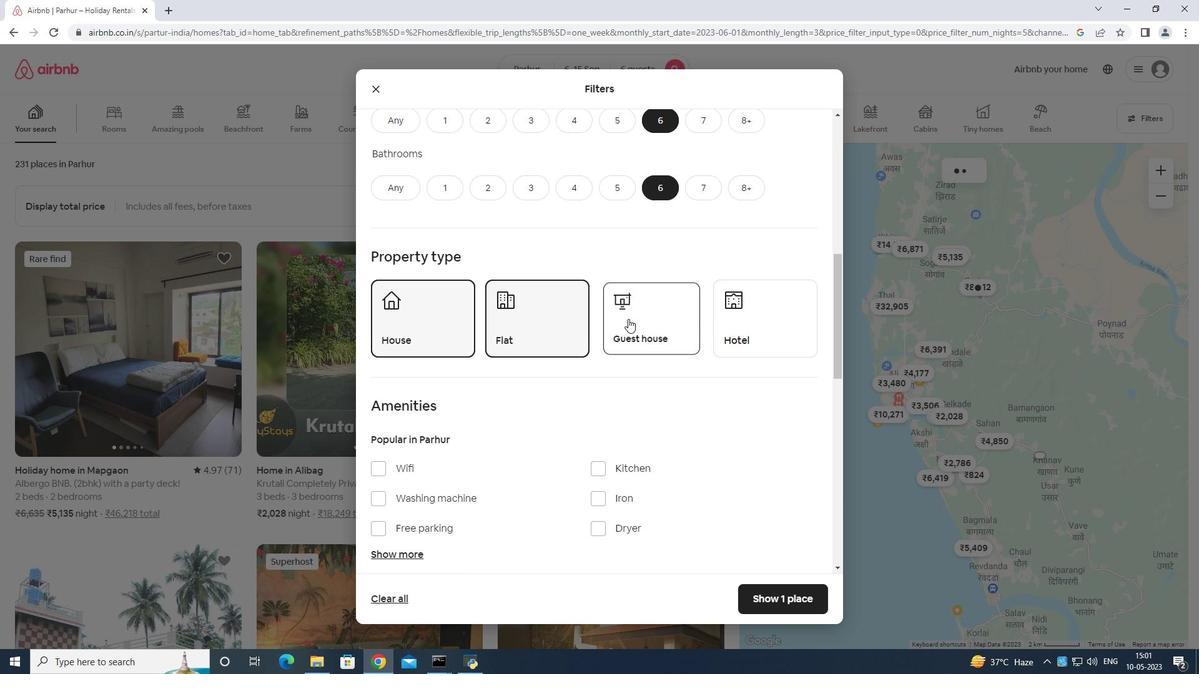 
Action: Mouse moved to (628, 319)
Screenshot: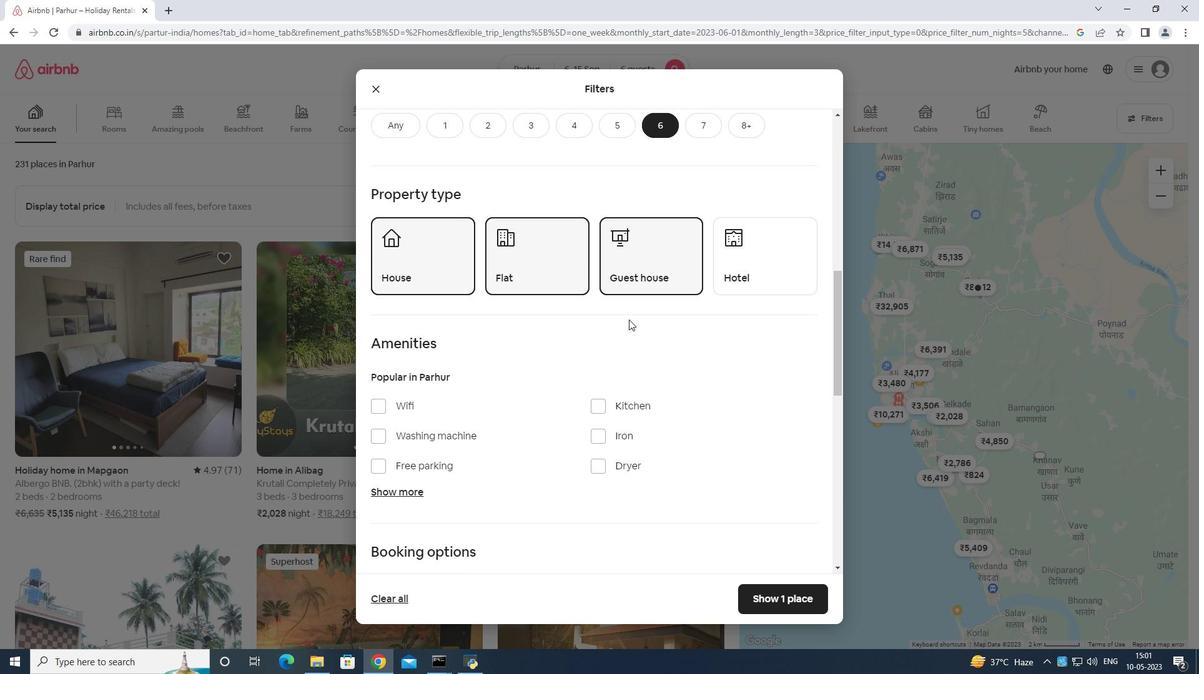 
Action: Mouse scrolled (628, 318) with delta (0, 0)
Screenshot: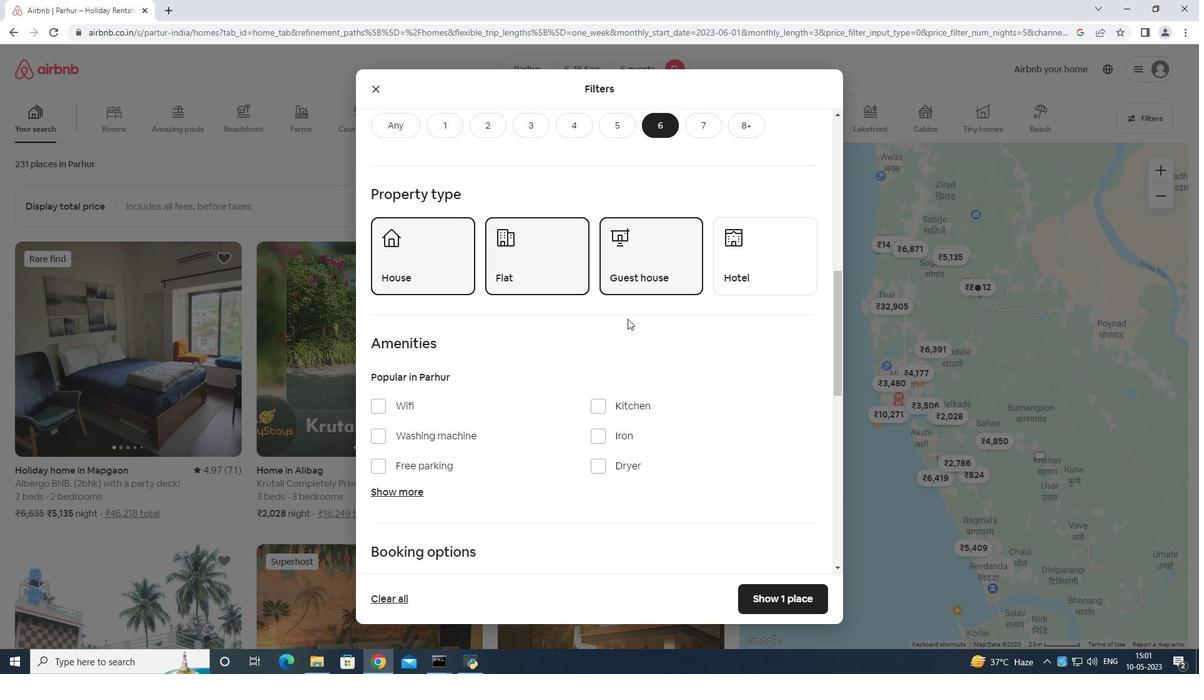
Action: Mouse moved to (376, 338)
Screenshot: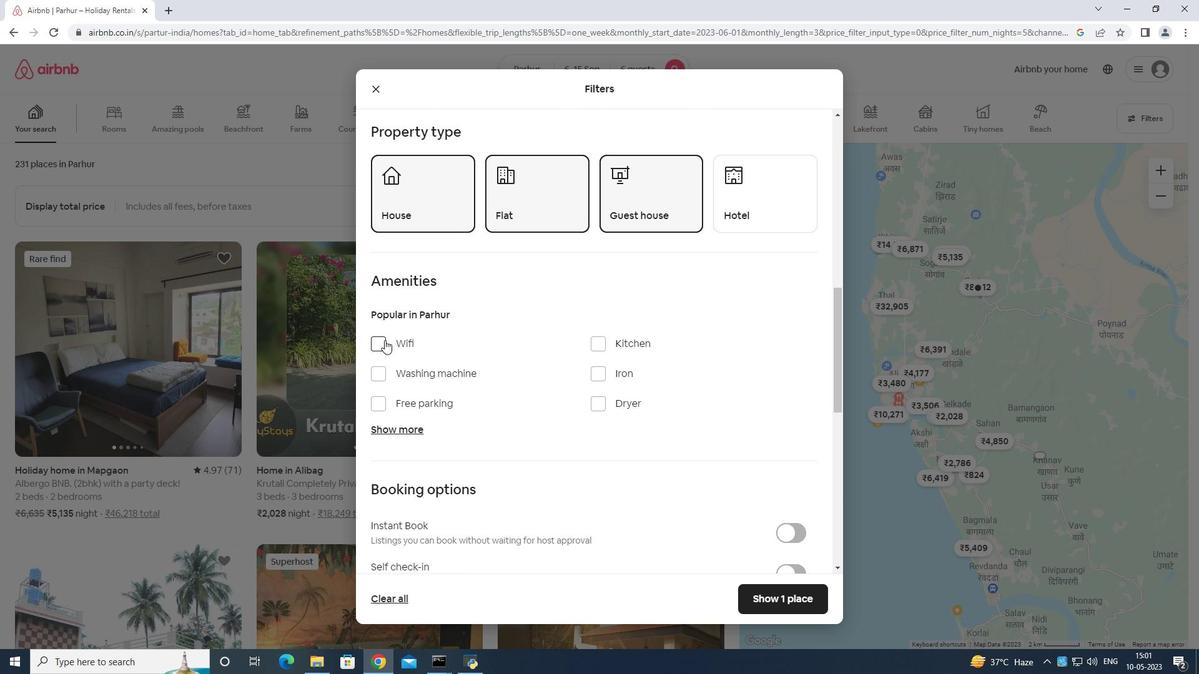 
Action: Mouse pressed left at (376, 338)
Screenshot: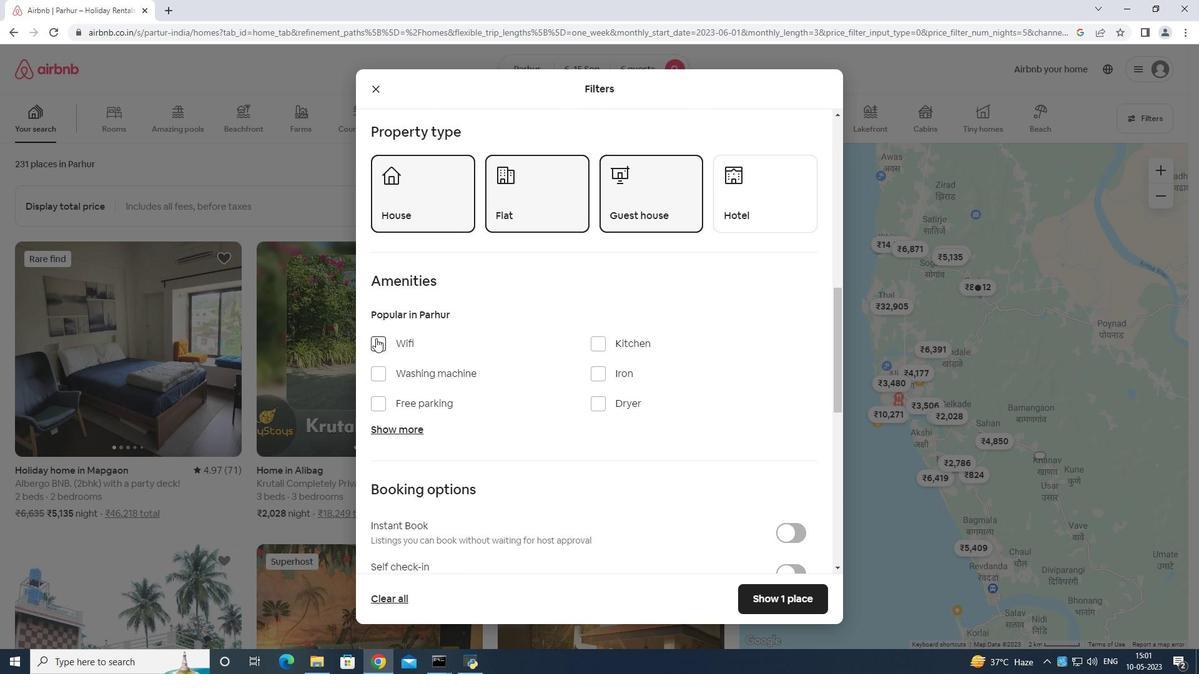 
Action: Mouse moved to (379, 398)
Screenshot: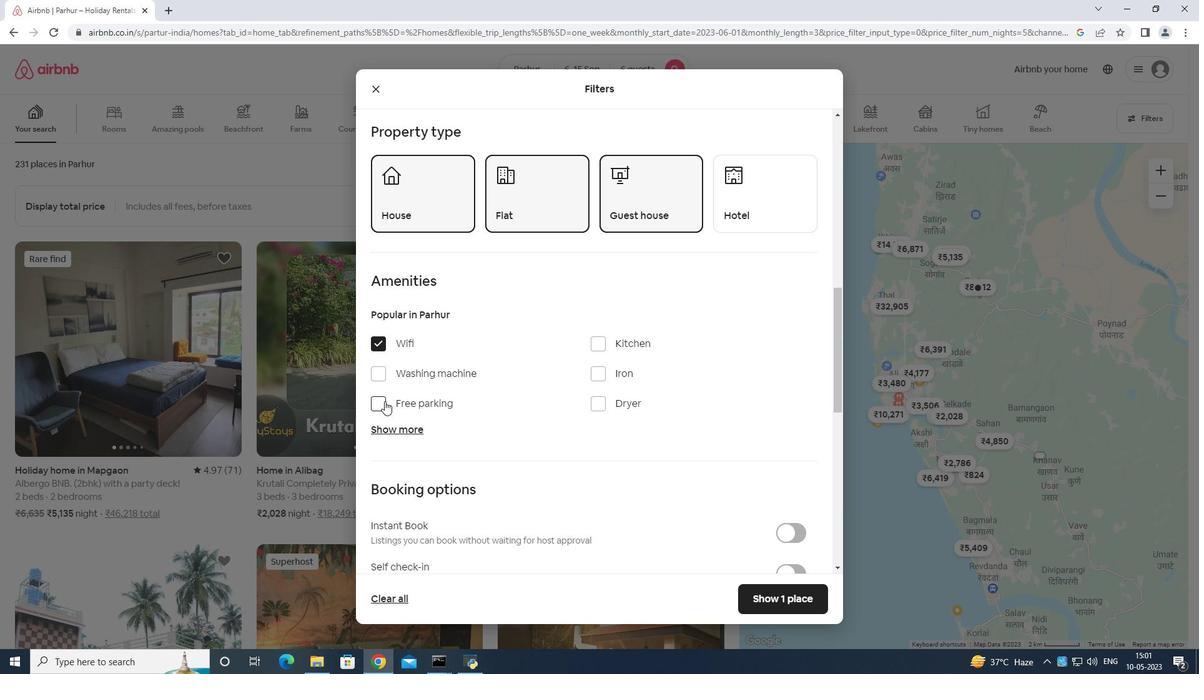 
Action: Mouse pressed left at (379, 398)
Screenshot: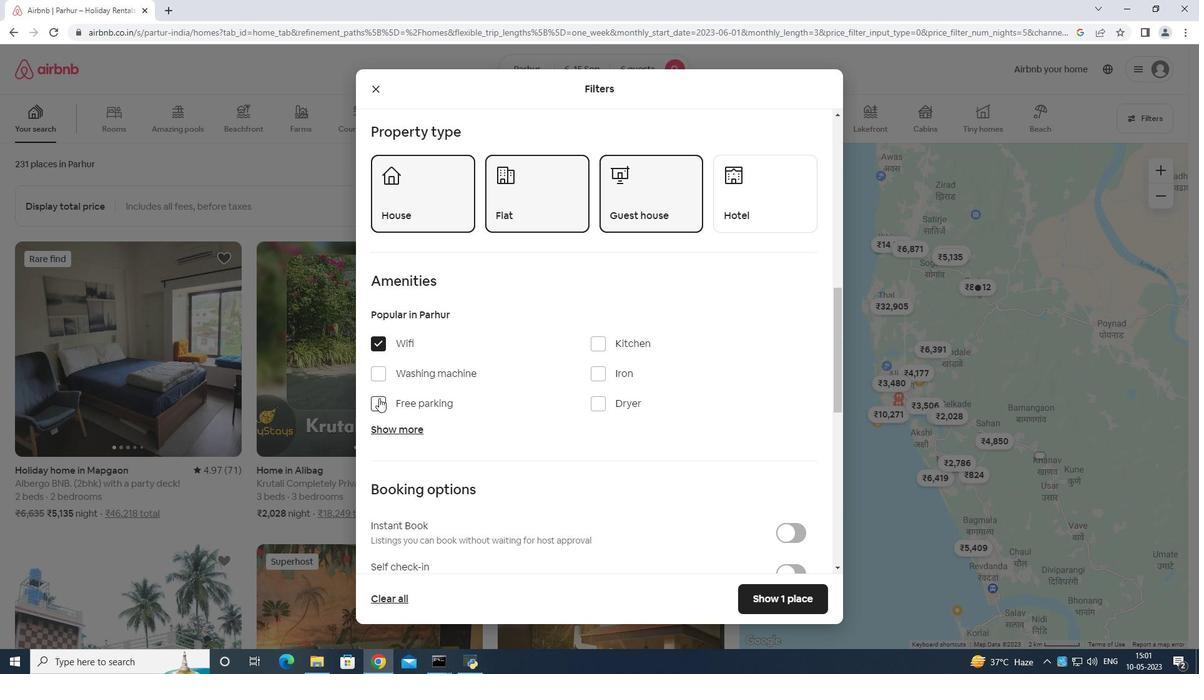
Action: Mouse moved to (379, 394)
Screenshot: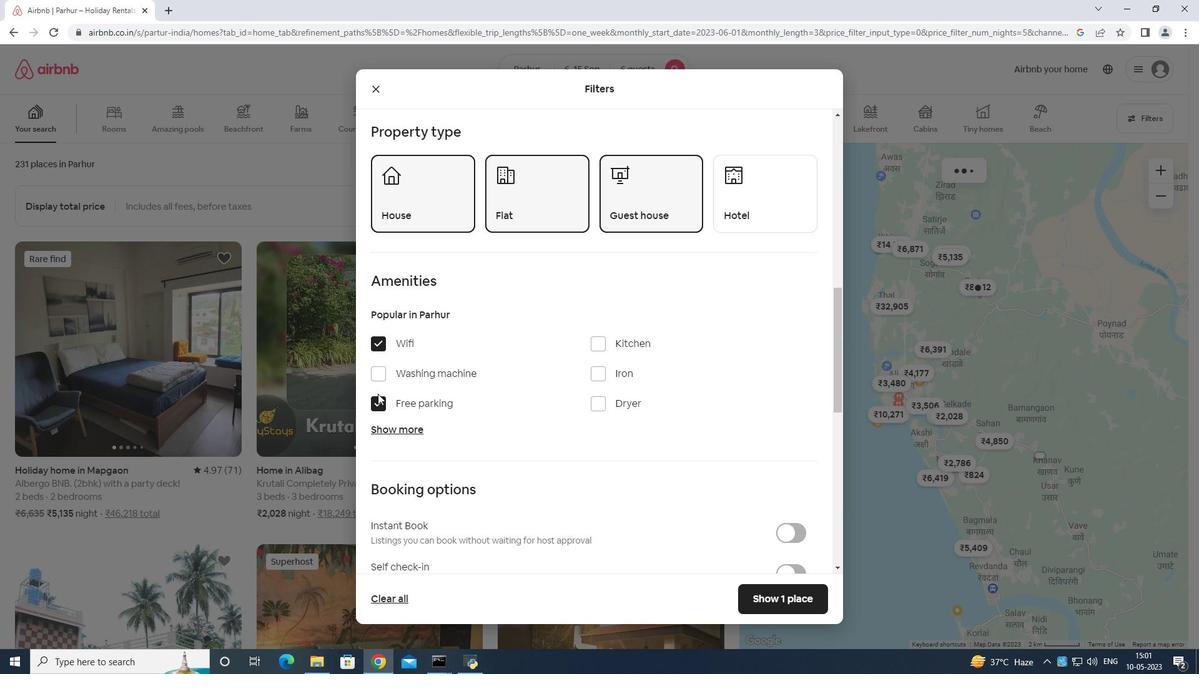 
Action: Mouse scrolled (379, 393) with delta (0, 0)
Screenshot: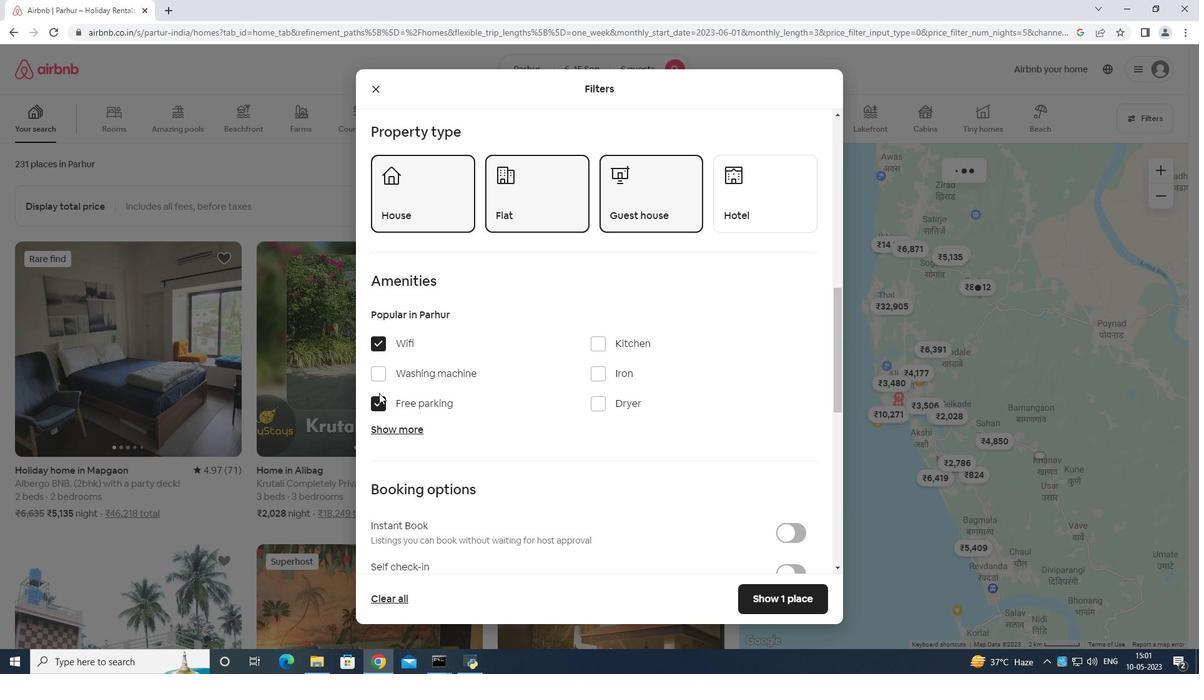 
Action: Mouse moved to (390, 371)
Screenshot: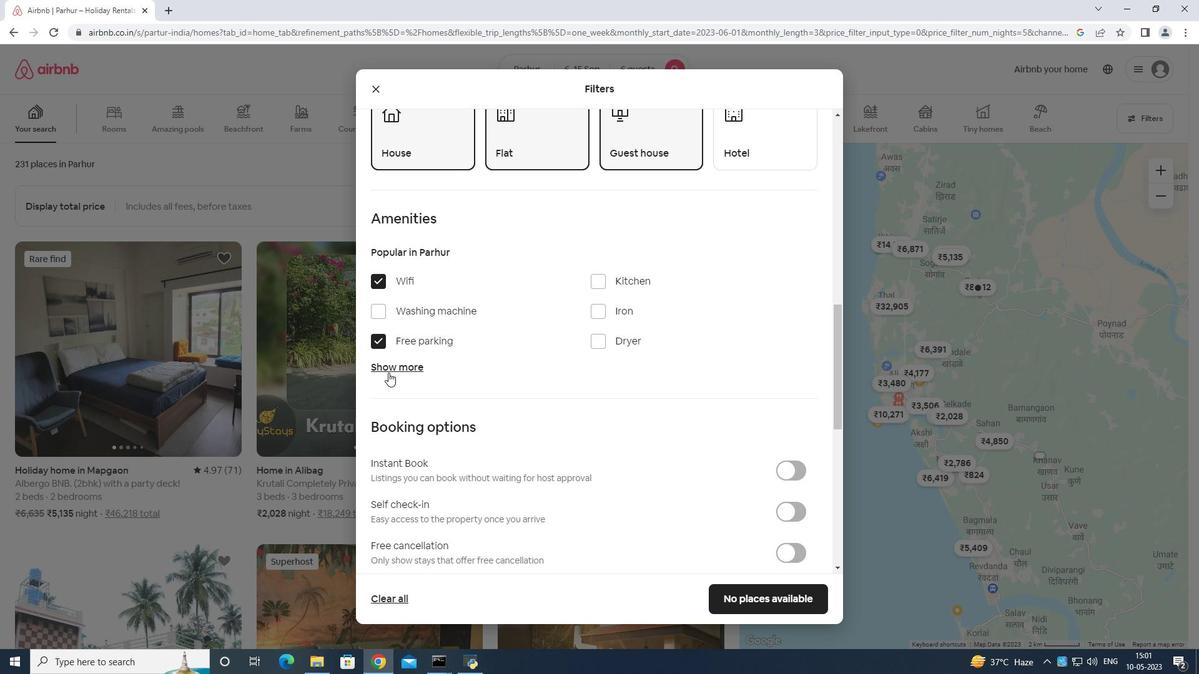 
Action: Mouse pressed left at (390, 371)
Screenshot: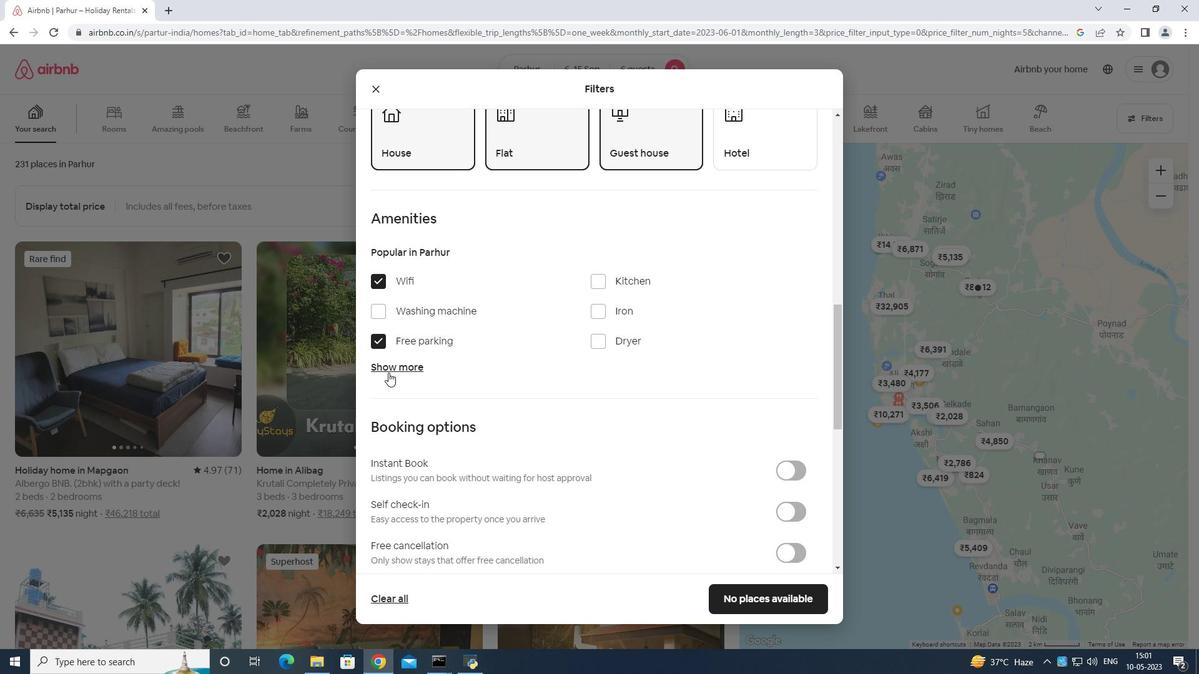 
Action: Mouse moved to (595, 444)
Screenshot: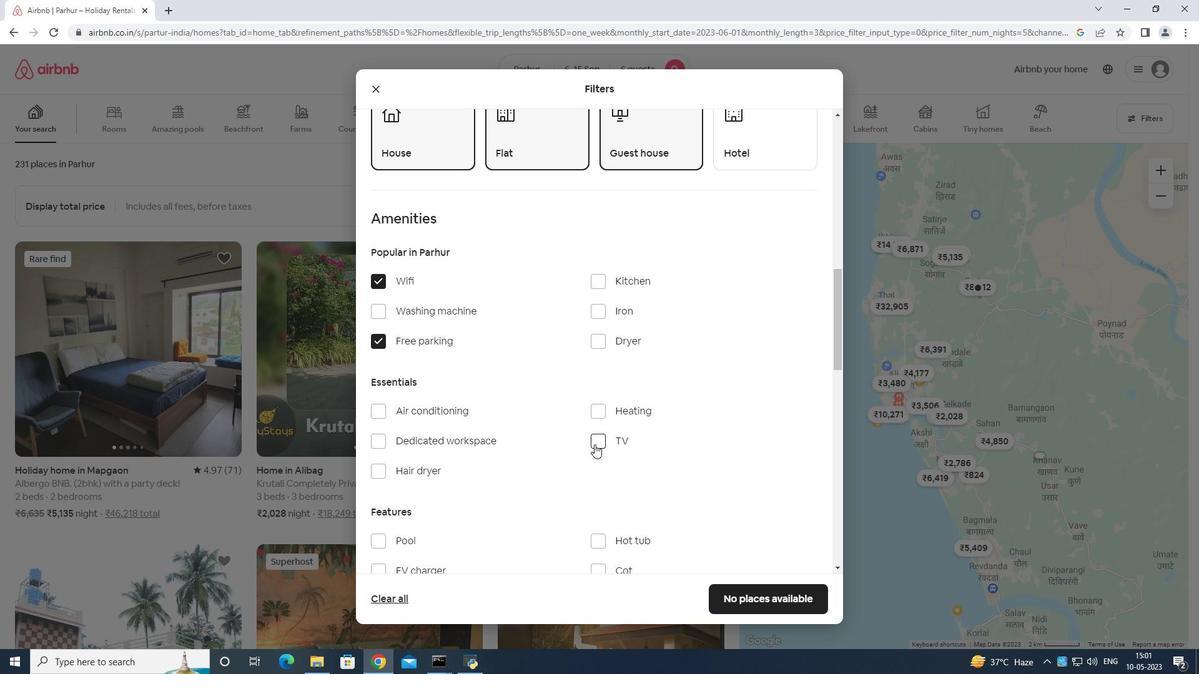 
Action: Mouse pressed left at (595, 444)
Screenshot: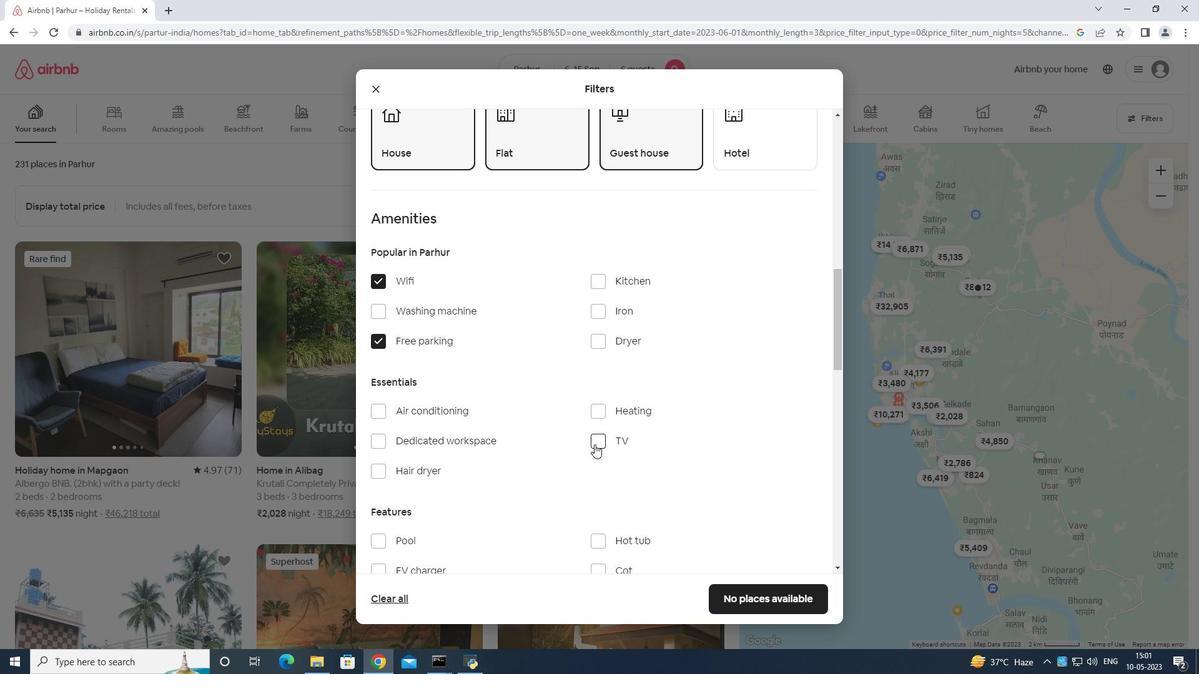 
Action: Mouse moved to (597, 438)
Screenshot: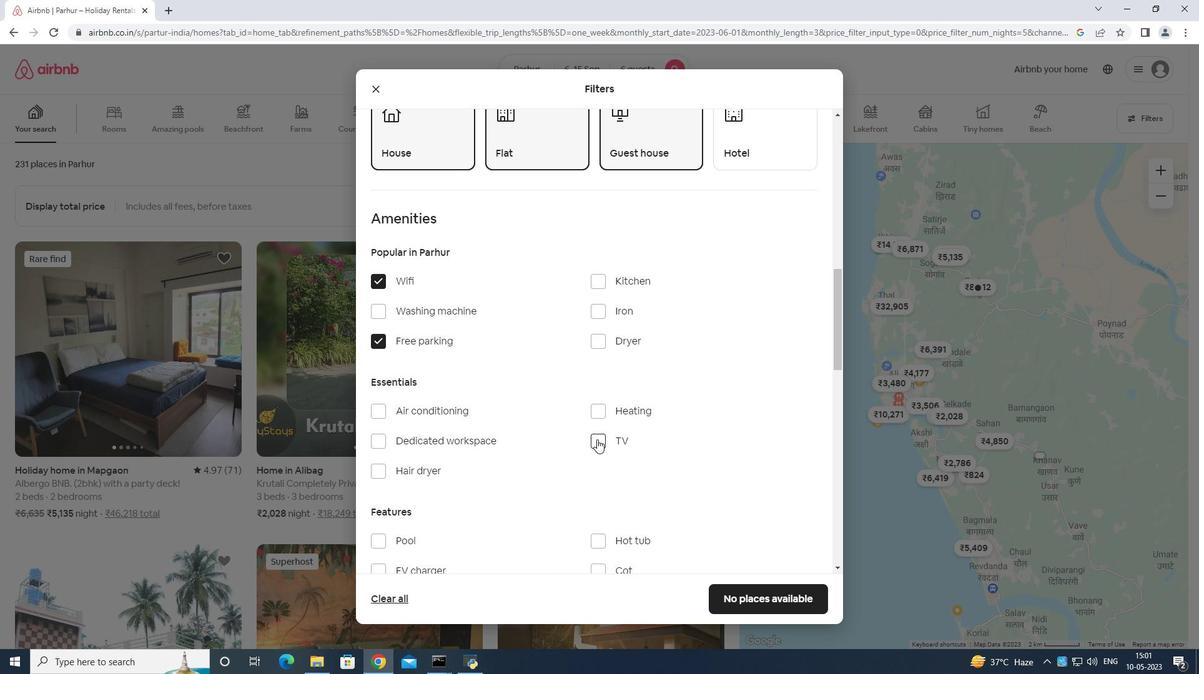 
Action: Mouse scrolled (597, 438) with delta (0, 0)
Screenshot: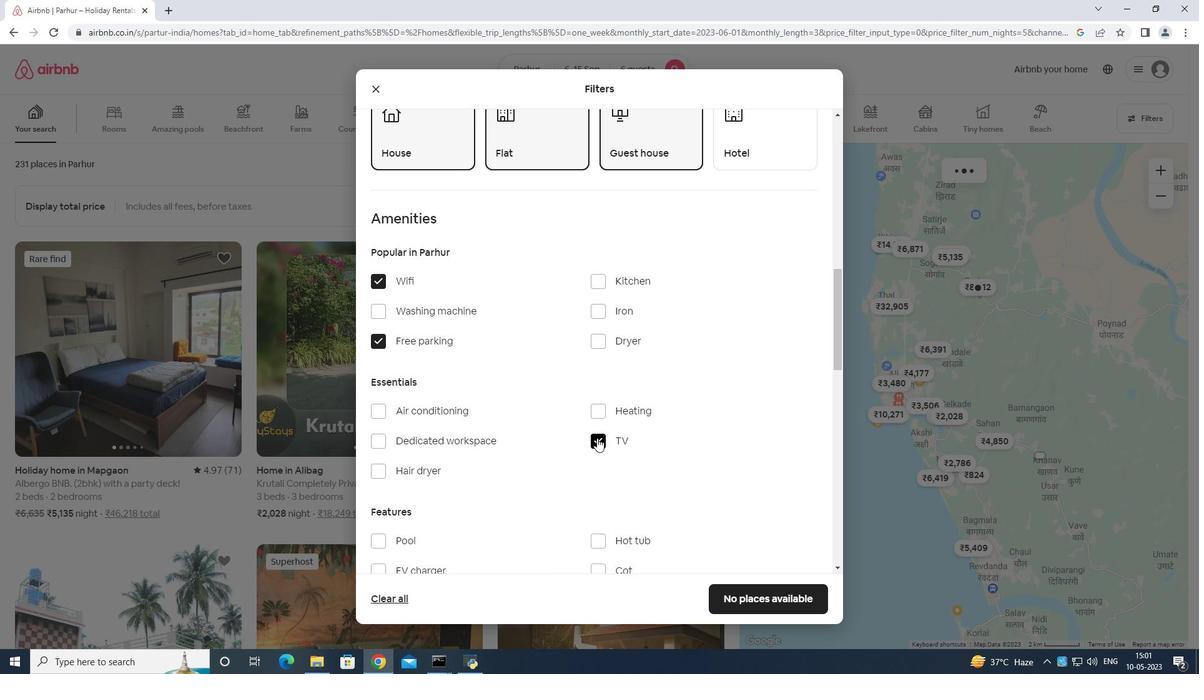 
Action: Mouse scrolled (597, 438) with delta (0, 0)
Screenshot: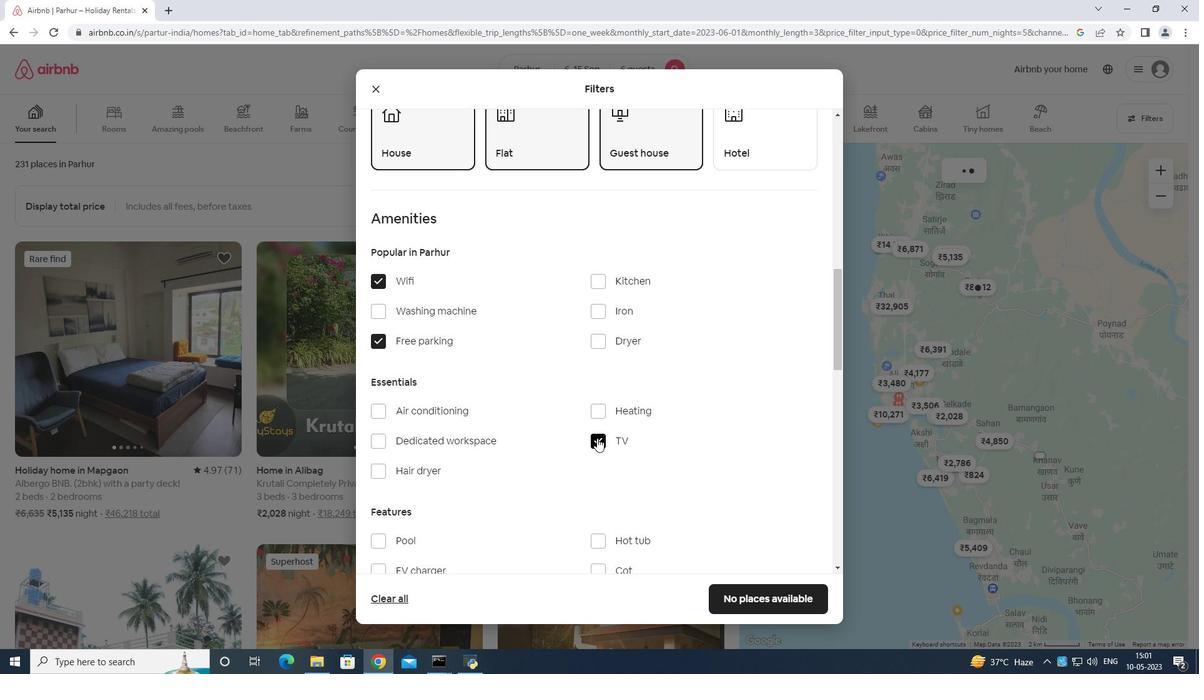
Action: Mouse scrolled (597, 438) with delta (0, 0)
Screenshot: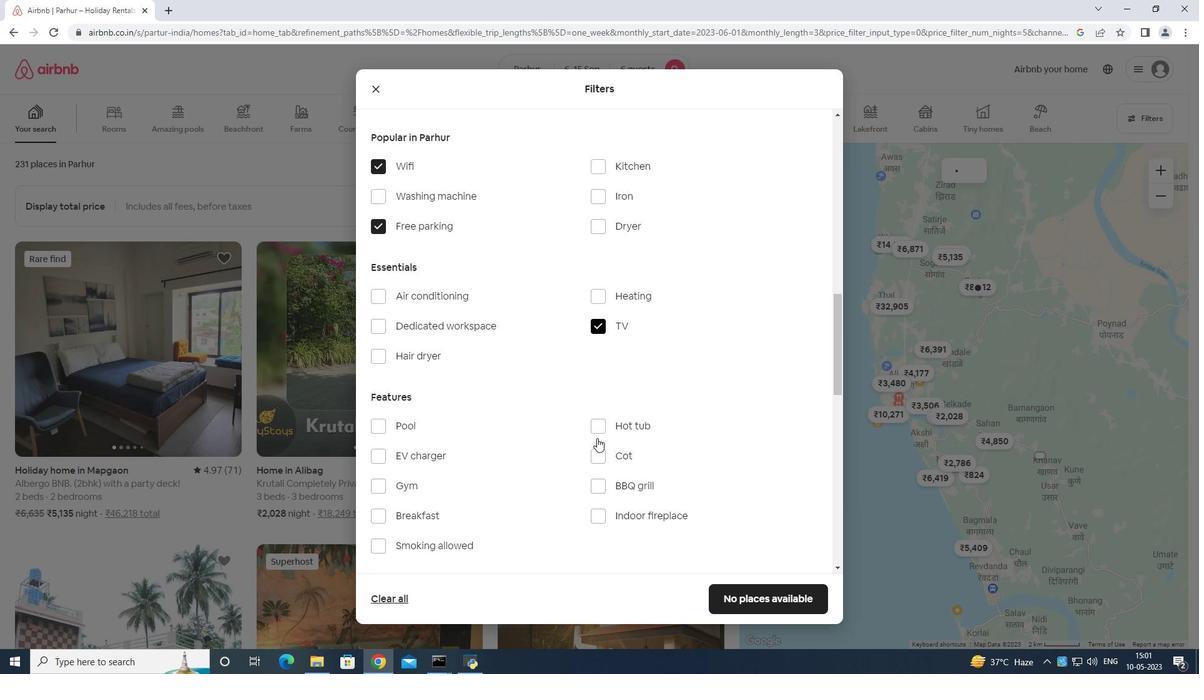 
Action: Mouse scrolled (597, 438) with delta (0, 0)
Screenshot: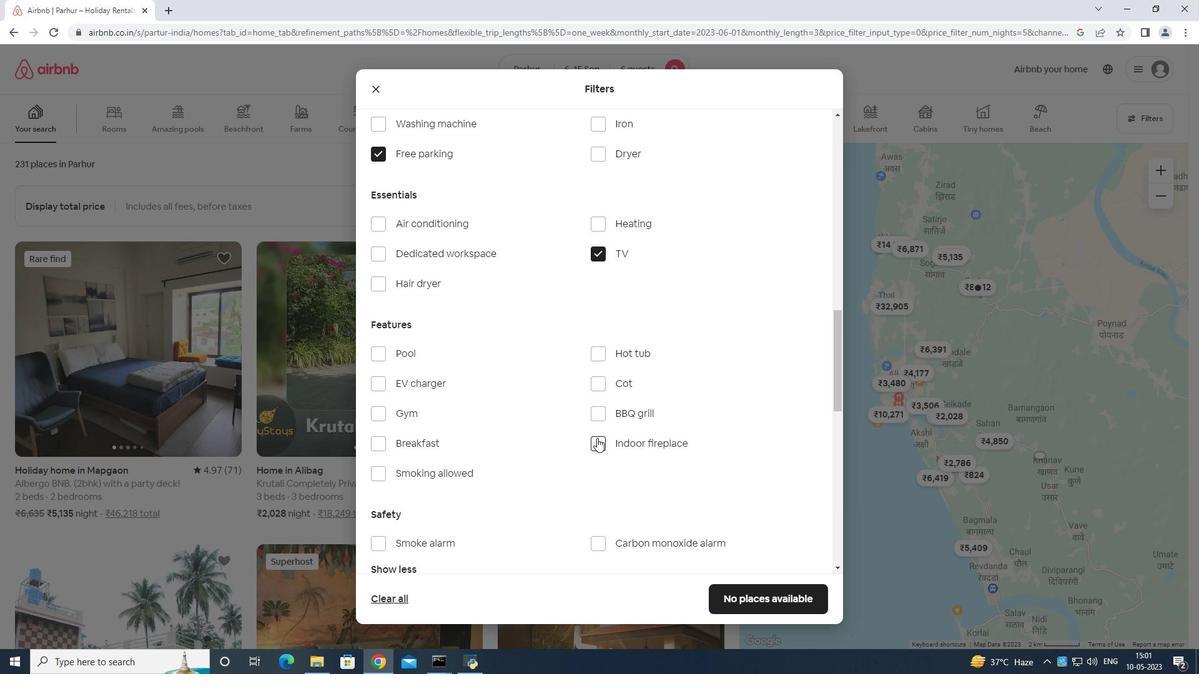 
Action: Mouse moved to (372, 349)
Screenshot: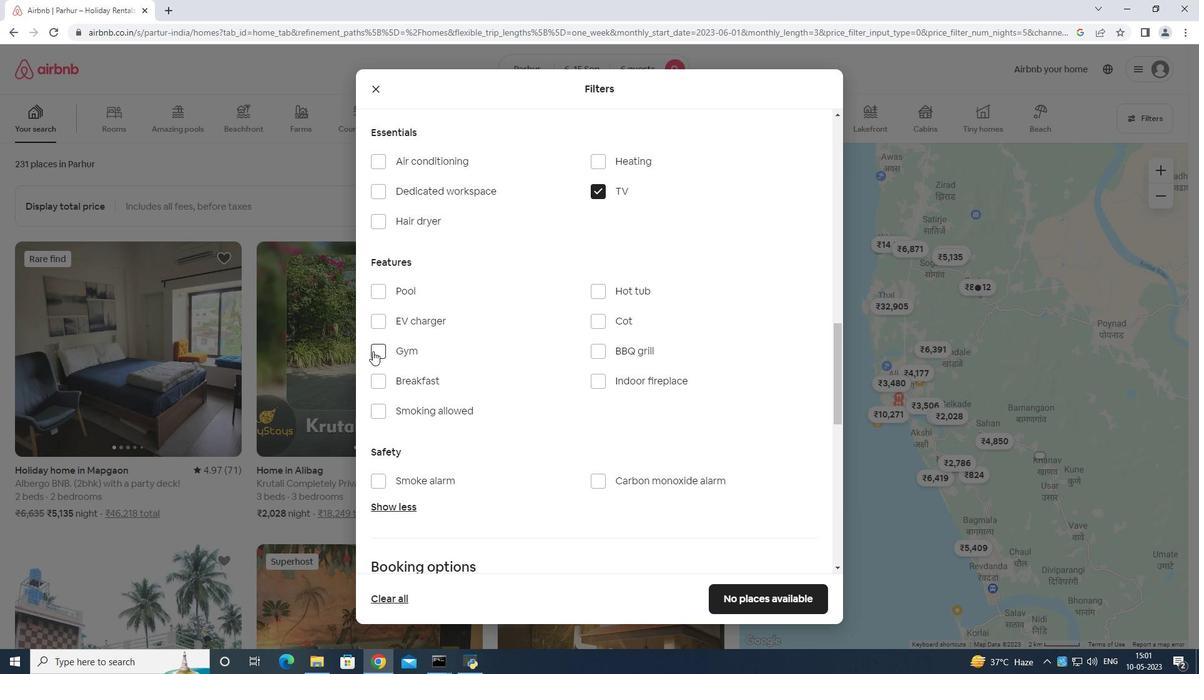 
Action: Mouse pressed left at (372, 349)
Screenshot: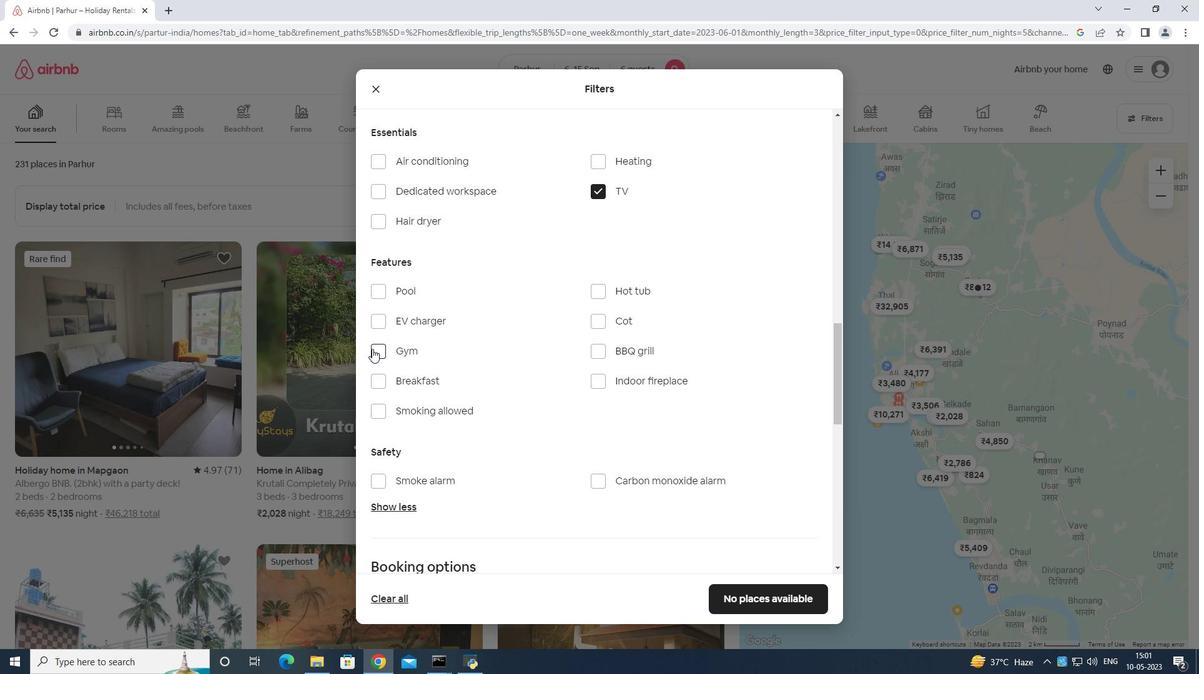 
Action: Mouse moved to (381, 381)
Screenshot: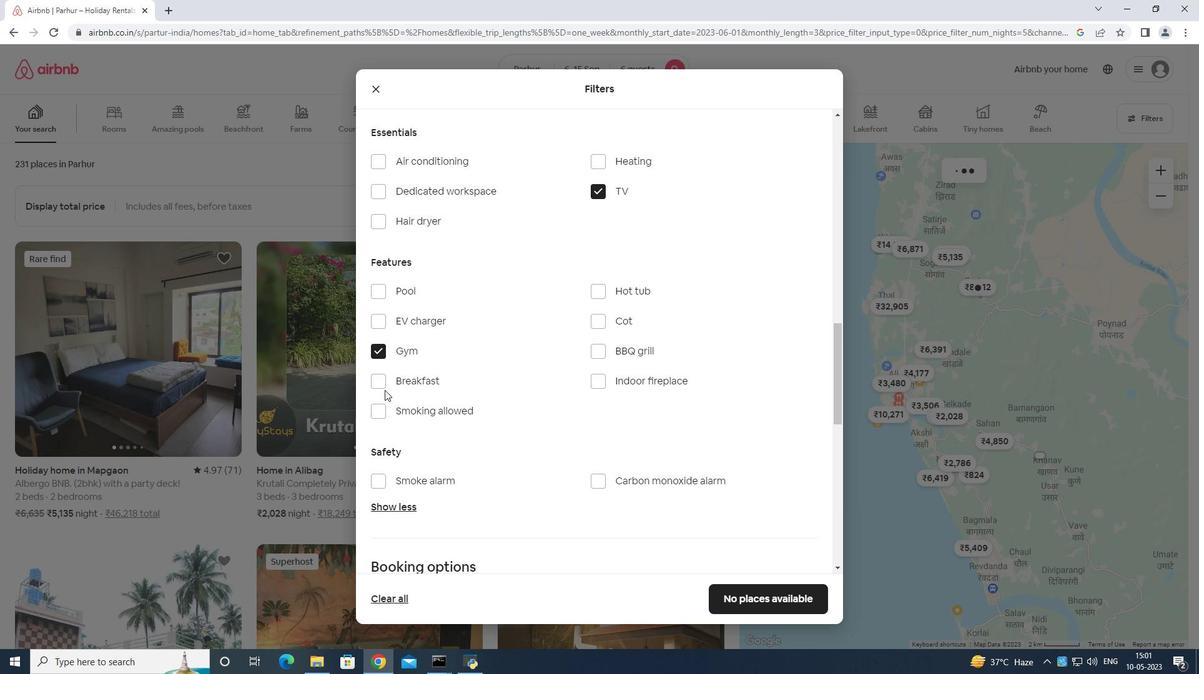 
Action: Mouse pressed left at (381, 381)
Screenshot: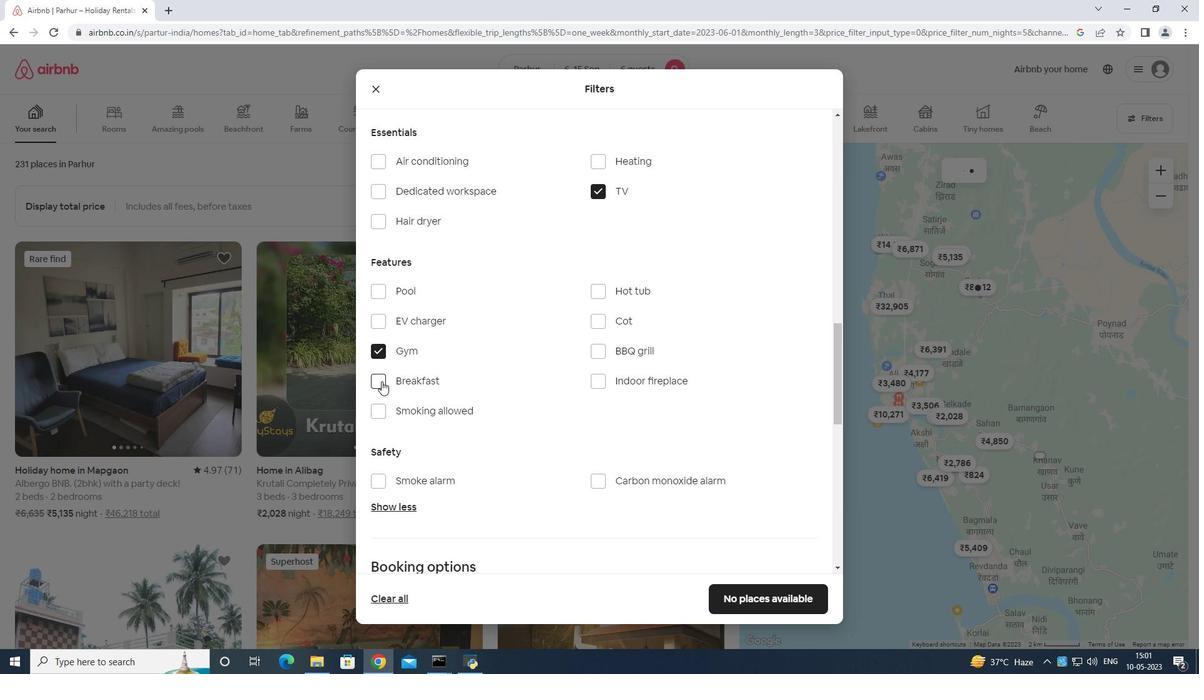 
Action: Mouse moved to (387, 381)
Screenshot: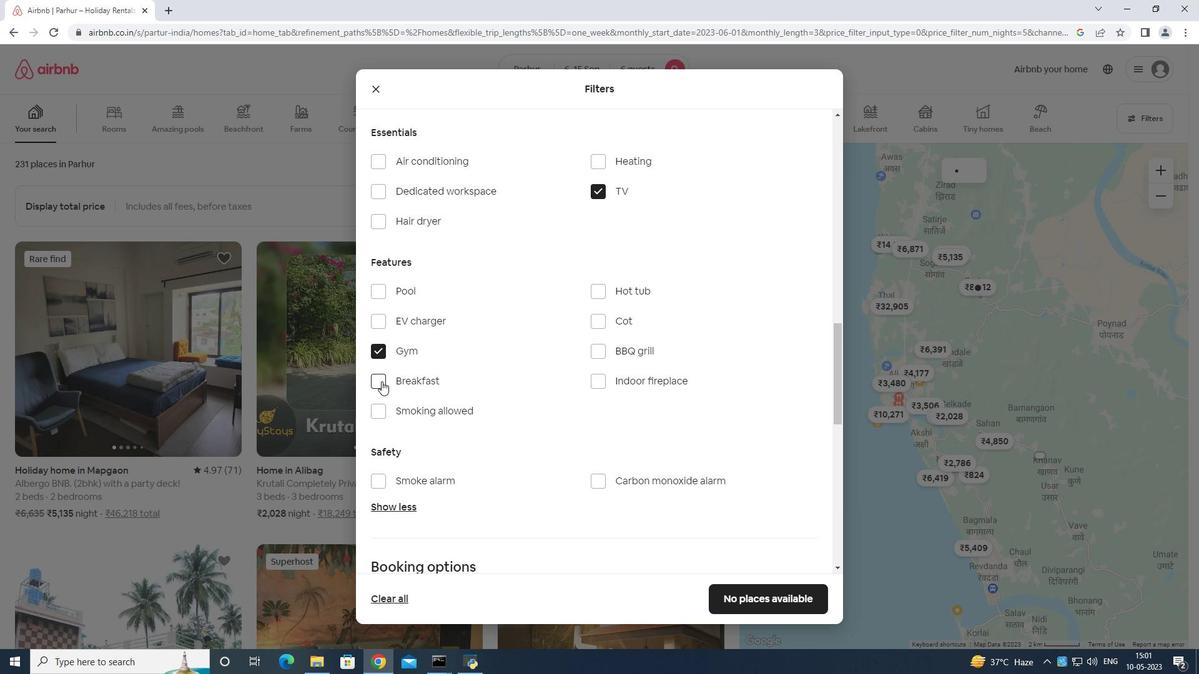 
Action: Mouse scrolled (387, 381) with delta (0, 0)
Screenshot: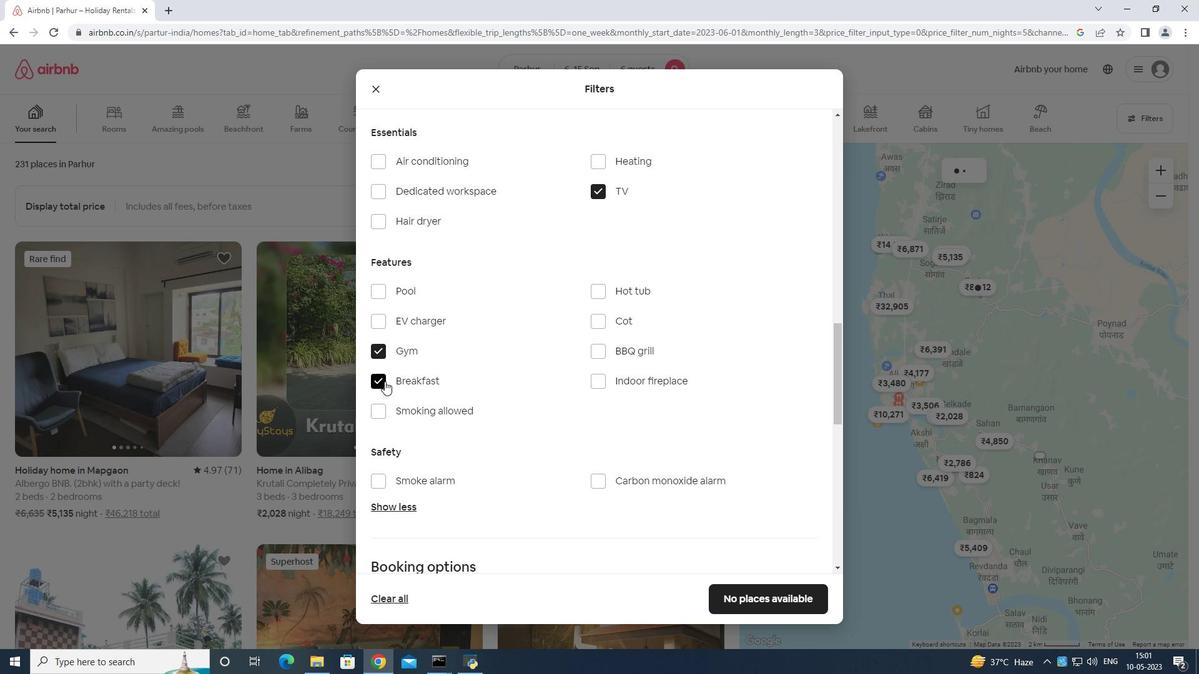 
Action: Mouse moved to (388, 381)
Screenshot: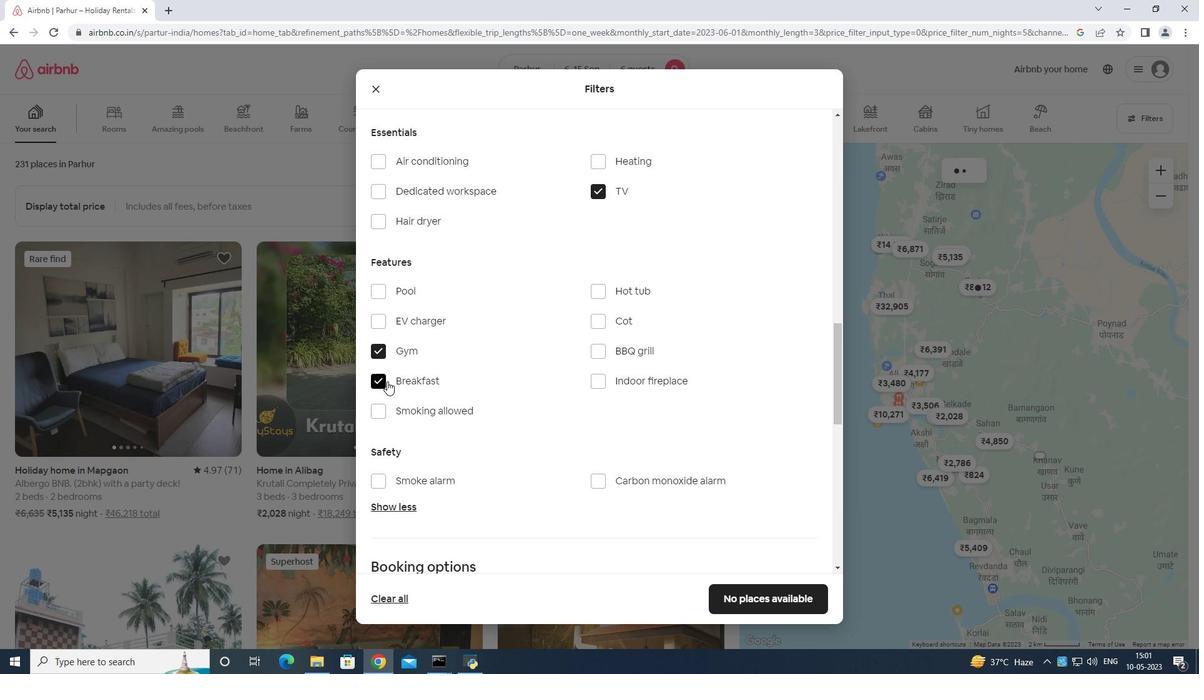 
Action: Mouse scrolled (388, 381) with delta (0, 0)
Screenshot: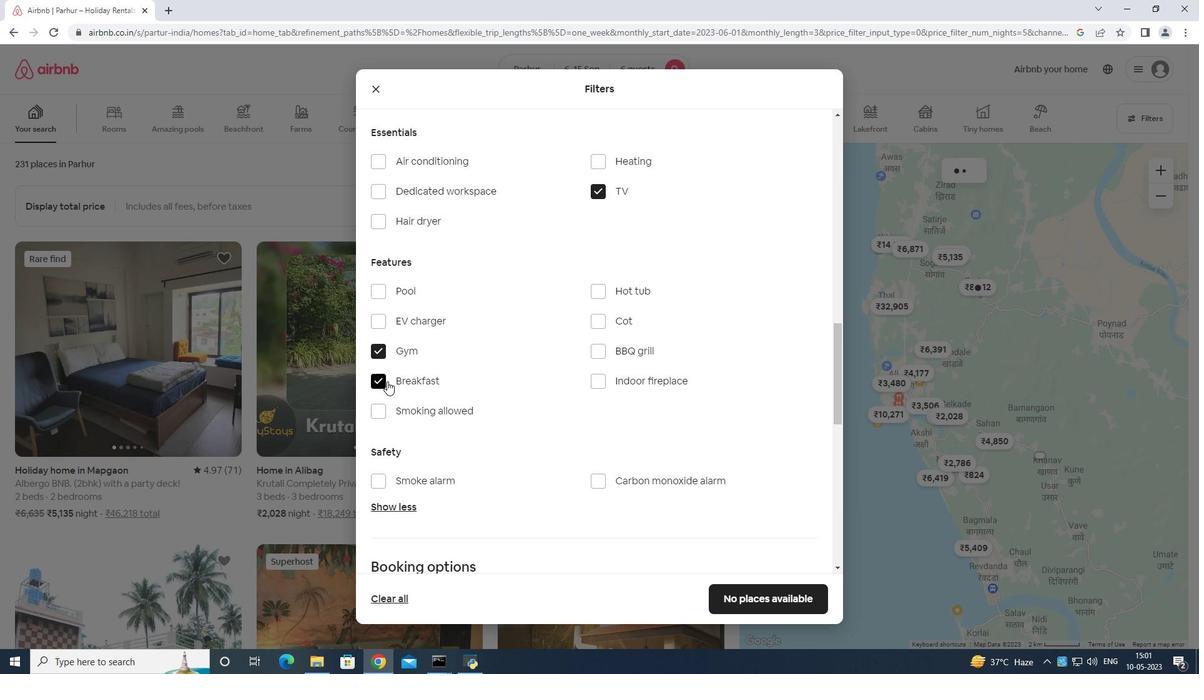 
Action: Mouse scrolled (388, 381) with delta (0, 0)
Screenshot: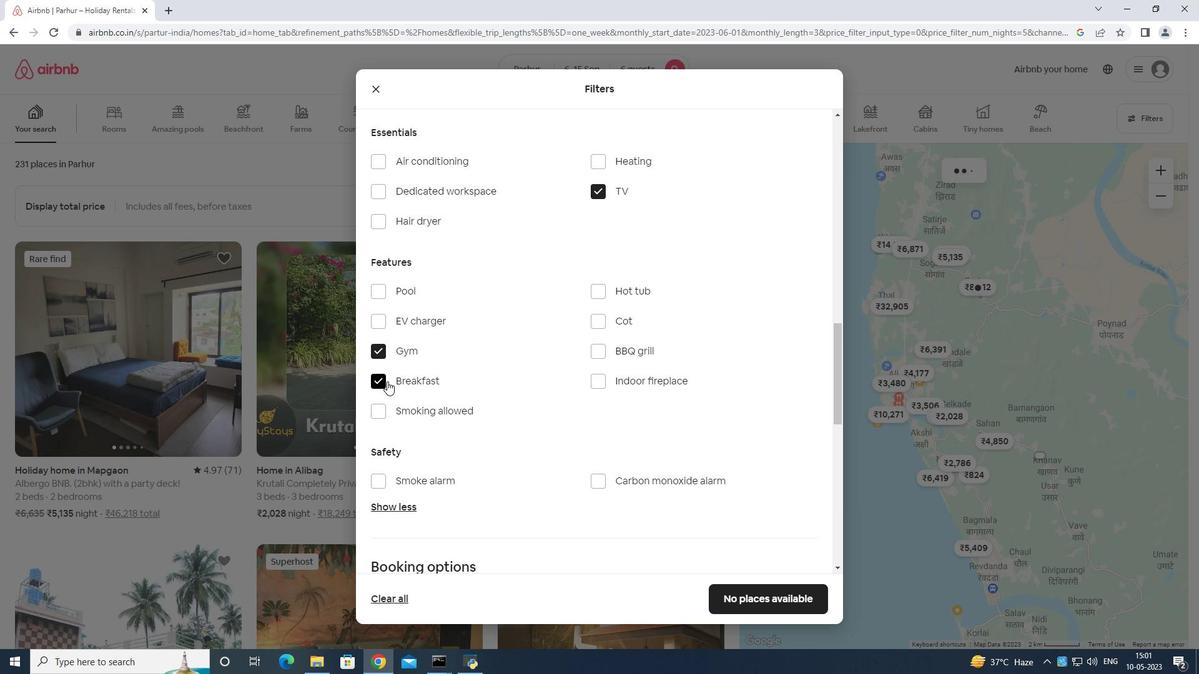 
Action: Mouse moved to (786, 469)
Screenshot: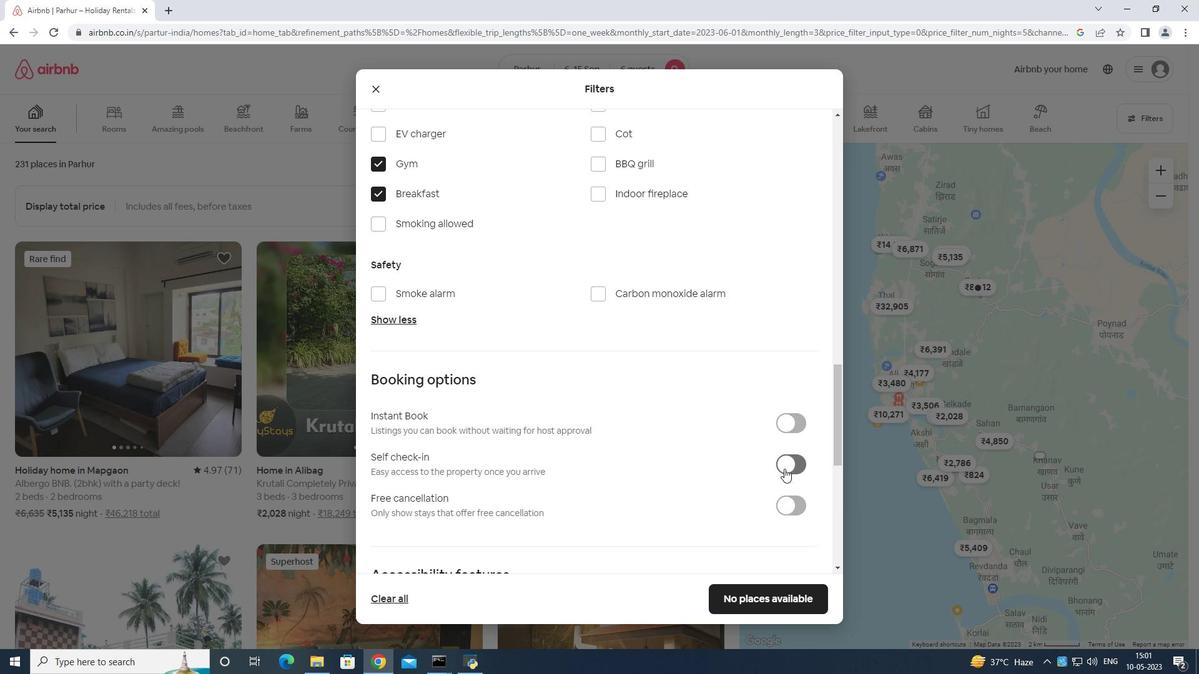 
Action: Mouse pressed left at (786, 469)
Screenshot: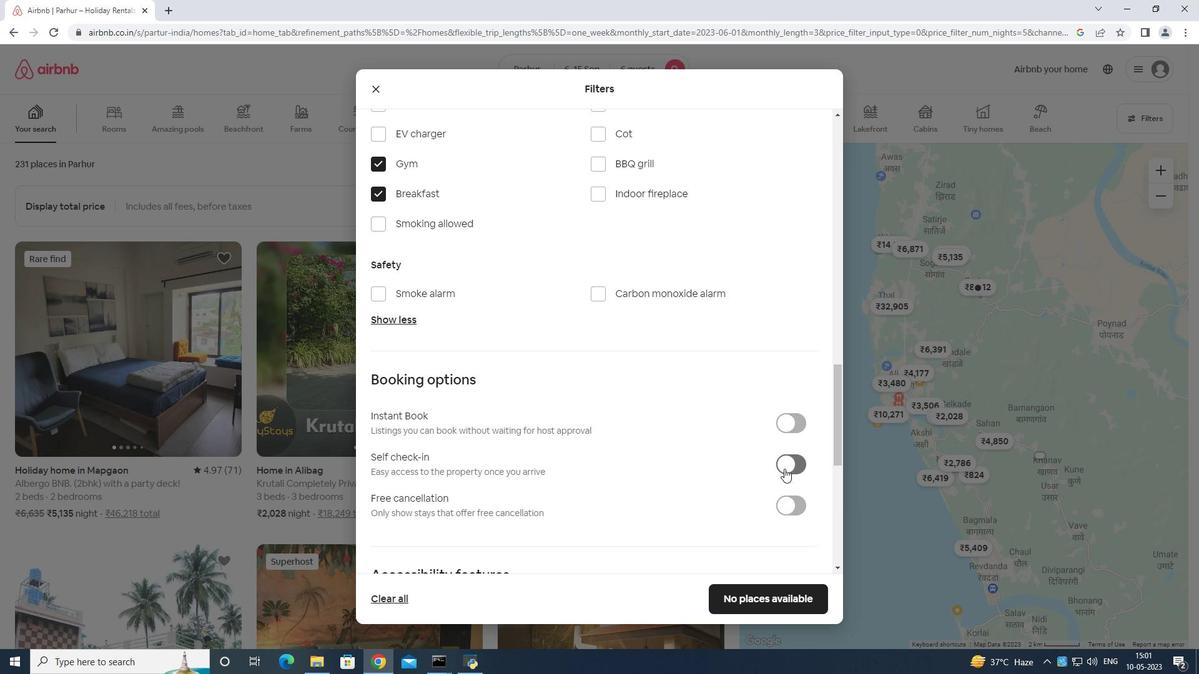 
Action: Mouse moved to (789, 446)
Screenshot: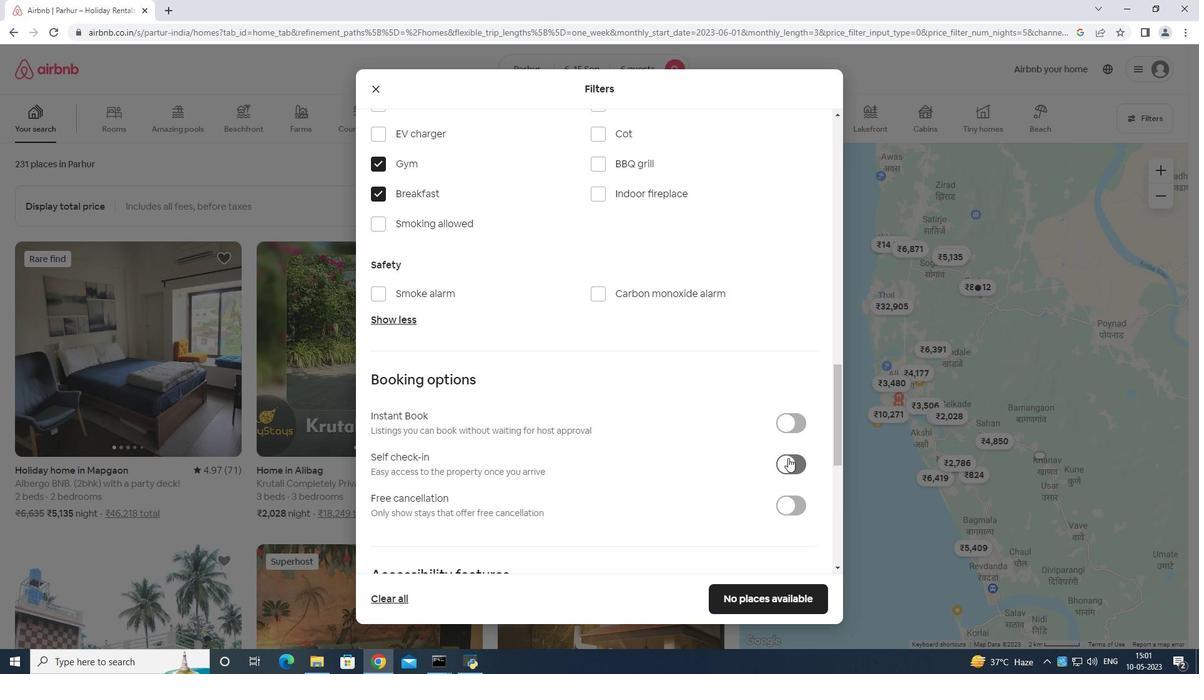 
Action: Mouse scrolled (789, 446) with delta (0, 0)
Screenshot: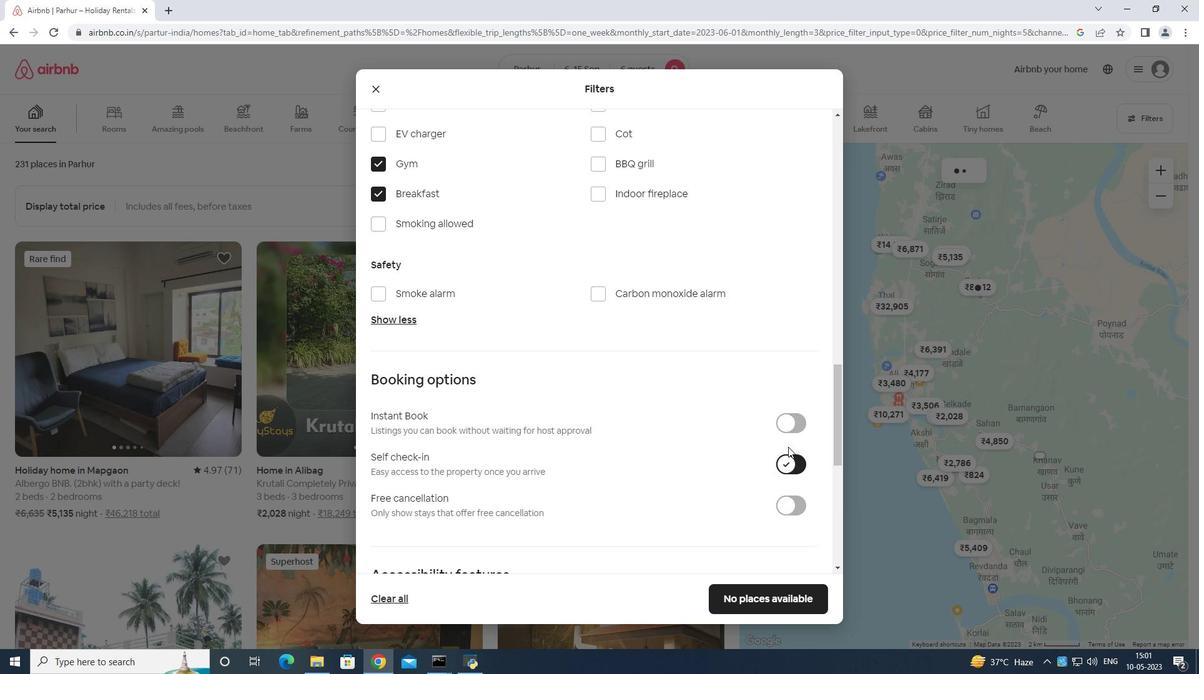 
Action: Mouse scrolled (789, 446) with delta (0, 0)
Screenshot: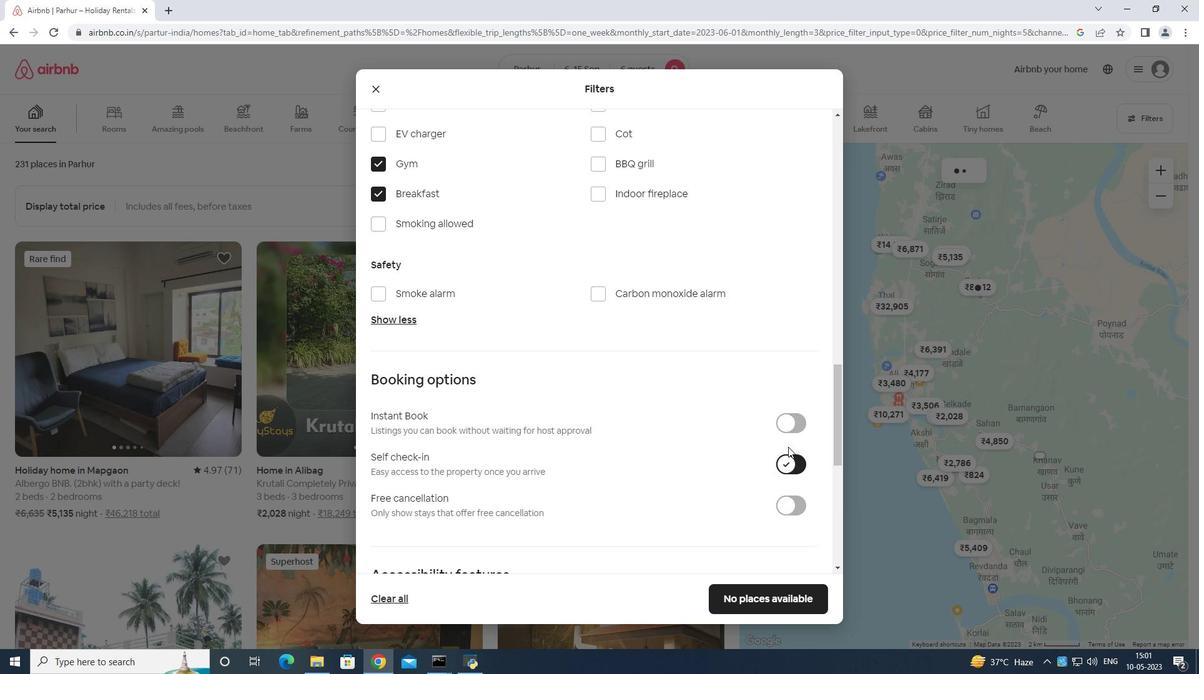 
Action: Mouse scrolled (789, 446) with delta (0, 0)
Screenshot: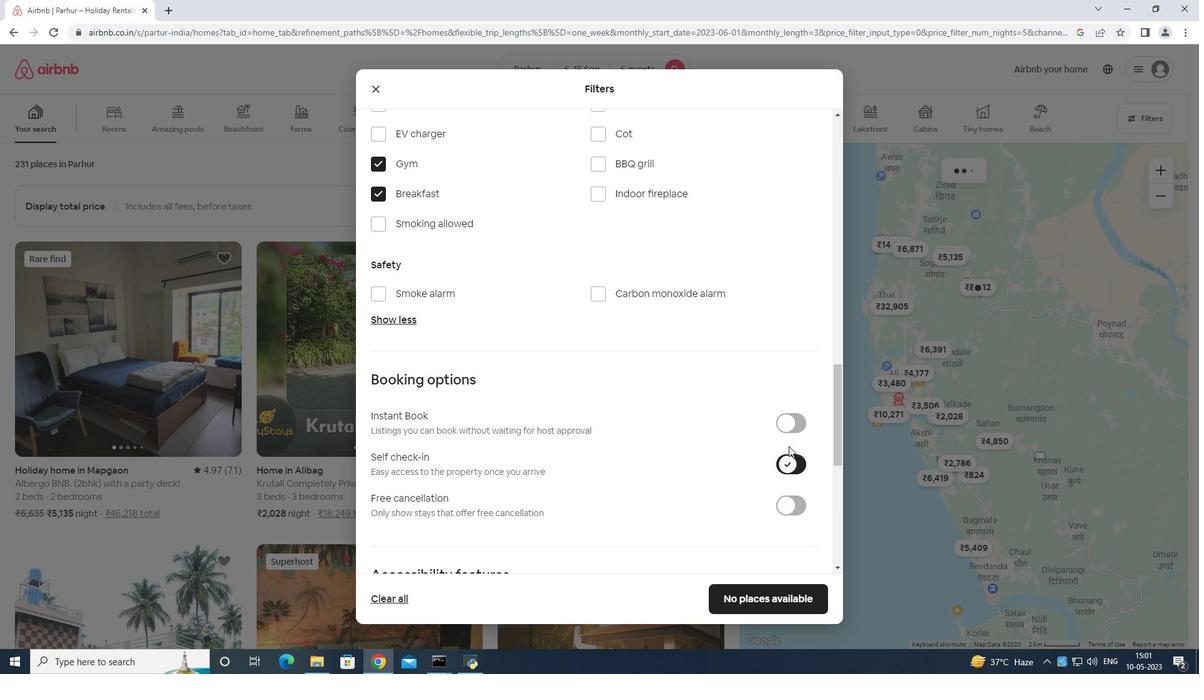 
Action: Mouse moved to (789, 444)
Screenshot: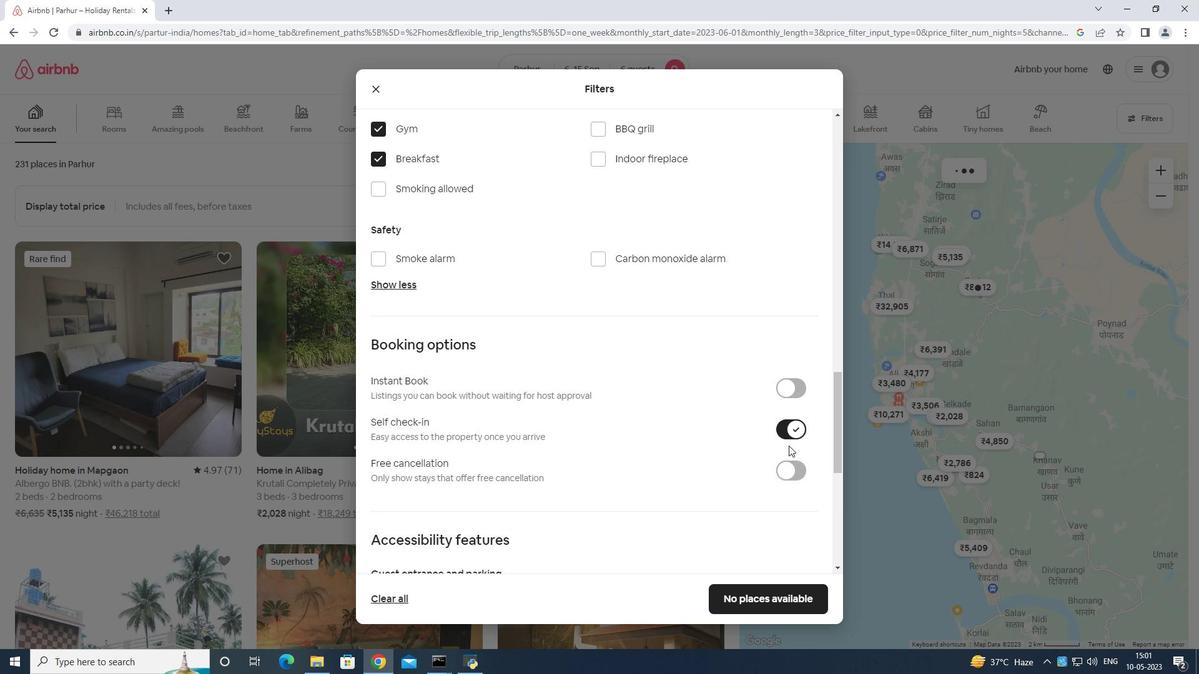 
Action: Mouse scrolled (789, 443) with delta (0, 0)
Screenshot: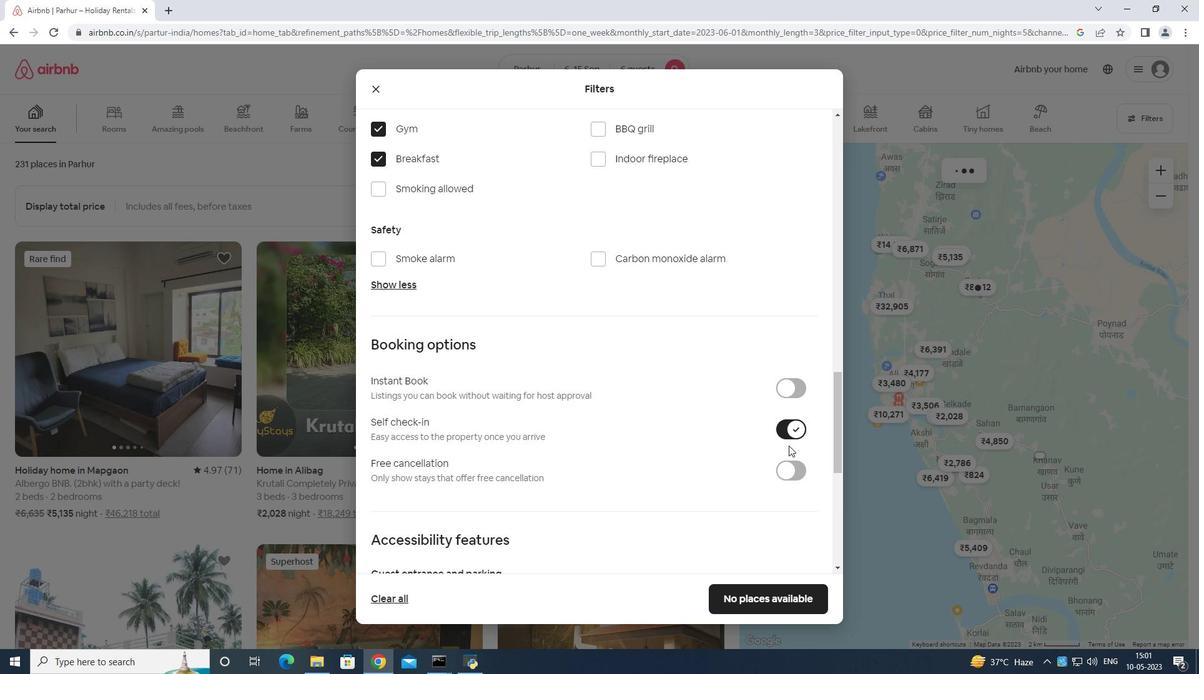 
Action: Mouse scrolled (789, 443) with delta (0, 0)
Screenshot: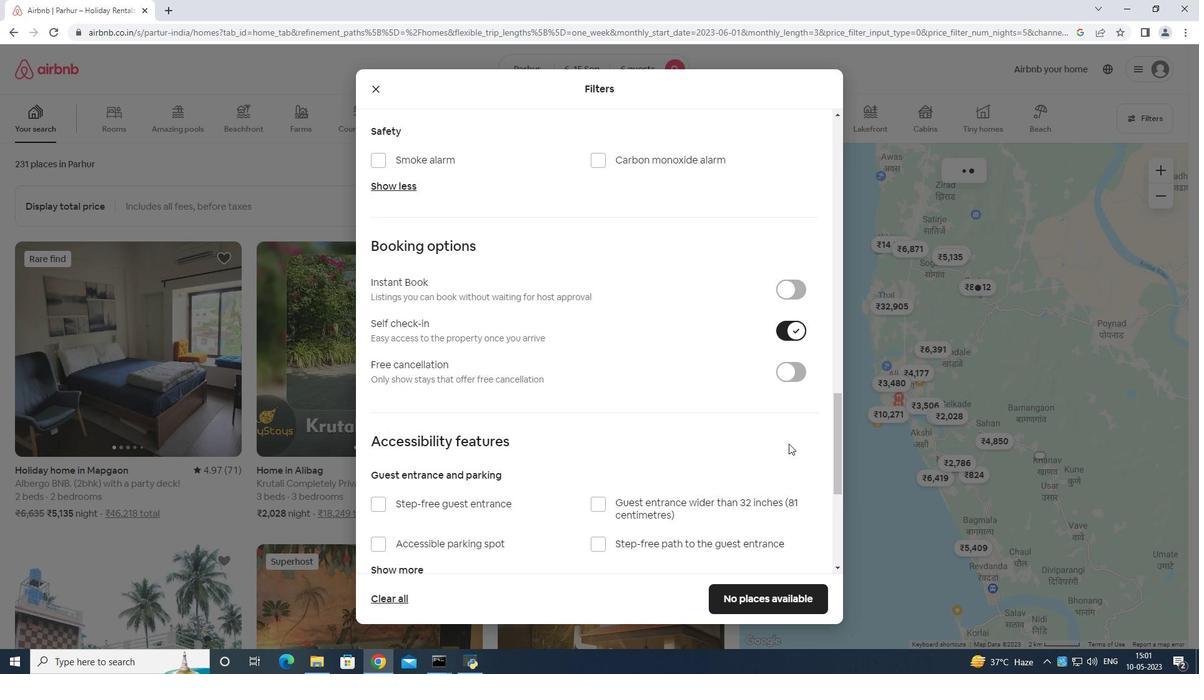 
Action: Mouse moved to (789, 444)
Screenshot: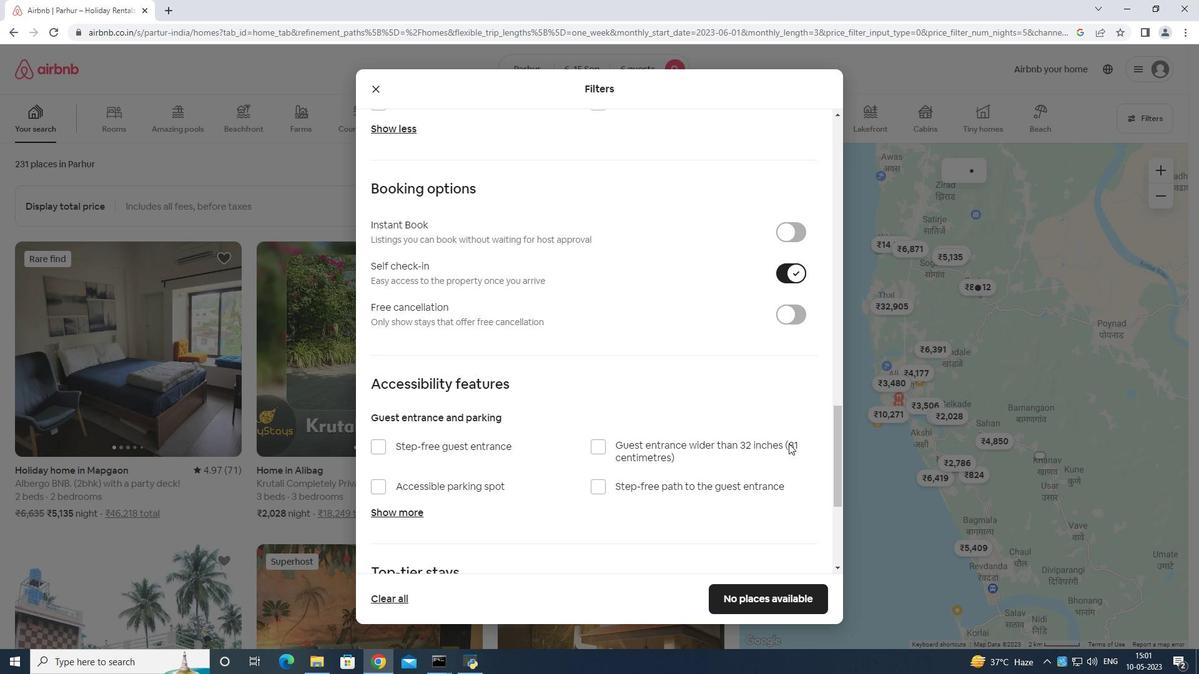 
Action: Mouse scrolled (789, 444) with delta (0, 0)
Screenshot: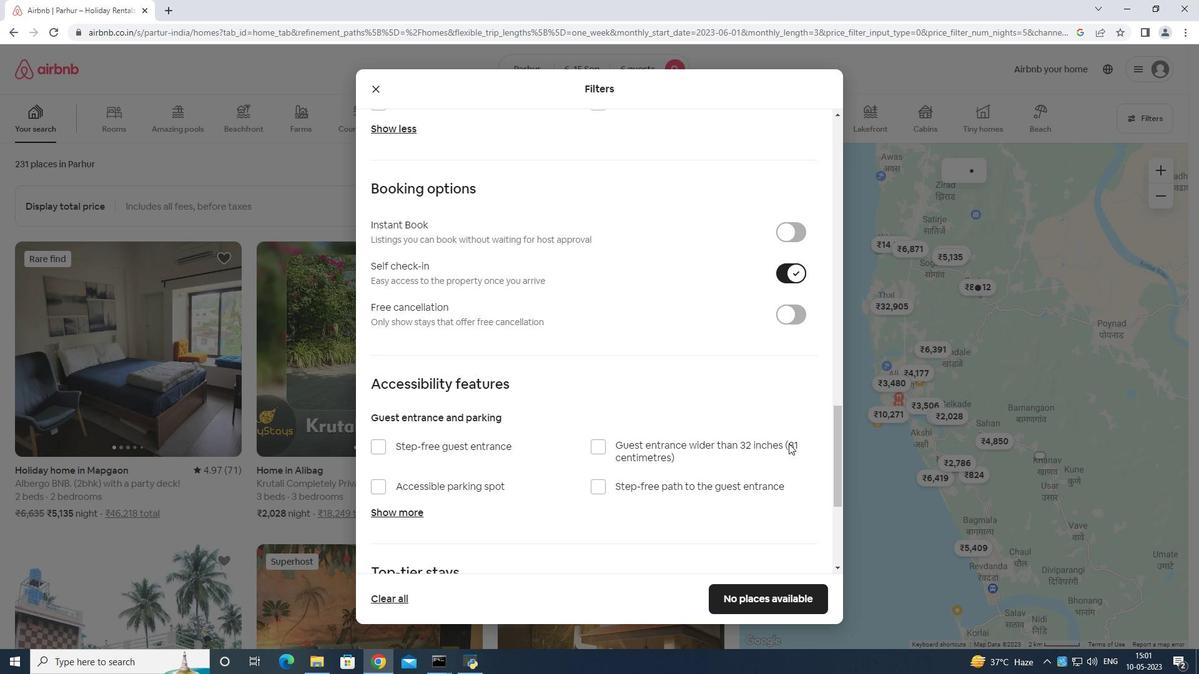 
Action: Mouse moved to (788, 445)
Screenshot: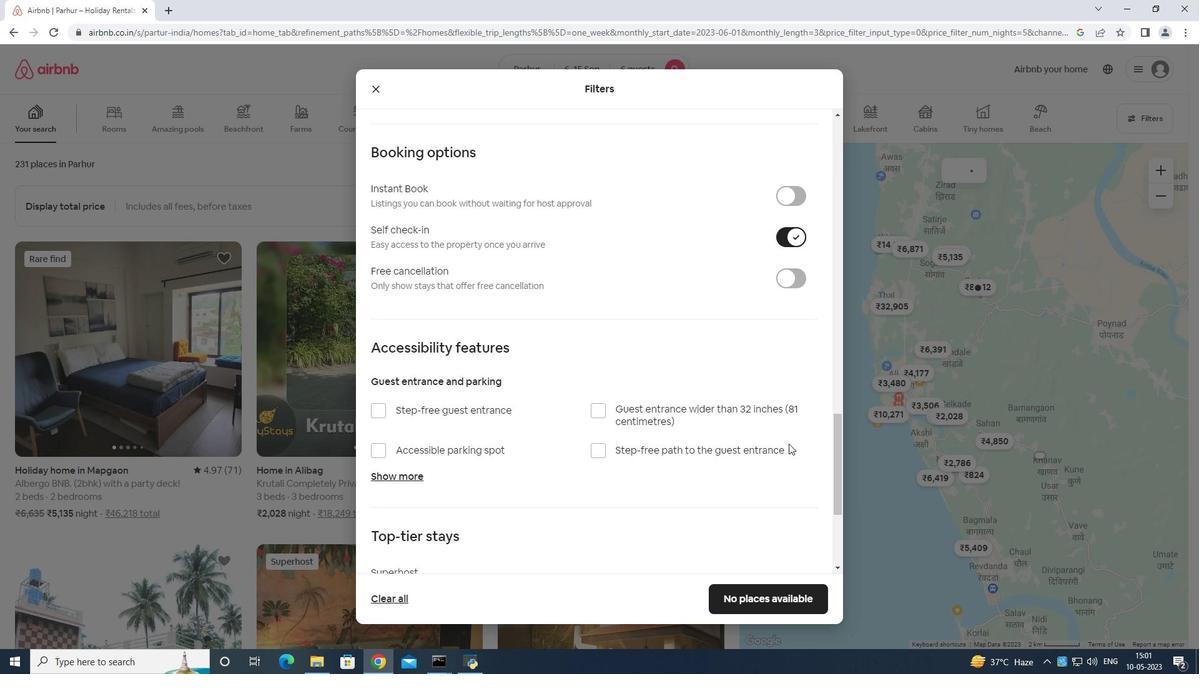 
Action: Mouse scrolled (788, 444) with delta (0, 0)
Screenshot: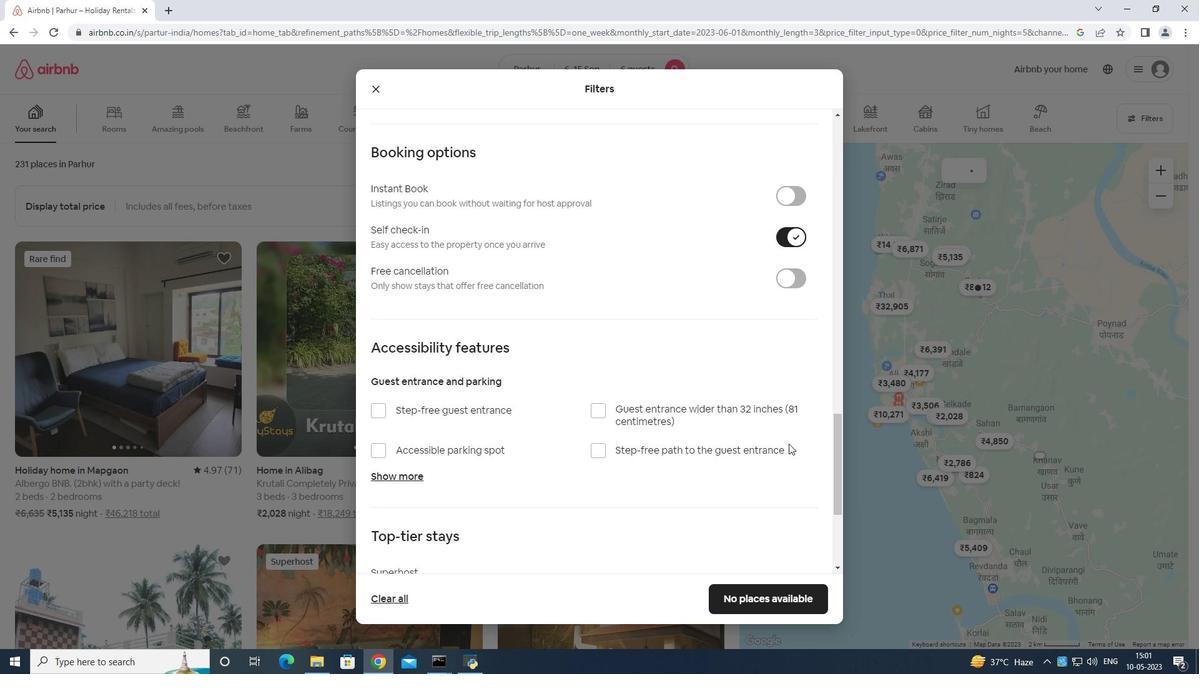 
Action: Mouse moved to (778, 448)
Screenshot: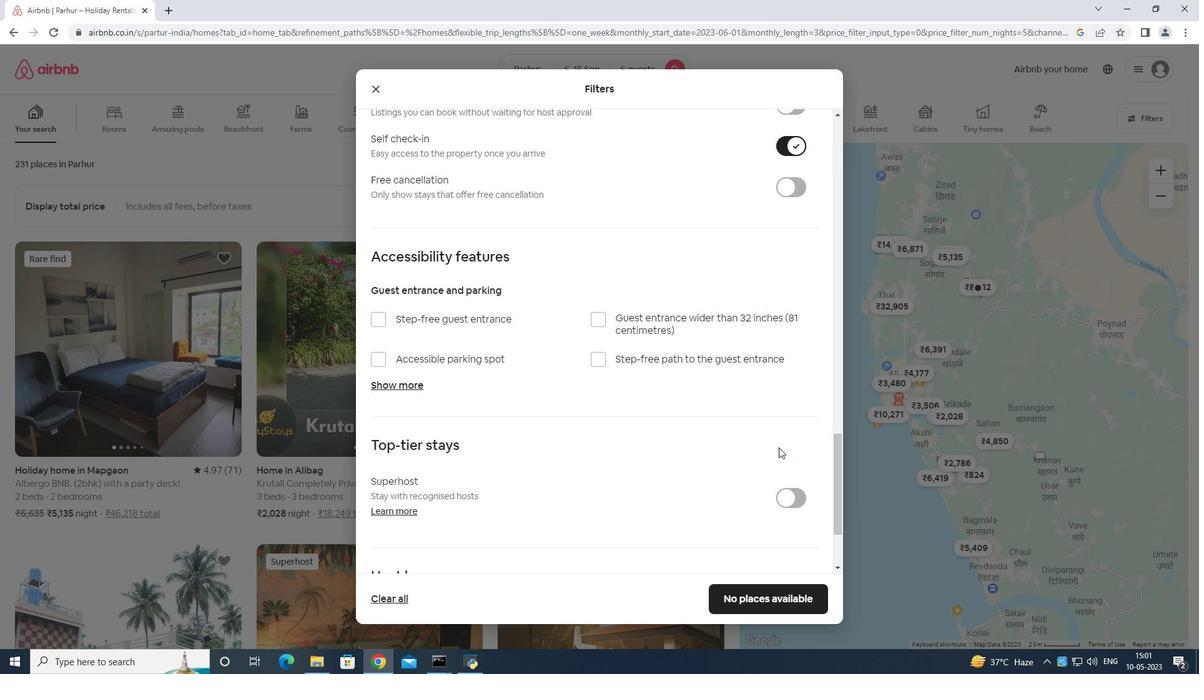 
Action: Mouse scrolled (778, 447) with delta (0, 0)
Screenshot: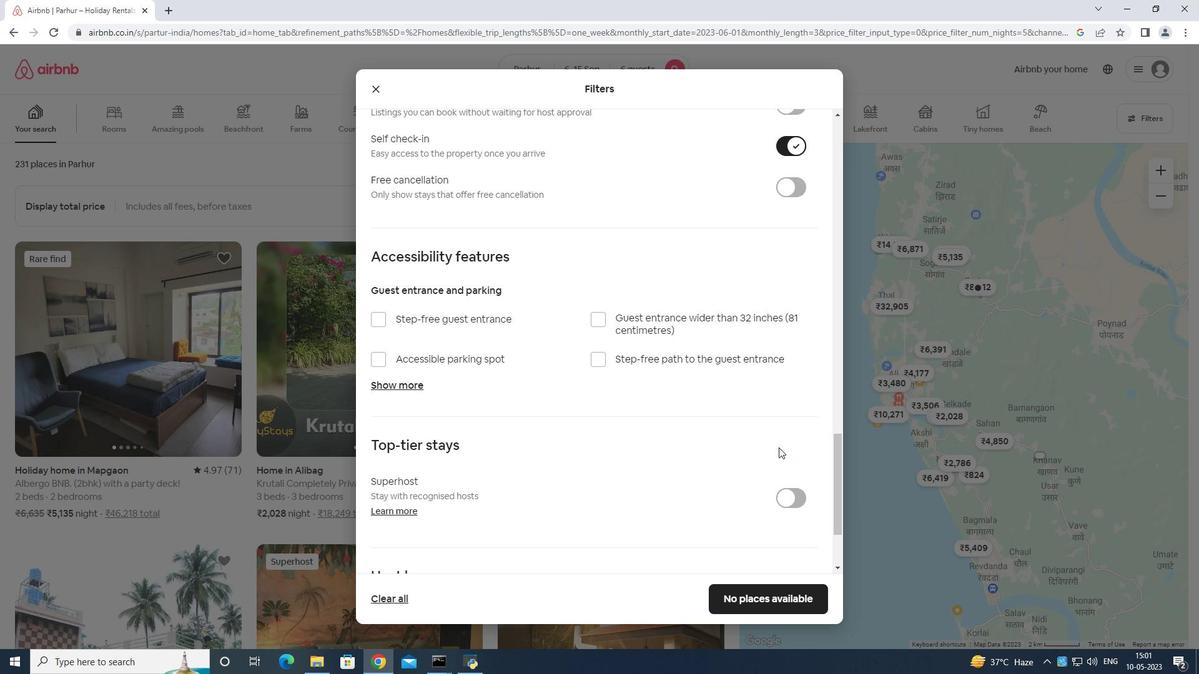 
Action: Mouse moved to (778, 448)
Screenshot: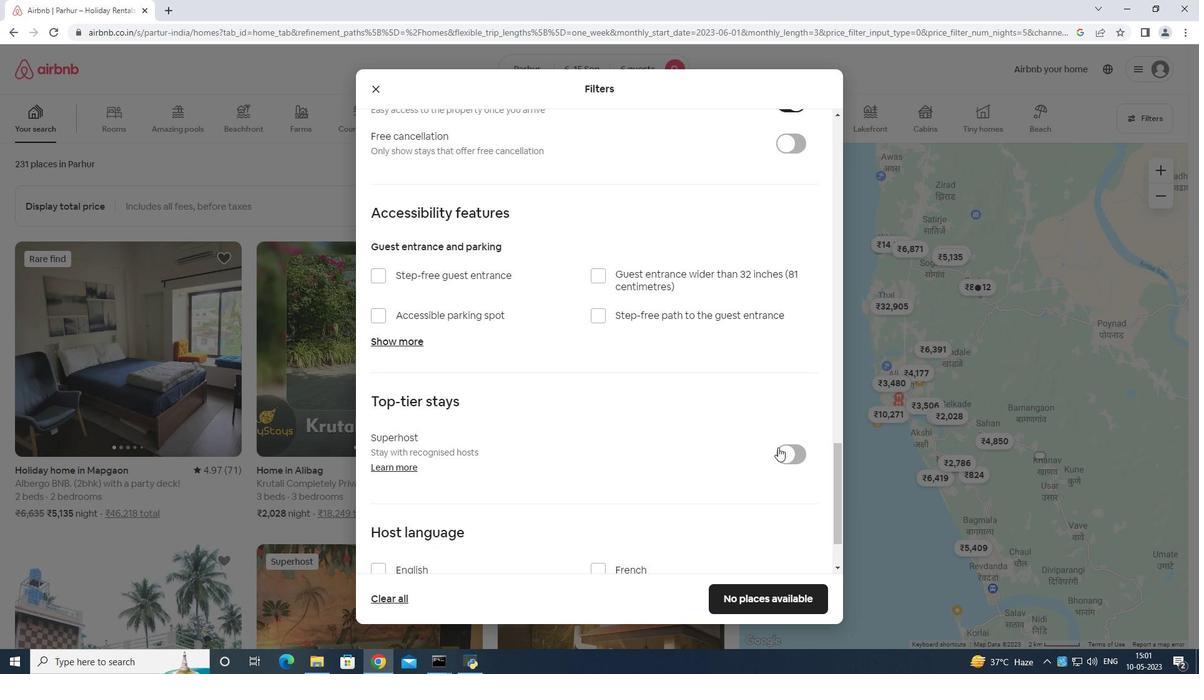 
Action: Mouse scrolled (778, 447) with delta (0, 0)
Screenshot: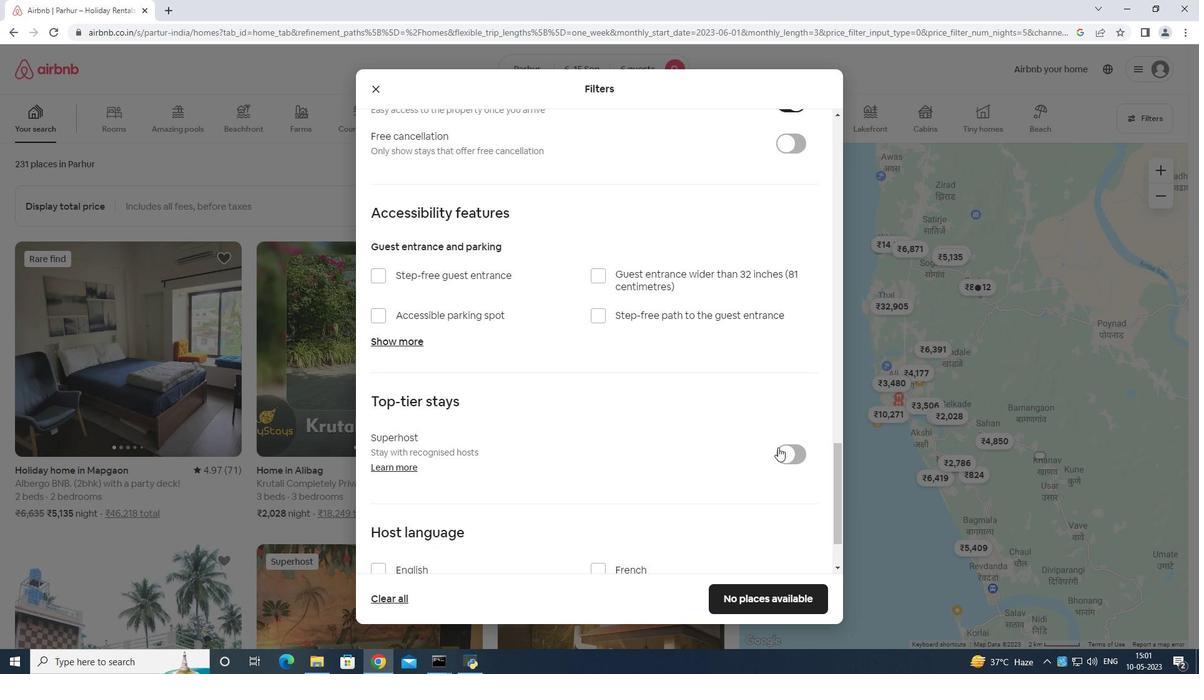 
Action: Mouse moved to (776, 449)
Screenshot: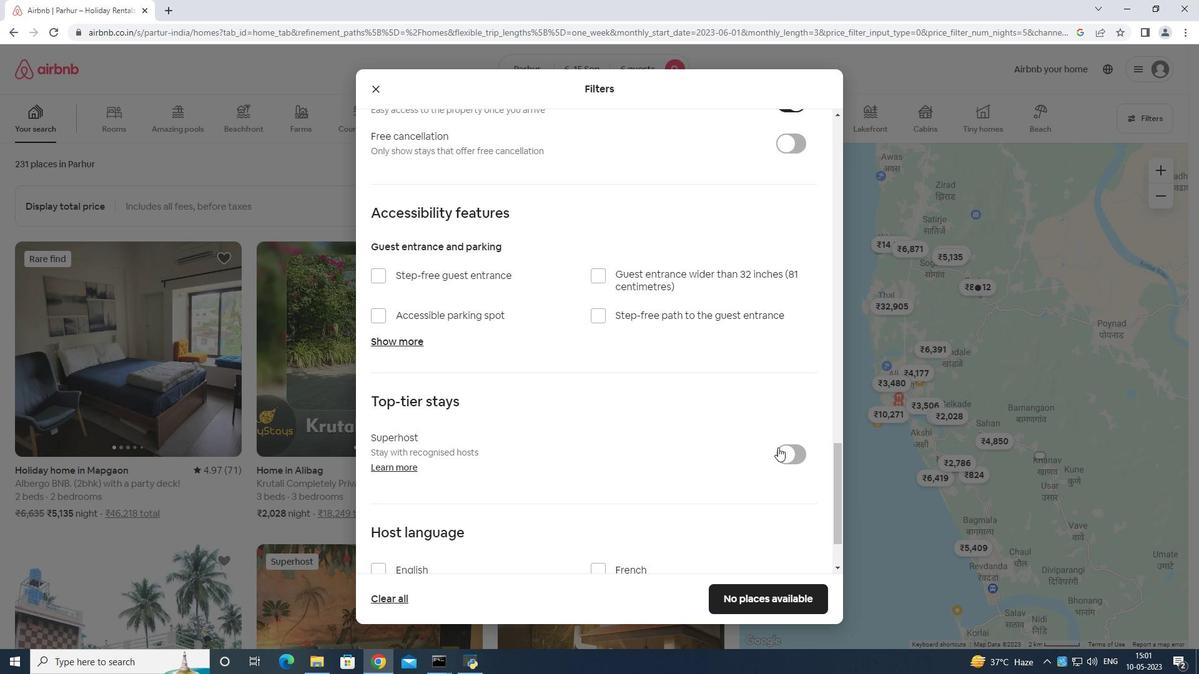 
Action: Mouse scrolled (776, 448) with delta (0, 0)
Screenshot: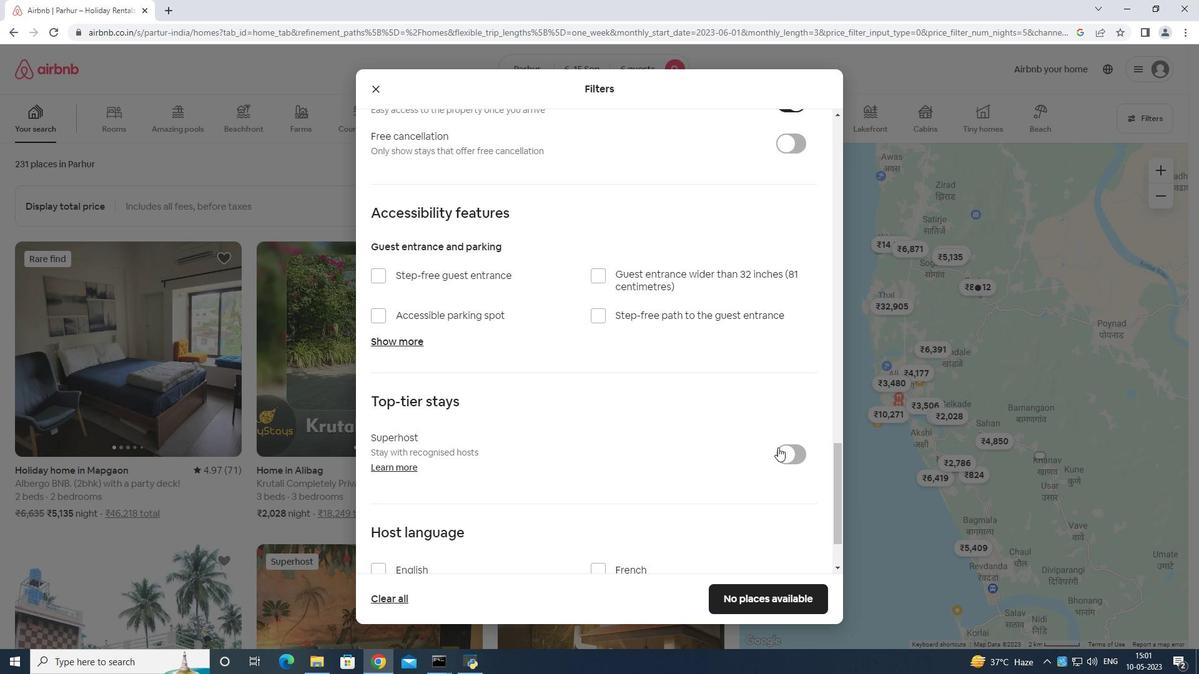 
Action: Mouse moved to (381, 484)
Screenshot: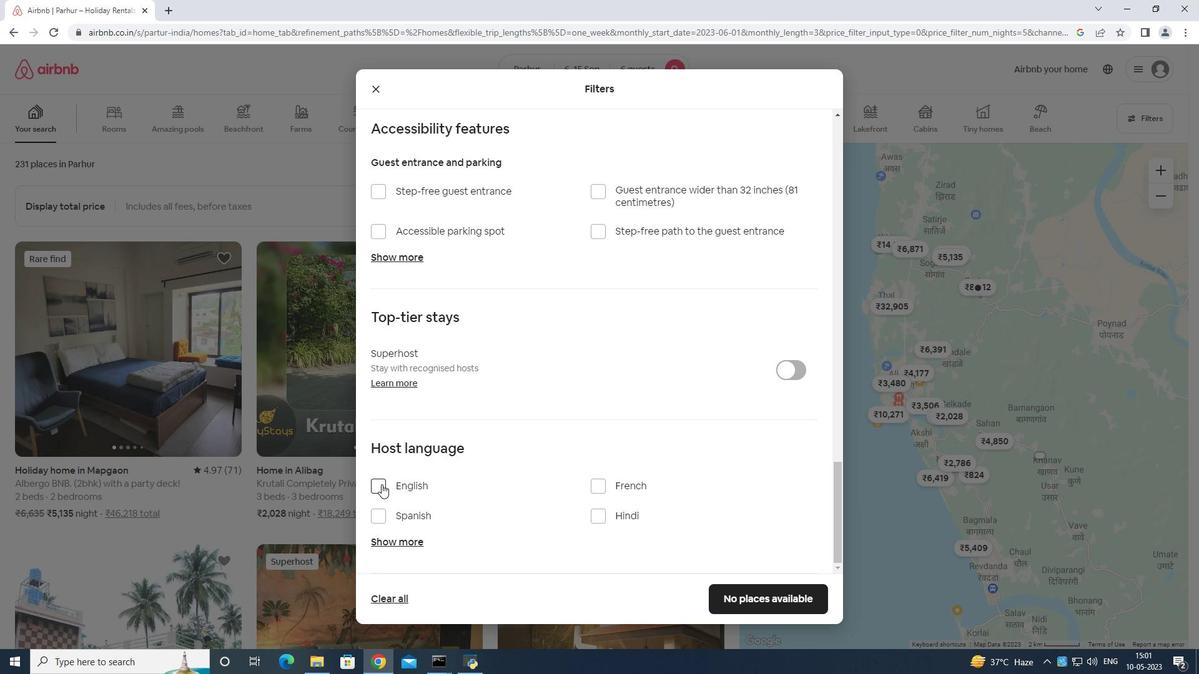 
Action: Mouse pressed left at (381, 484)
Screenshot: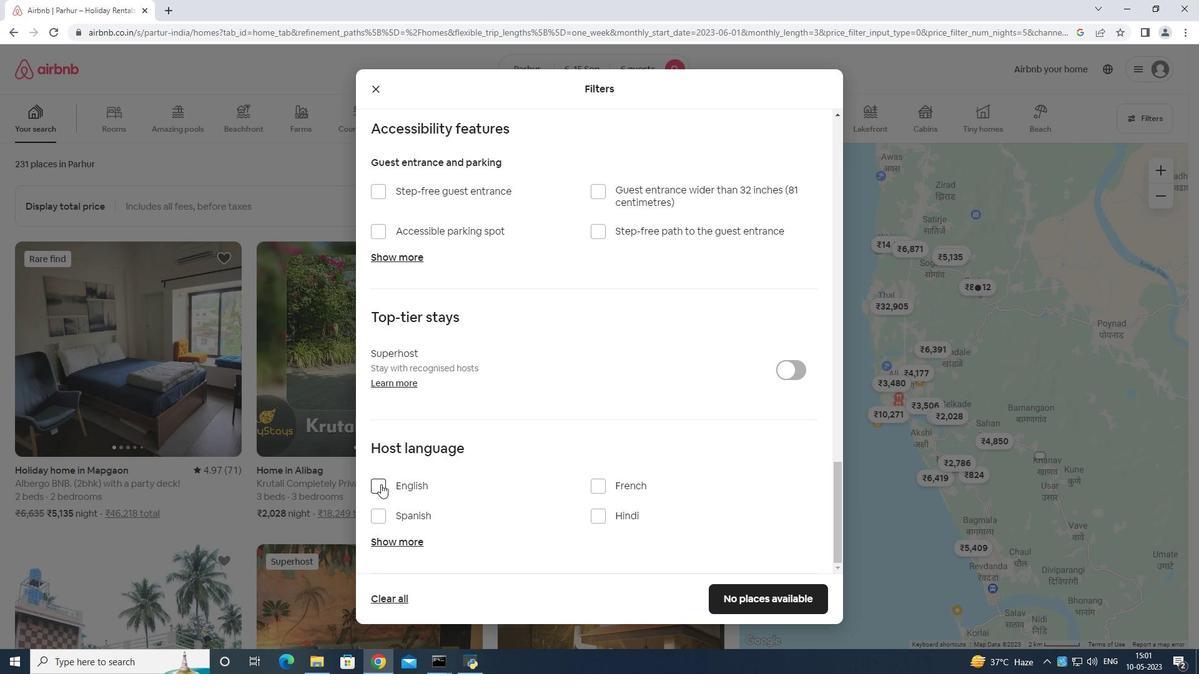 
Action: Mouse moved to (781, 593)
Screenshot: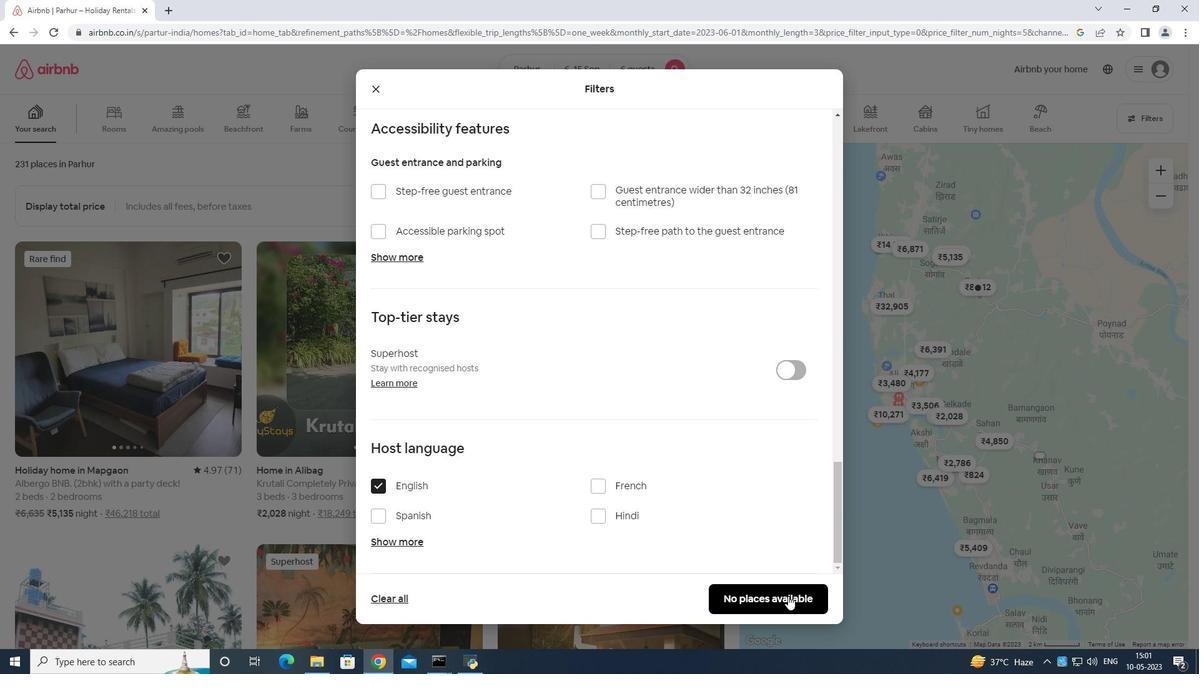
Action: Mouse pressed left at (781, 593)
Screenshot: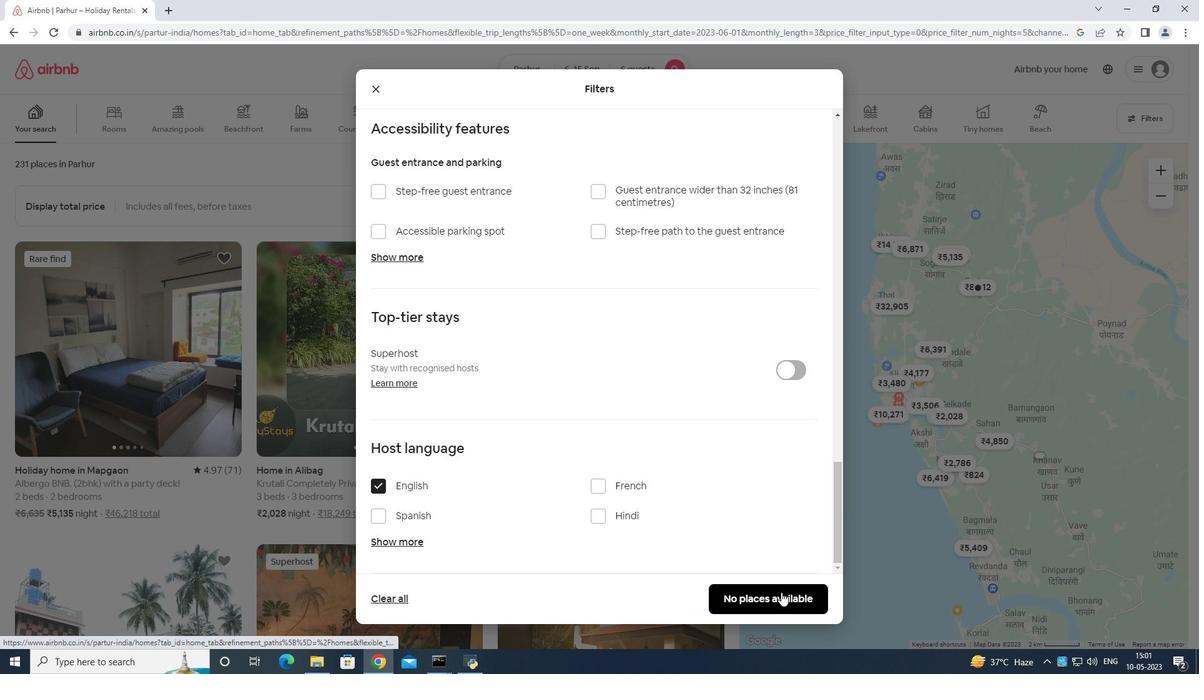 
Action: Mouse moved to (785, 588)
Screenshot: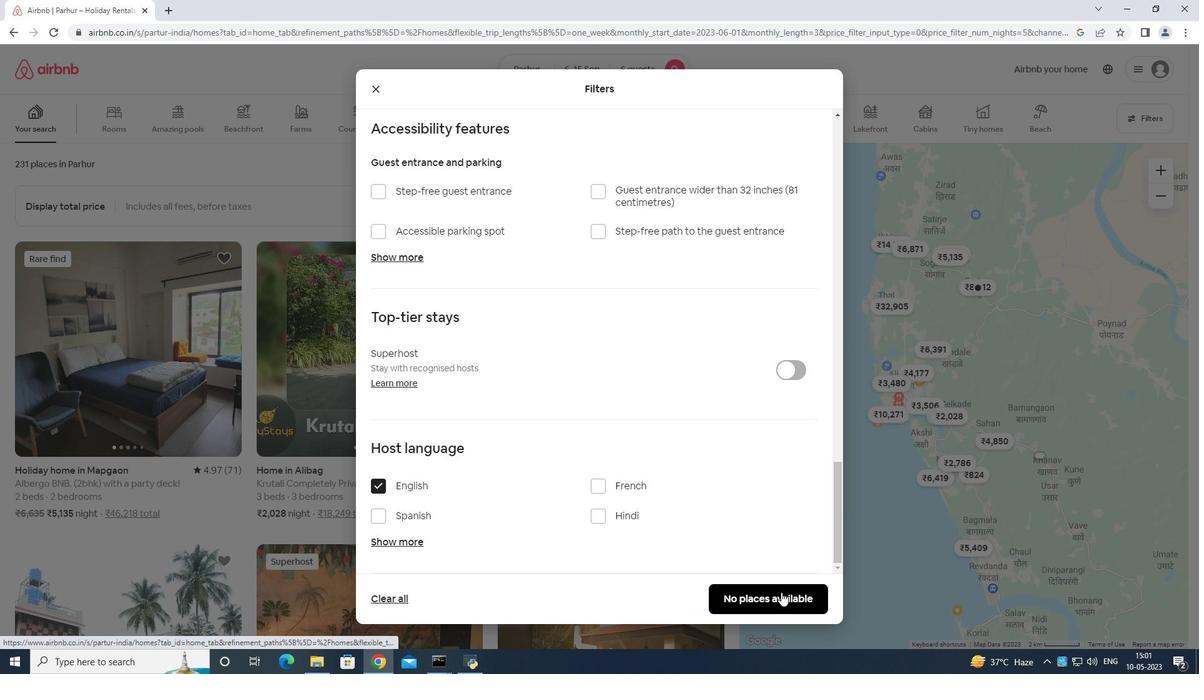 
